 Task: Slide 15 - Join Us For Celebrating For Picnic Party.
Action: Mouse moved to (30, 77)
Screenshot: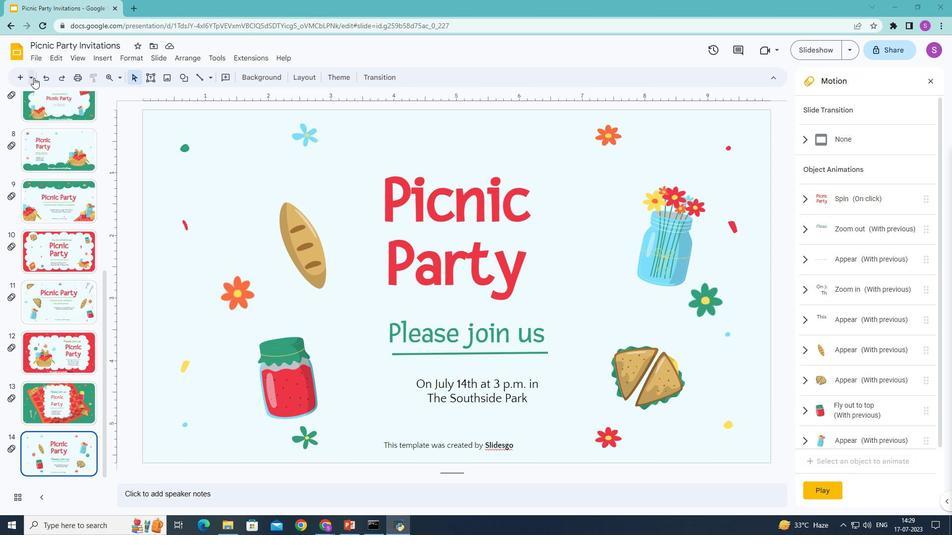 
Action: Mouse pressed left at (30, 77)
Screenshot: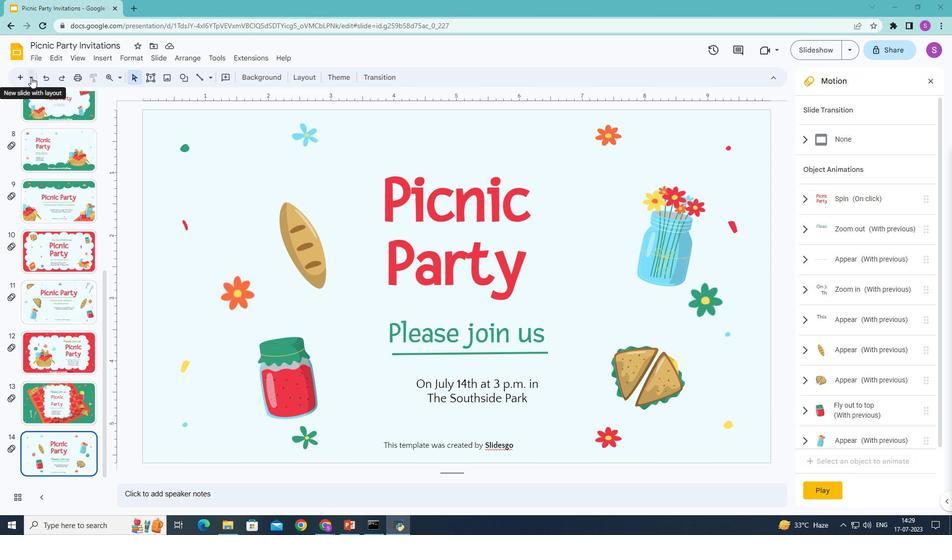 
Action: Mouse moved to (132, 265)
Screenshot: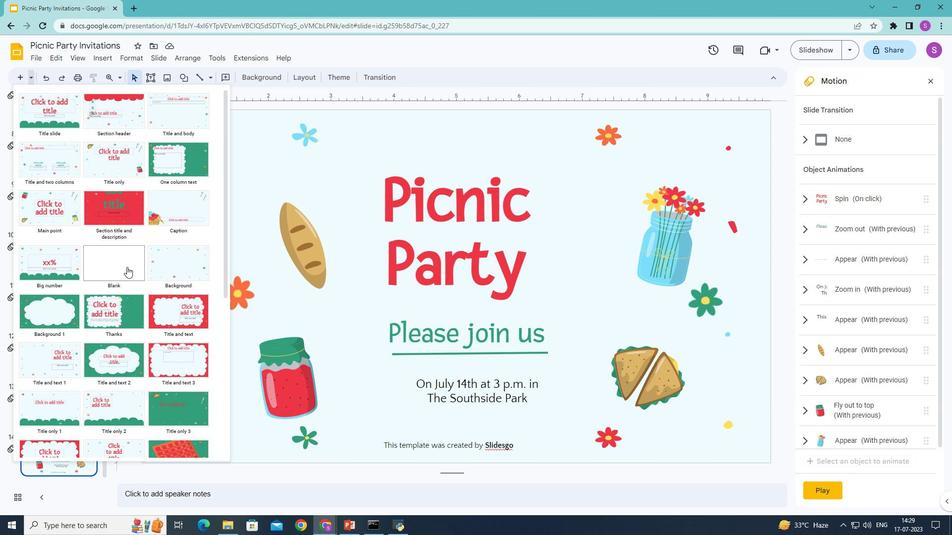 
Action: Mouse scrolled (132, 265) with delta (0, 0)
Screenshot: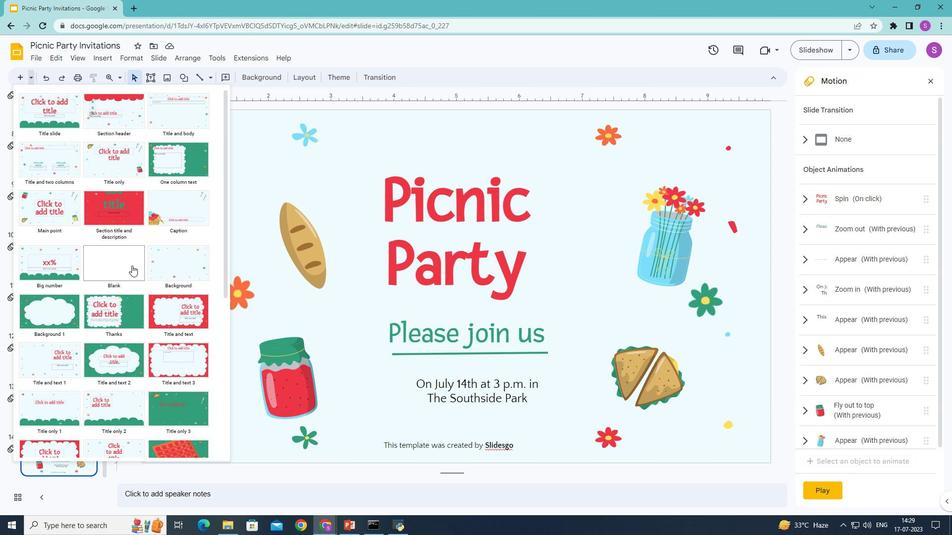 
Action: Mouse scrolled (132, 265) with delta (0, 0)
Screenshot: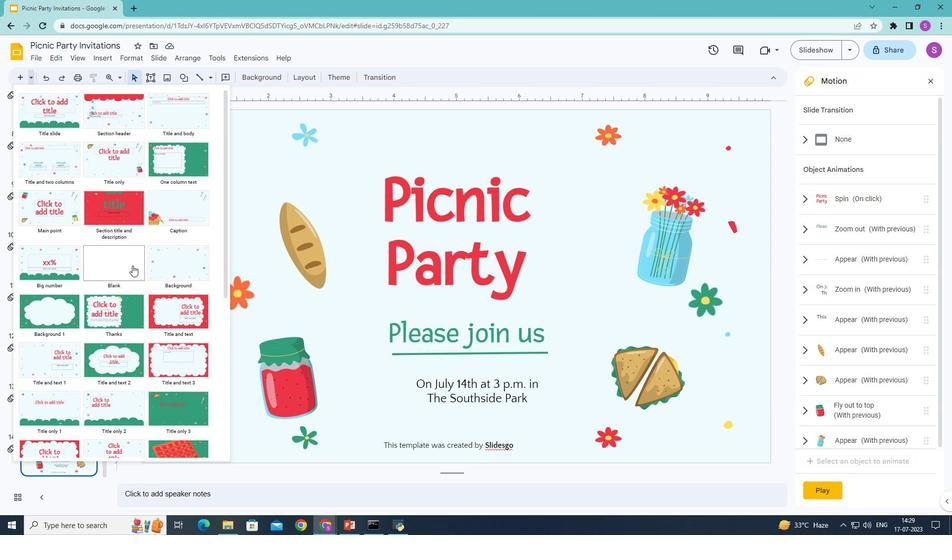 
Action: Mouse scrolled (132, 265) with delta (0, 0)
Screenshot: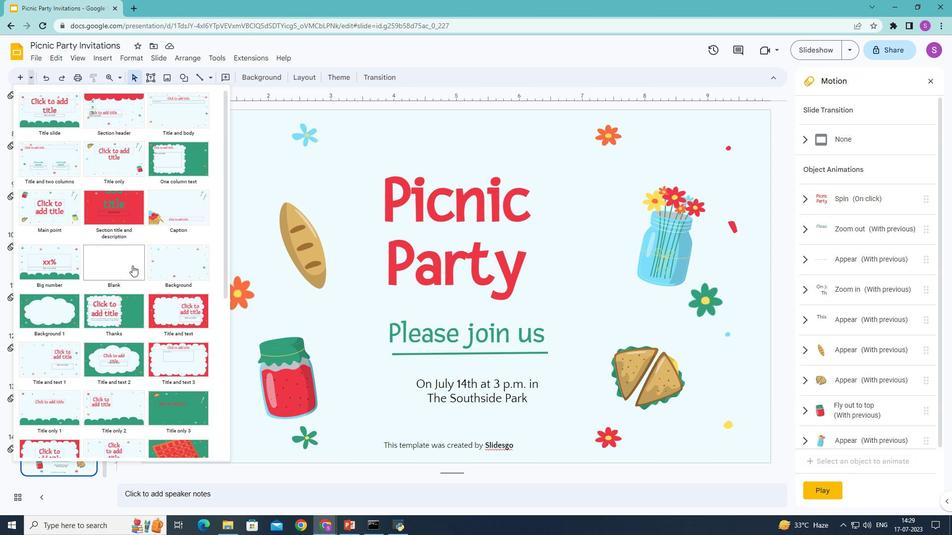 
Action: Mouse moved to (133, 265)
Screenshot: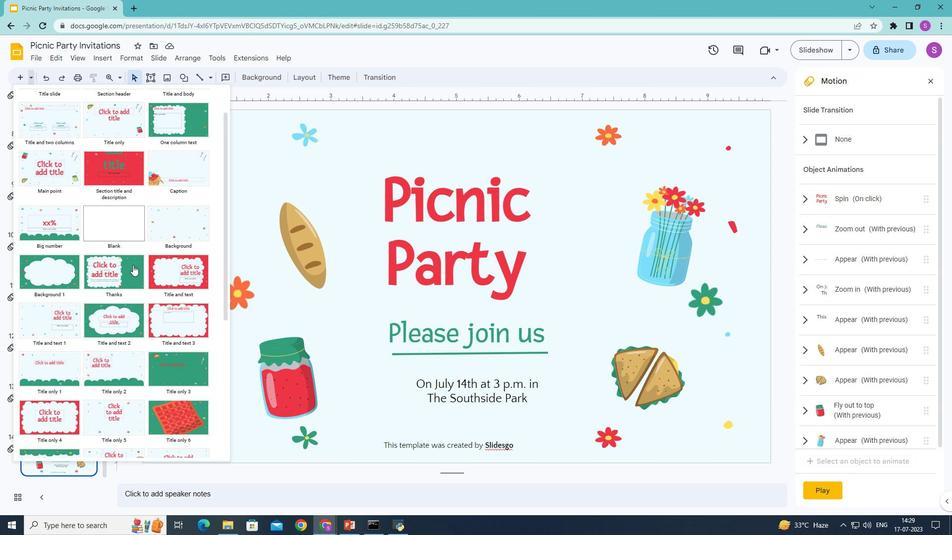 
Action: Mouse scrolled (133, 264) with delta (0, 0)
Screenshot: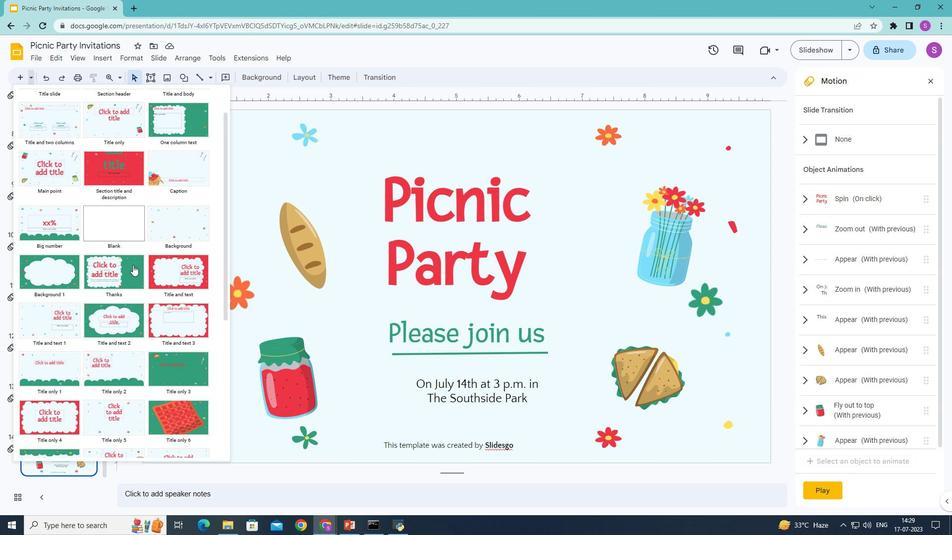 
Action: Mouse moved to (134, 264)
Screenshot: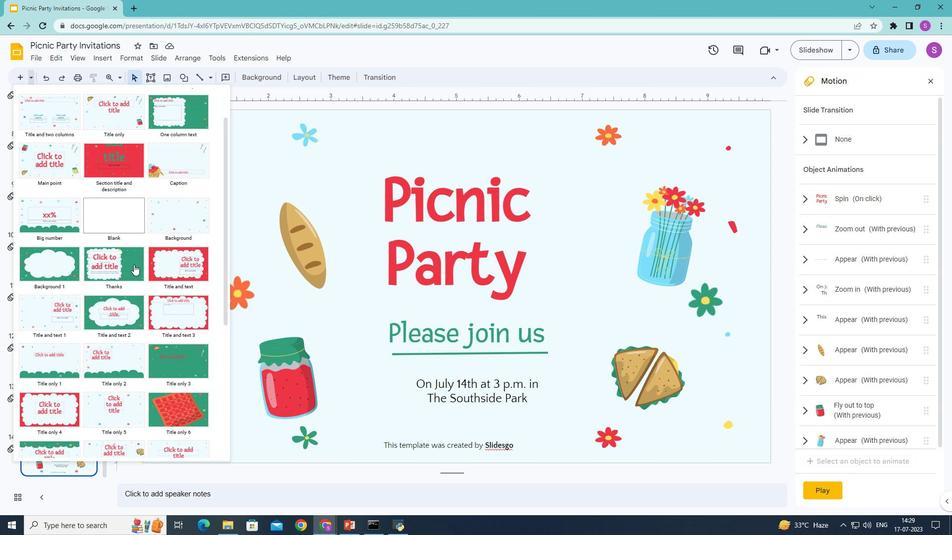 
Action: Mouse scrolled (134, 263) with delta (0, 0)
Screenshot: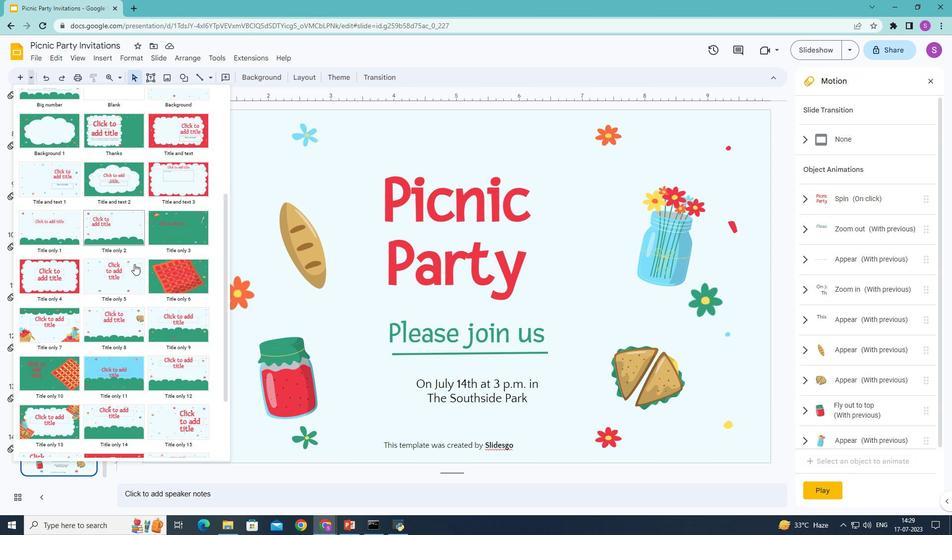 
Action: Mouse scrolled (134, 263) with delta (0, 0)
Screenshot: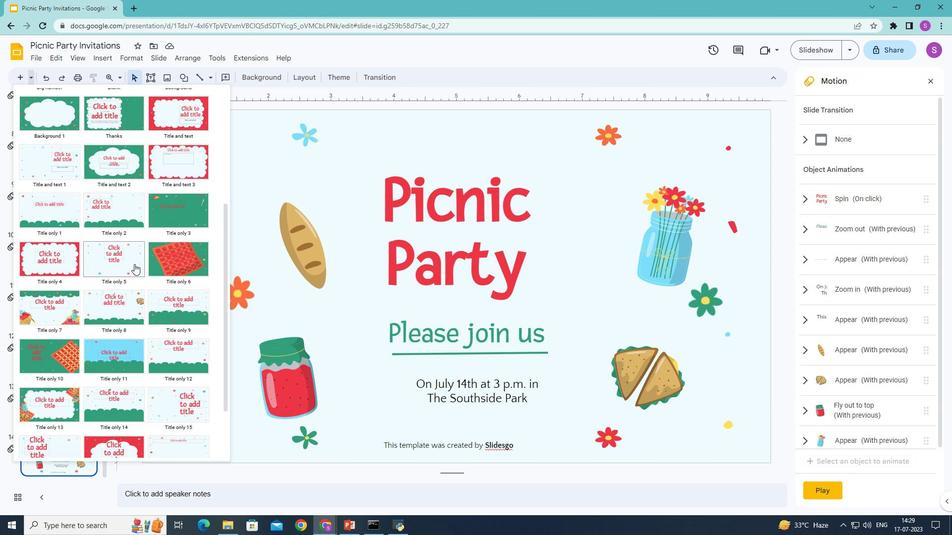 
Action: Mouse moved to (176, 230)
Screenshot: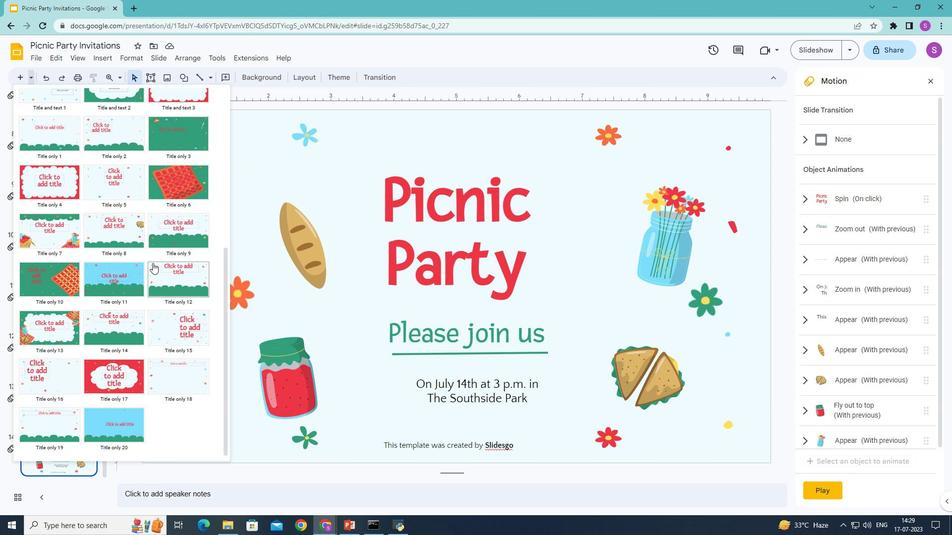 
Action: Mouse pressed left at (176, 230)
Screenshot: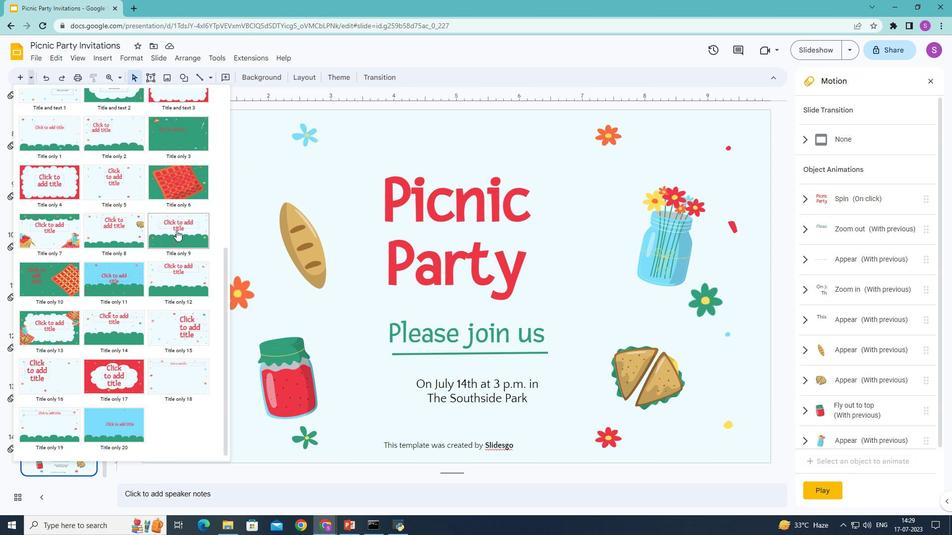 
Action: Mouse moved to (439, 232)
Screenshot: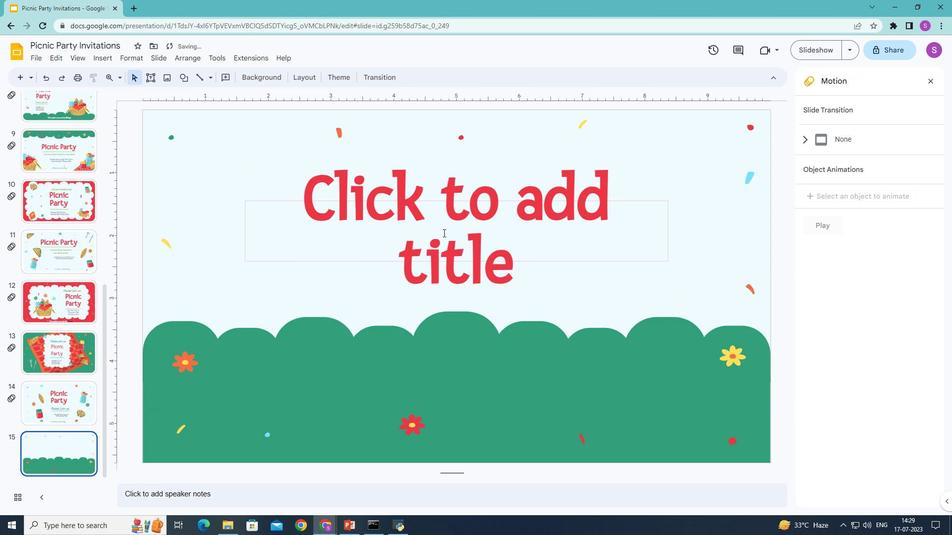 
Action: Mouse pressed left at (439, 232)
Screenshot: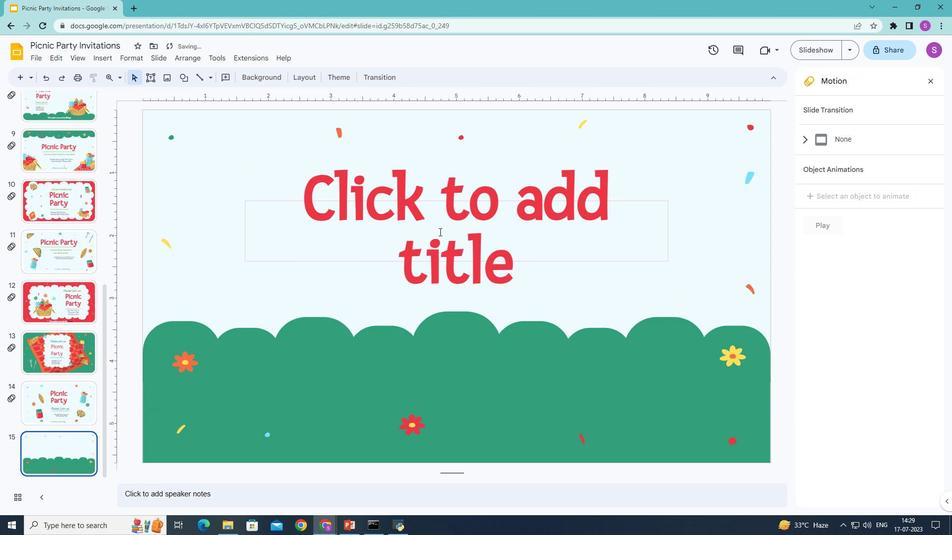 
Action: Key pressed <Key.shift>Picnic<Key.space><Key.shift>Party
Screenshot: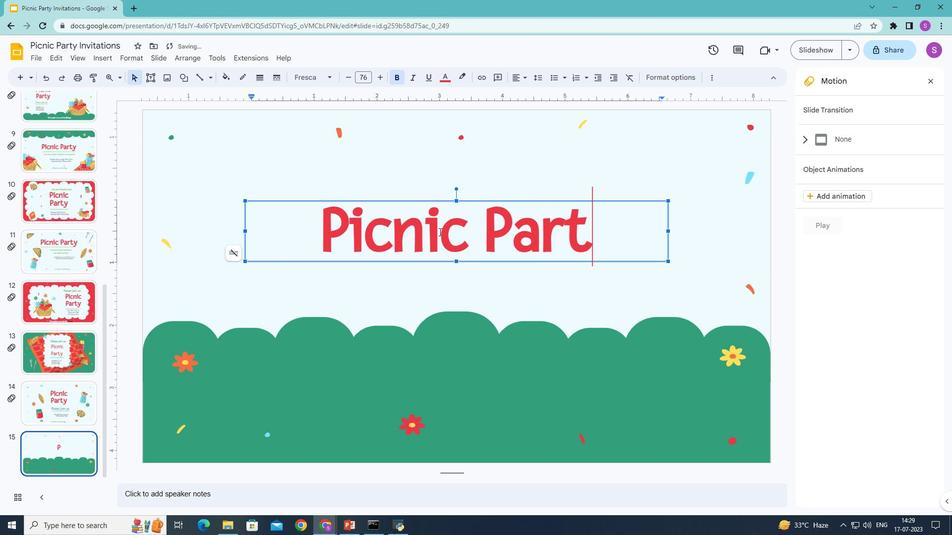 
Action: Mouse moved to (731, 211)
Screenshot: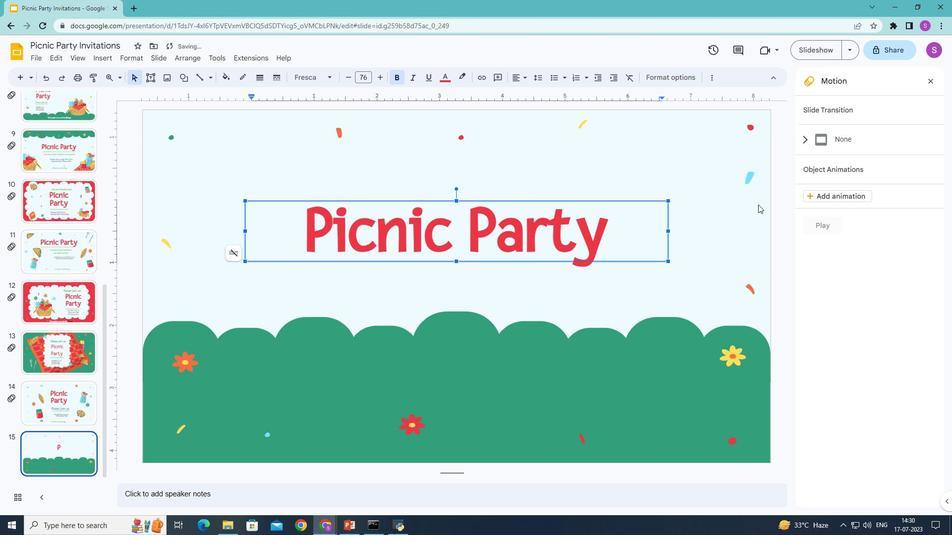 
Action: Mouse pressed left at (731, 211)
Screenshot: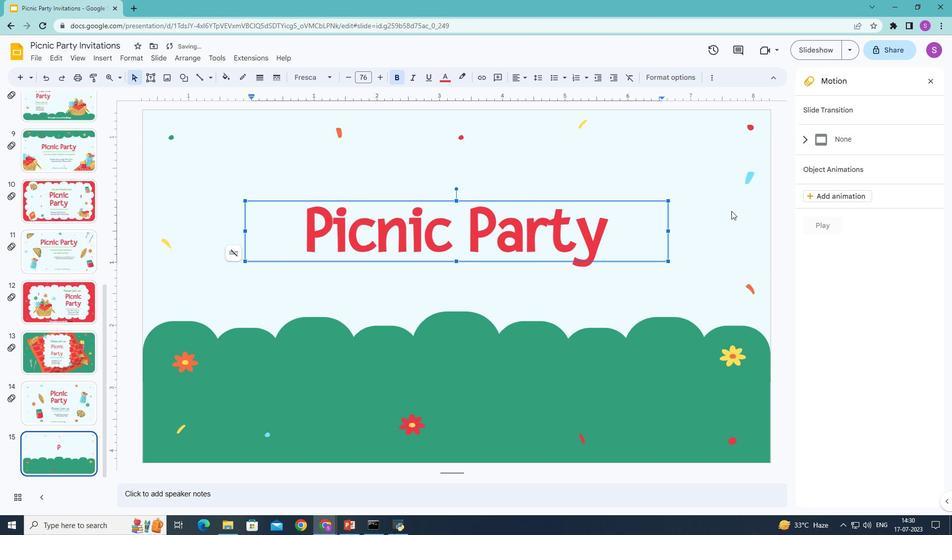
Action: Mouse moved to (150, 78)
Screenshot: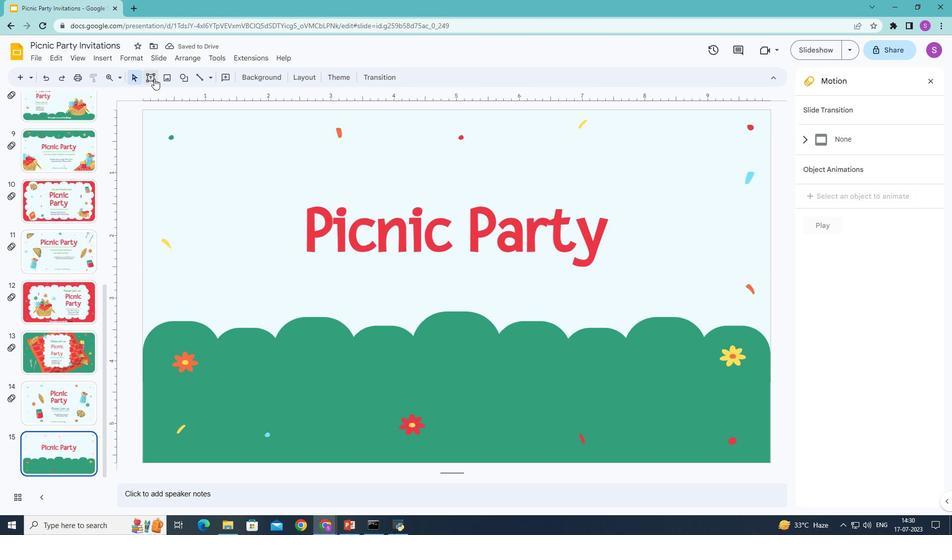 
Action: Mouse pressed left at (150, 78)
Screenshot: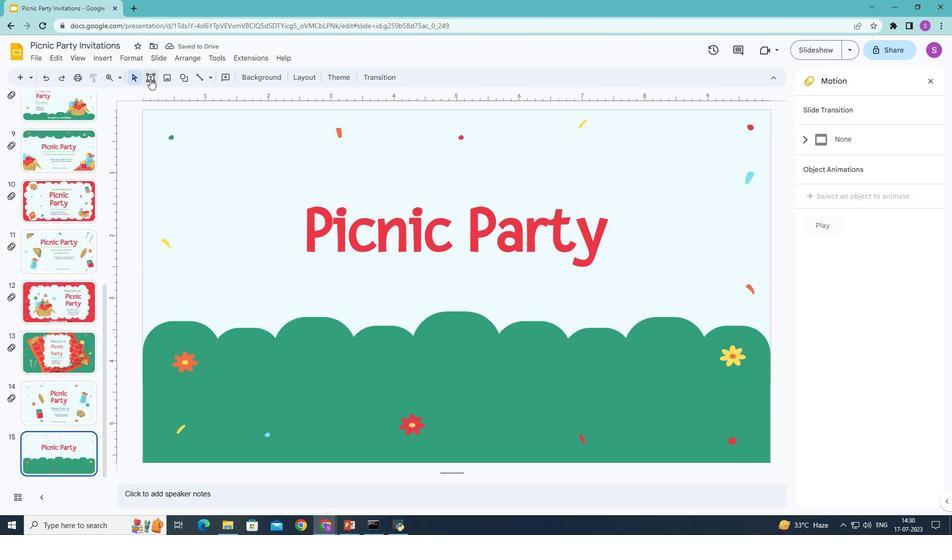 
Action: Mouse moved to (332, 158)
Screenshot: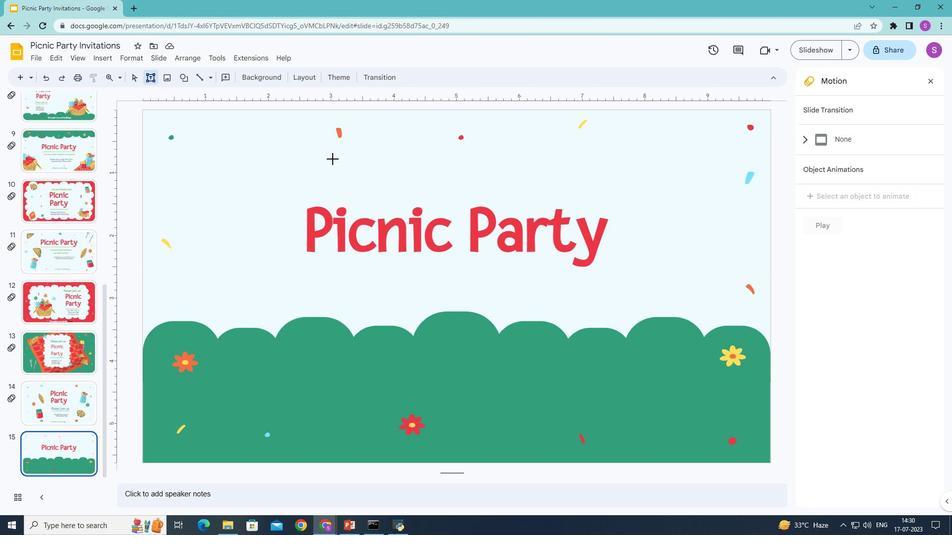 
Action: Mouse pressed left at (332, 158)
Screenshot: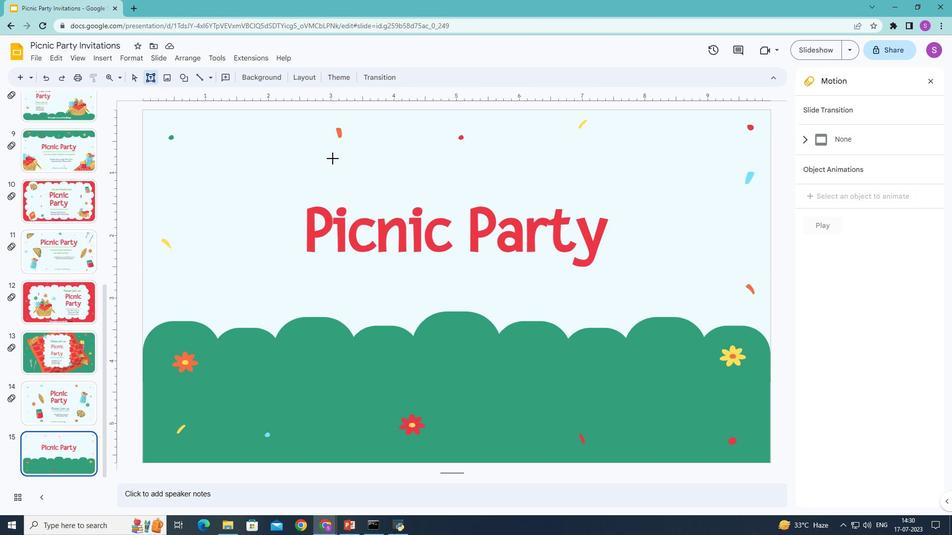 
Action: Mouse moved to (480, 197)
Screenshot: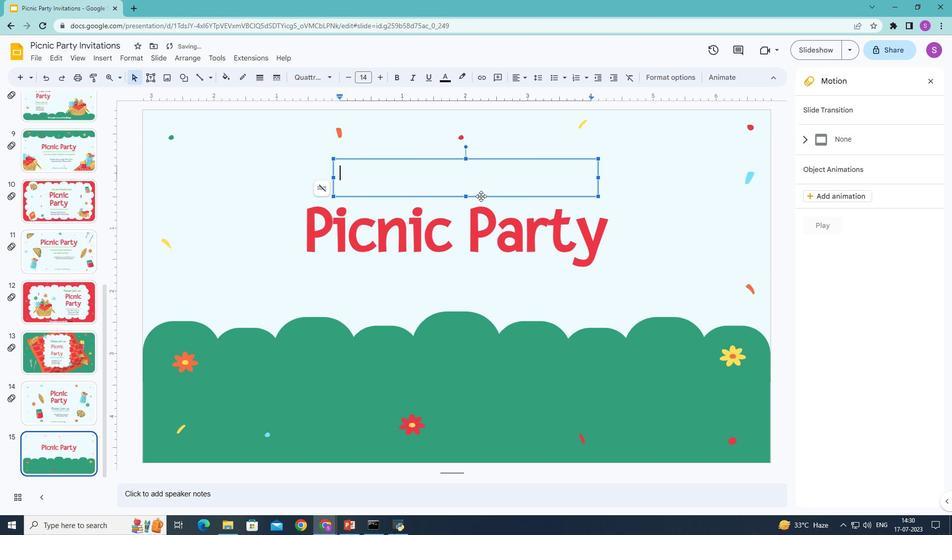 
Action: Key pressed <Key.shift><Key.shift><Key.shift><Key.shift><Key.shift><Key.shift>Join<Key.space>us<Key.space>for<Key.space>celebrating
Screenshot: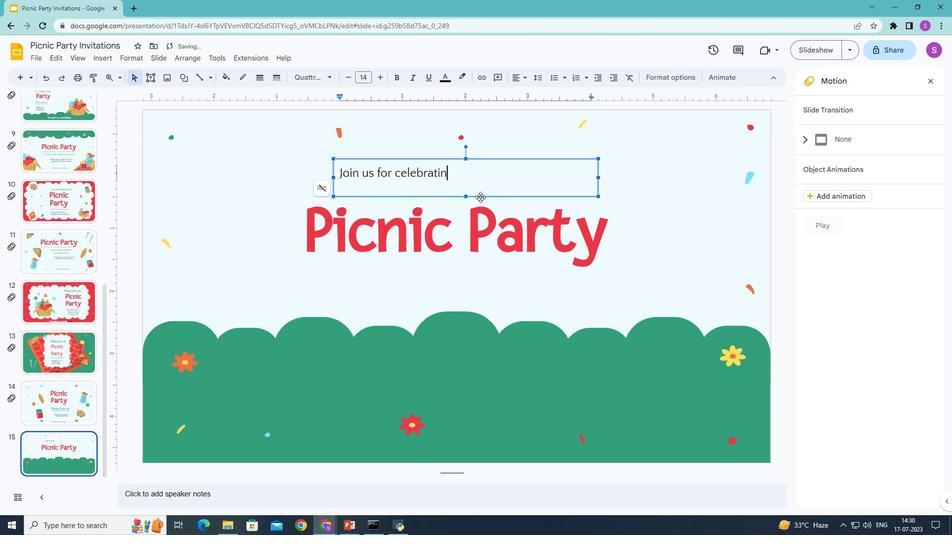 
Action: Mouse moved to (453, 174)
Screenshot: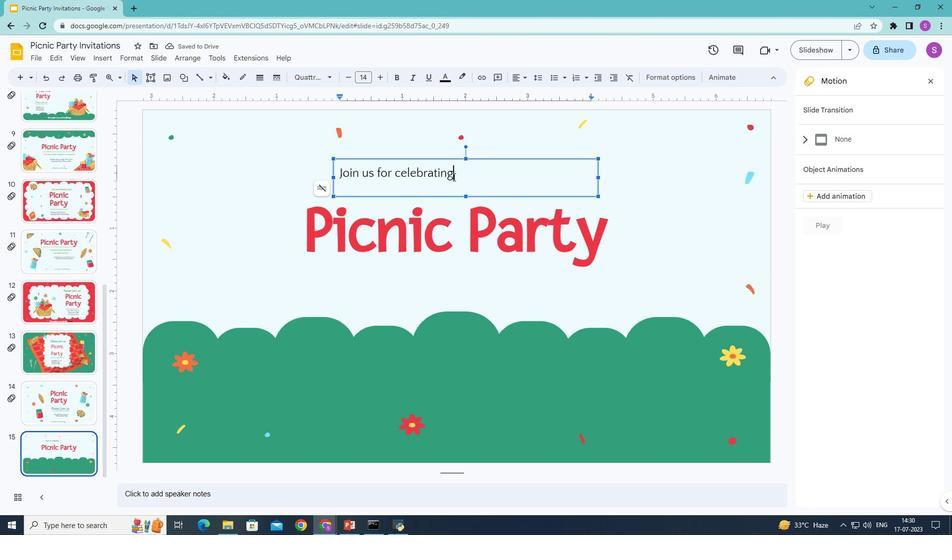 
Action: Mouse pressed left at (453, 174)
Screenshot: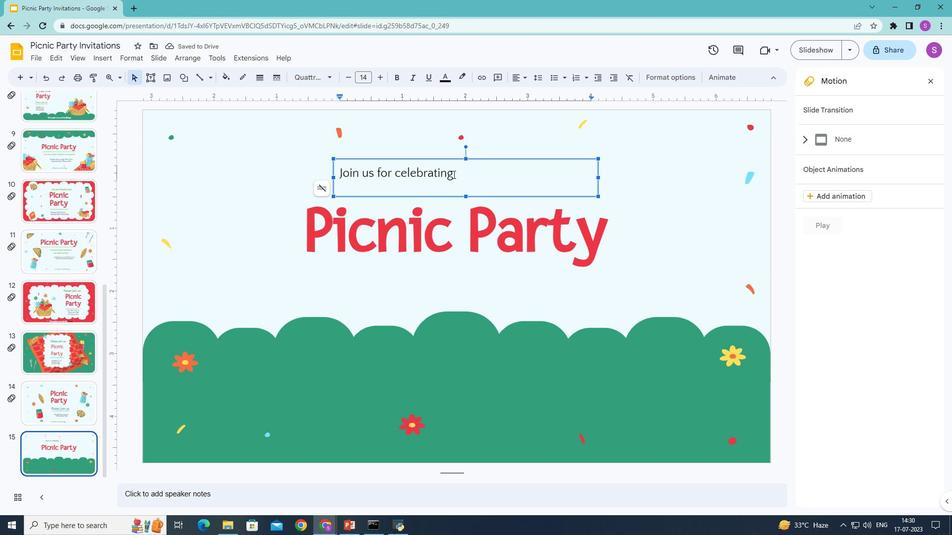 
Action: Mouse moved to (327, 74)
Screenshot: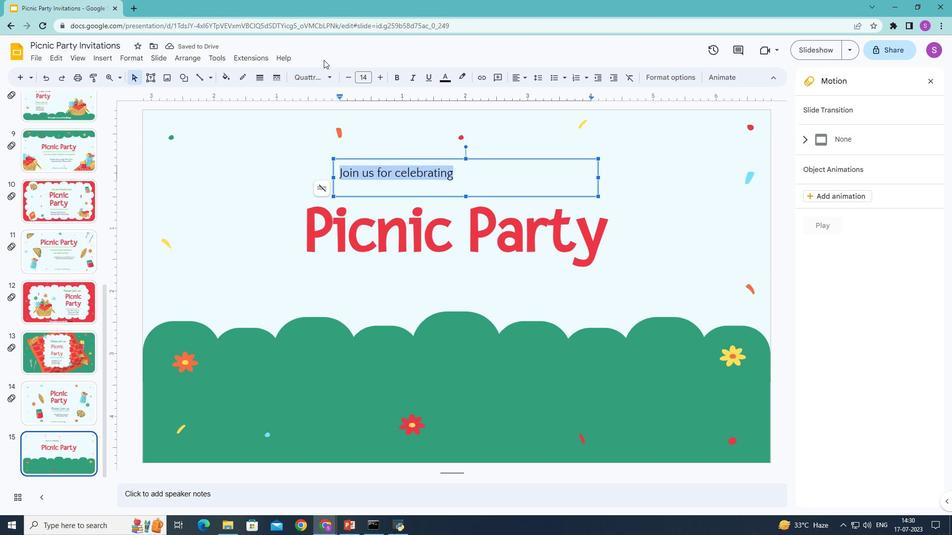 
Action: Mouse pressed left at (327, 74)
Screenshot: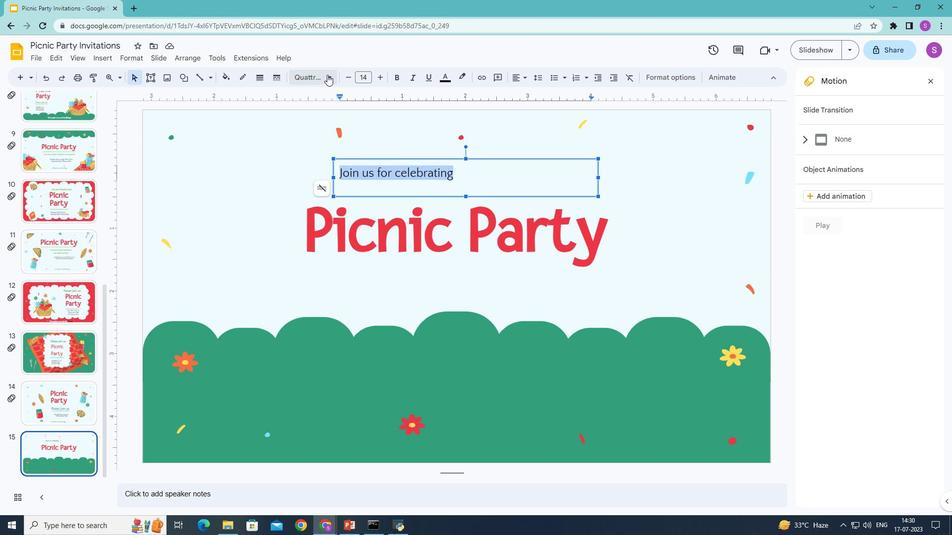 
Action: Mouse moved to (332, 208)
Screenshot: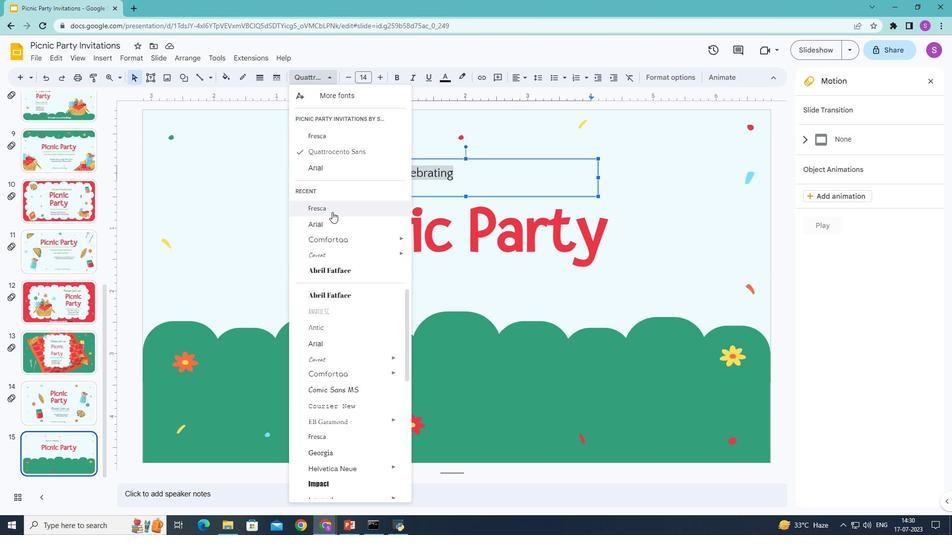 
Action: Mouse pressed left at (332, 208)
Screenshot: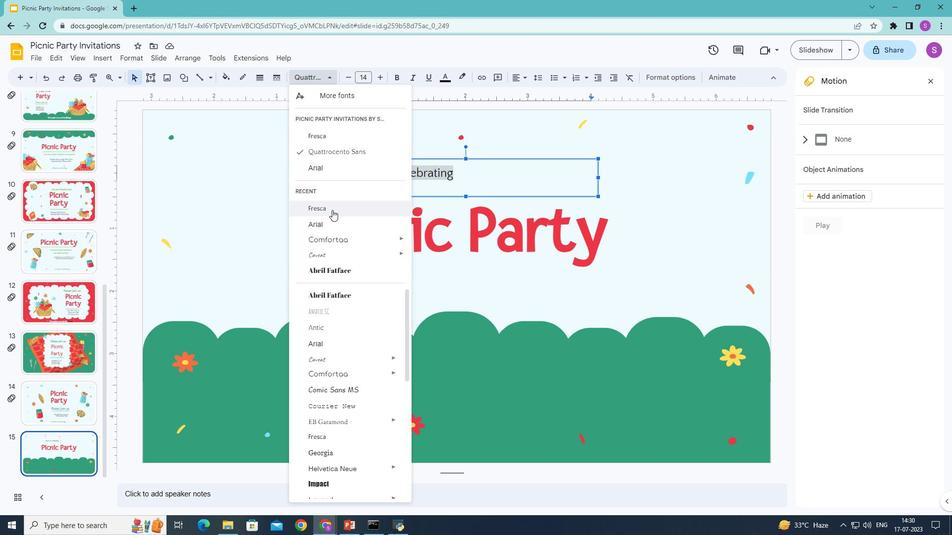 
Action: Mouse moved to (379, 77)
Screenshot: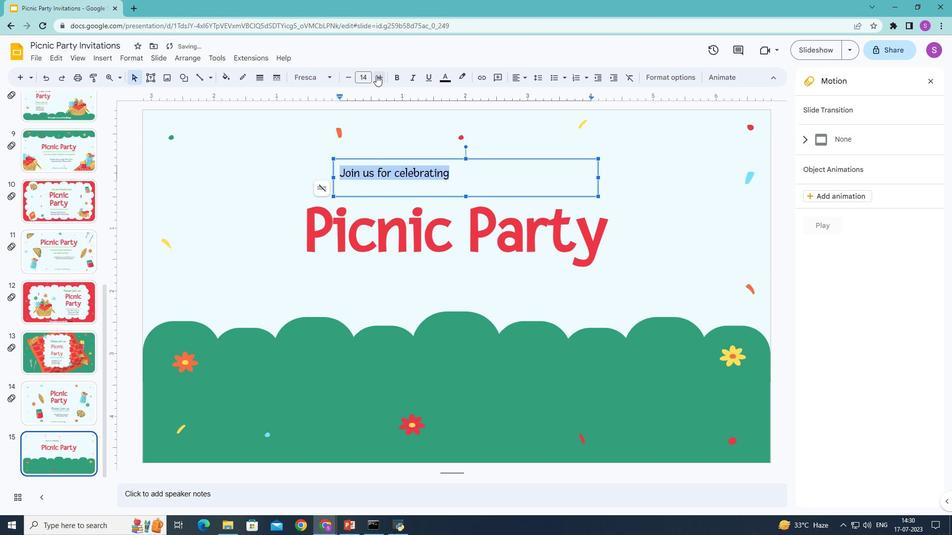 
Action: Mouse pressed left at (379, 77)
Screenshot: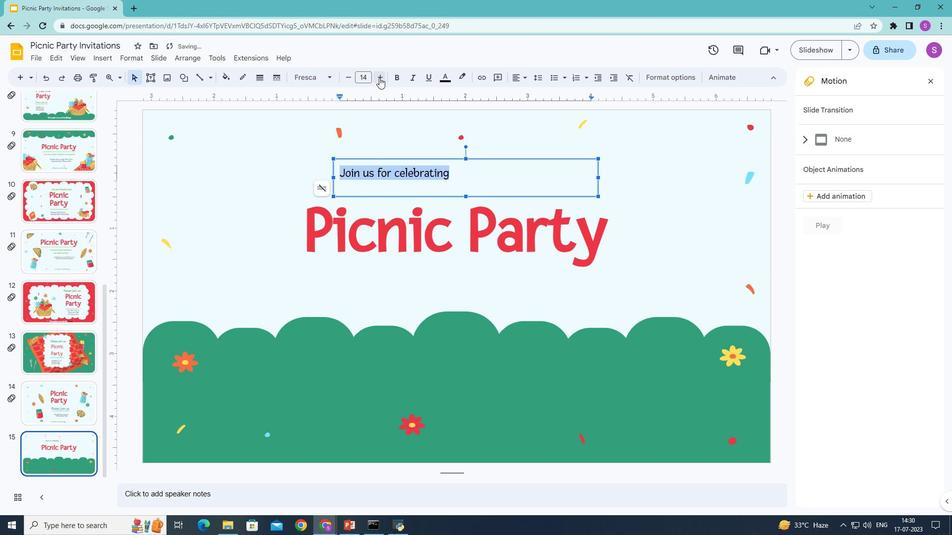 
Action: Mouse pressed left at (379, 77)
Screenshot: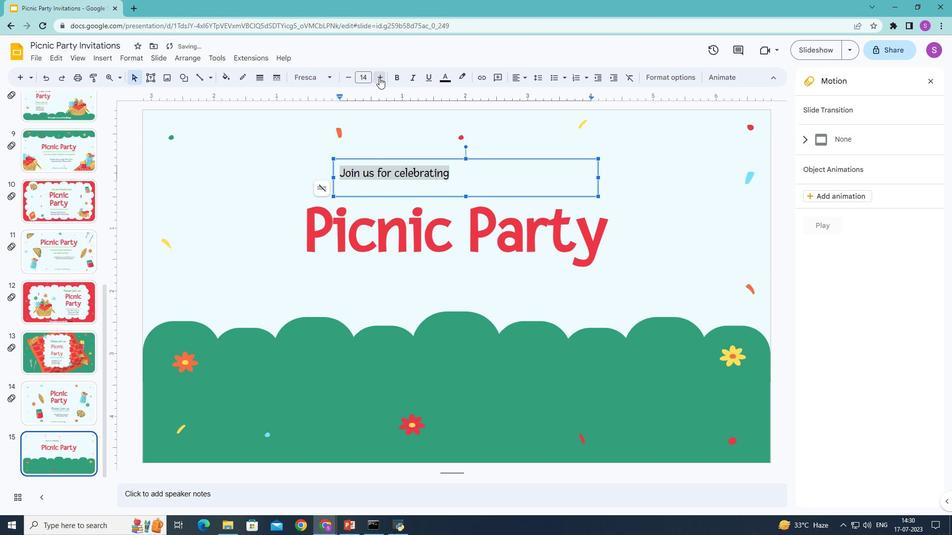 
Action: Mouse pressed left at (379, 77)
Screenshot: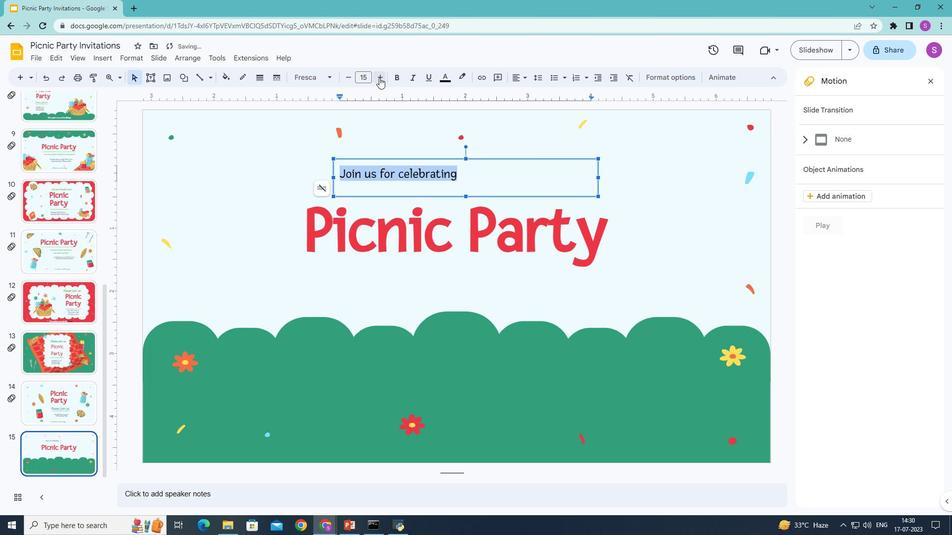 
Action: Mouse pressed left at (379, 77)
Screenshot: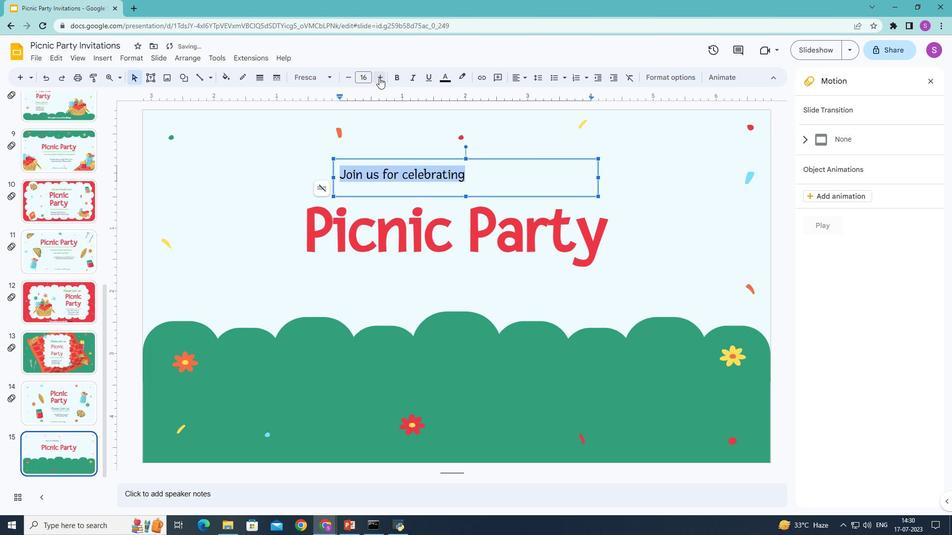 
Action: Mouse pressed left at (379, 77)
Screenshot: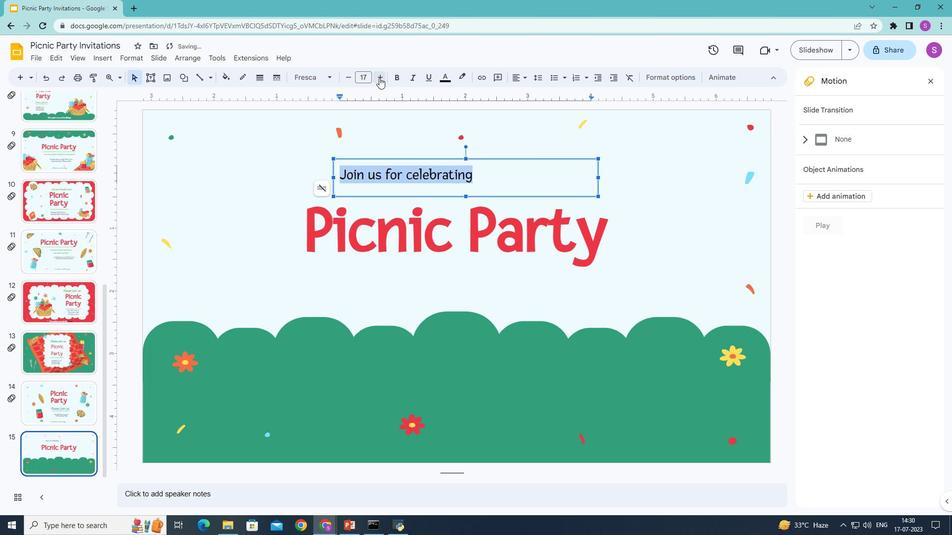 
Action: Mouse moved to (379, 78)
Screenshot: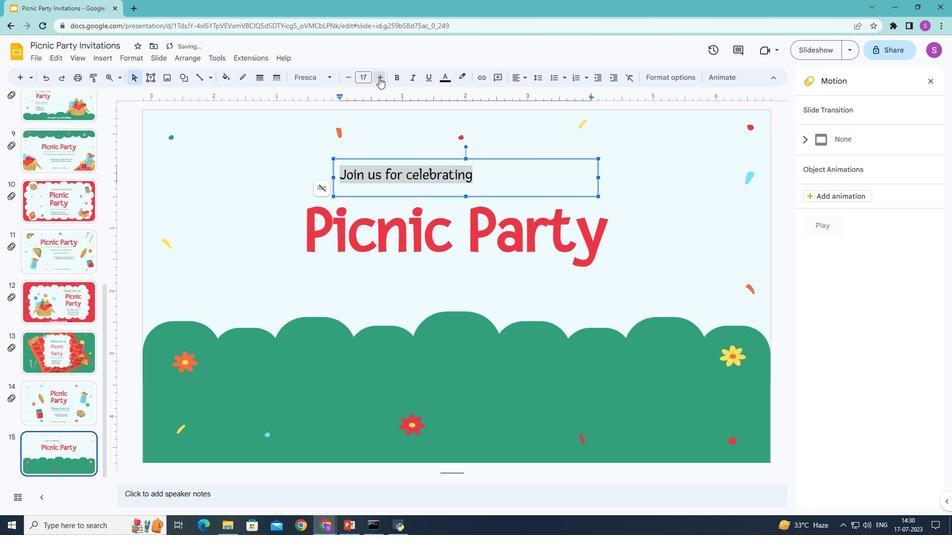
Action: Mouse pressed left at (379, 78)
Screenshot: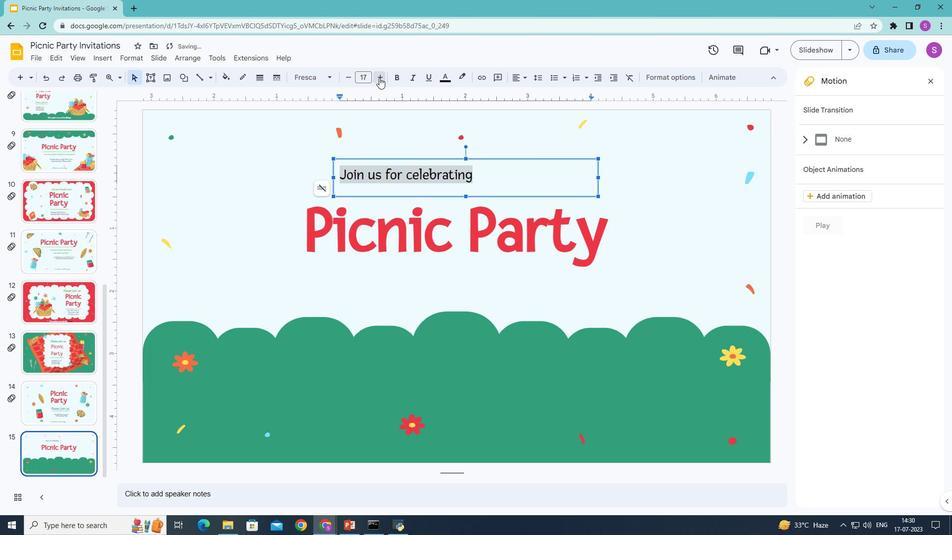 
Action: Mouse moved to (379, 78)
Screenshot: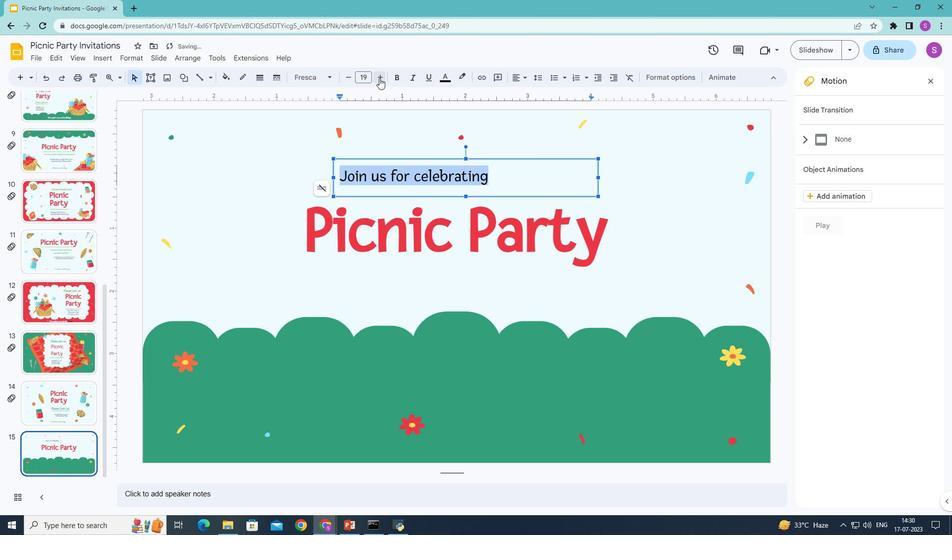 
Action: Mouse pressed left at (379, 78)
Screenshot: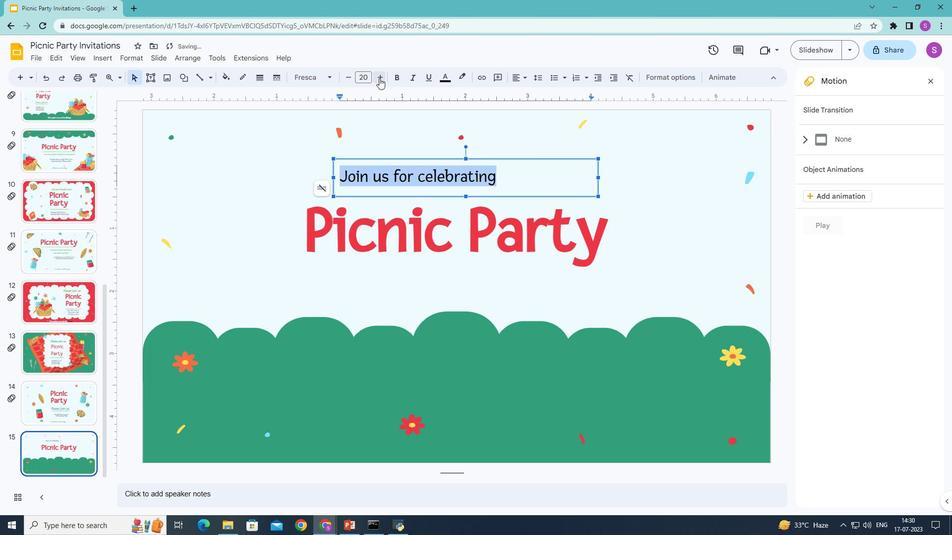 
Action: Mouse pressed left at (379, 78)
Screenshot: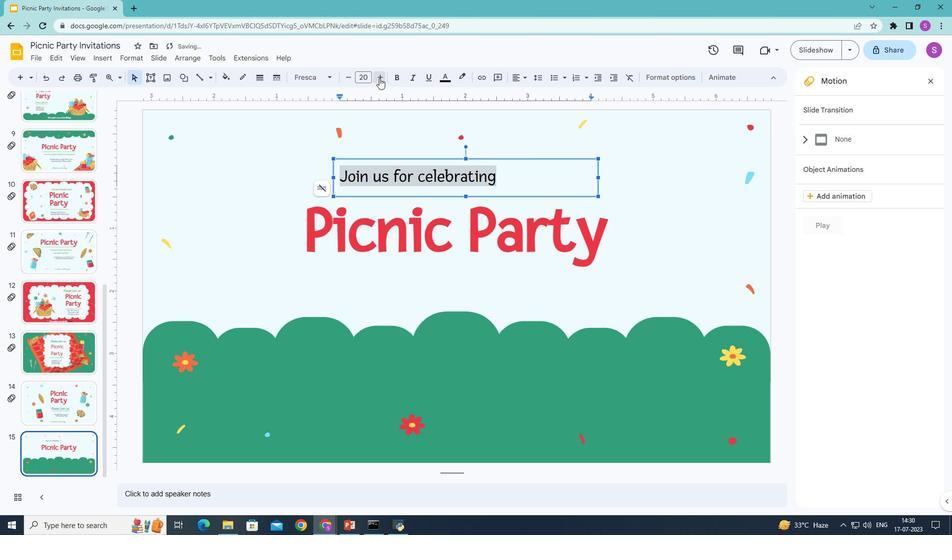 
Action: Mouse pressed left at (379, 78)
Screenshot: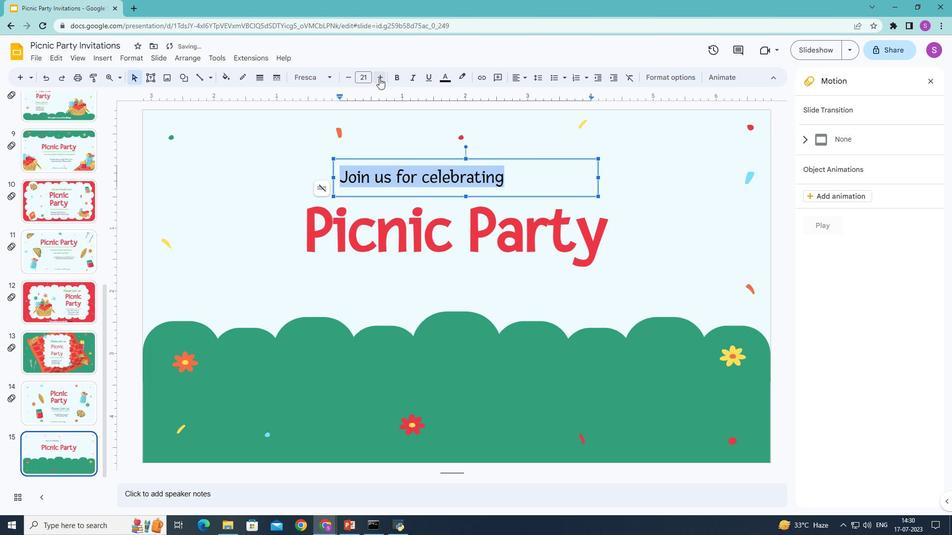 
Action: Mouse pressed left at (379, 78)
Screenshot: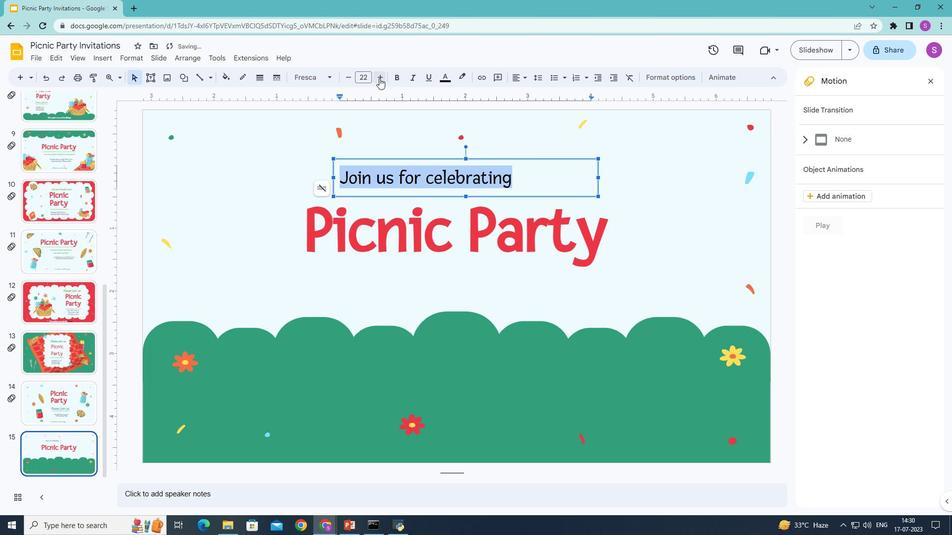 
Action: Mouse moved to (378, 78)
Screenshot: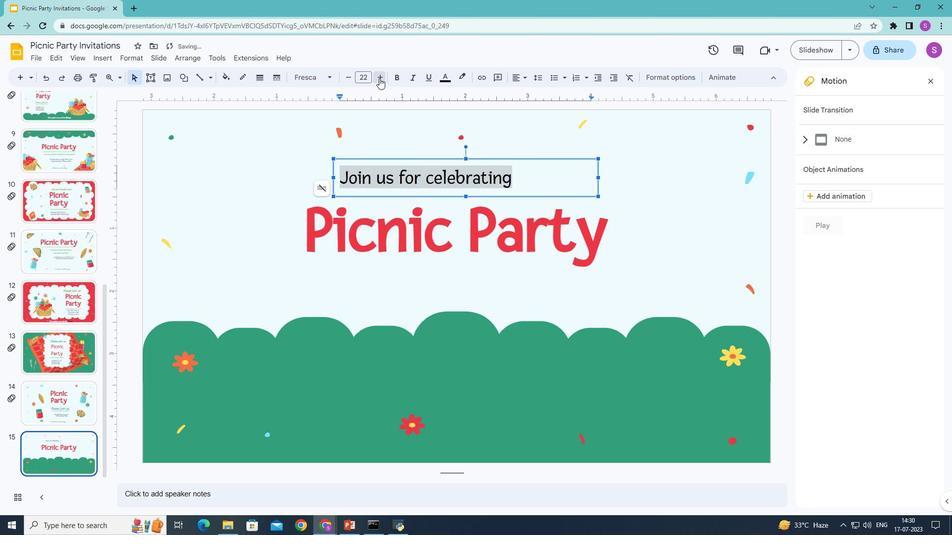 
Action: Mouse pressed left at (378, 78)
Screenshot: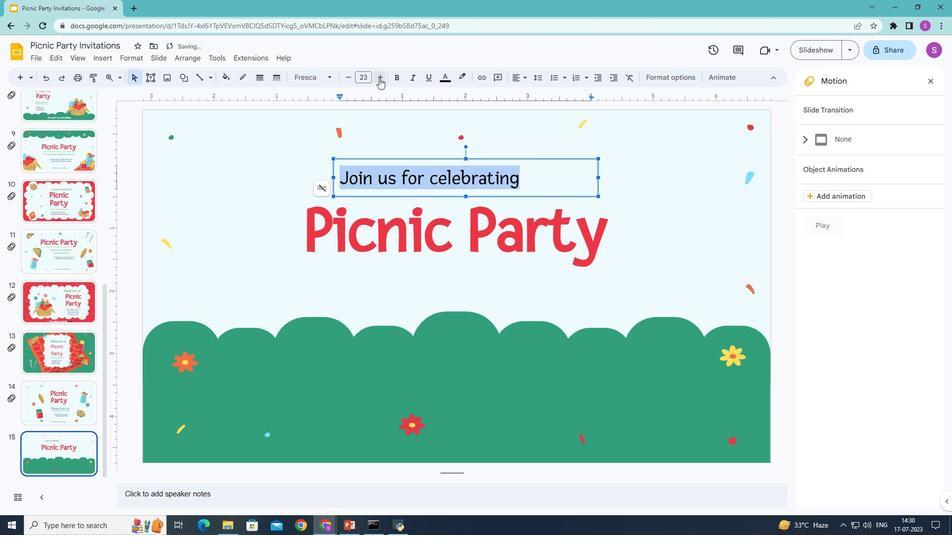 
Action: Mouse pressed left at (378, 78)
Screenshot: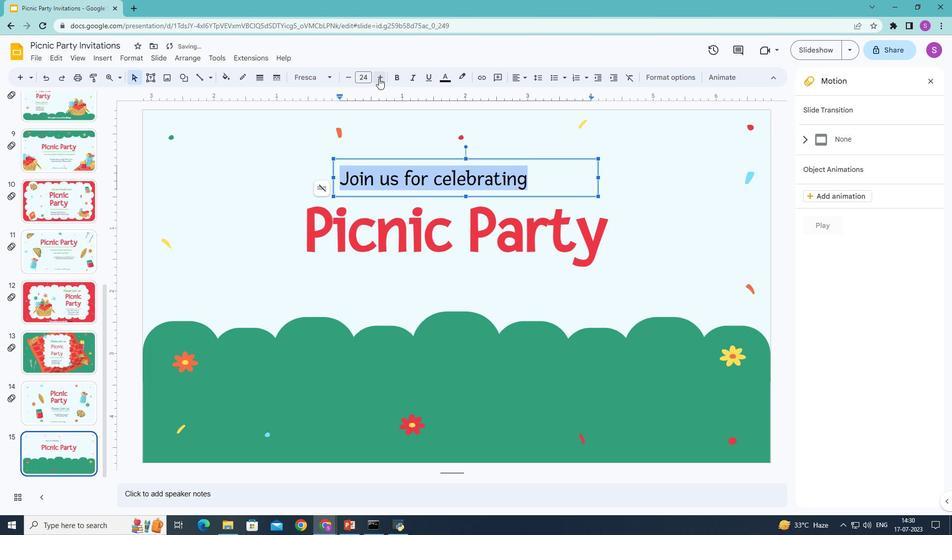 
Action: Mouse pressed left at (378, 78)
Screenshot: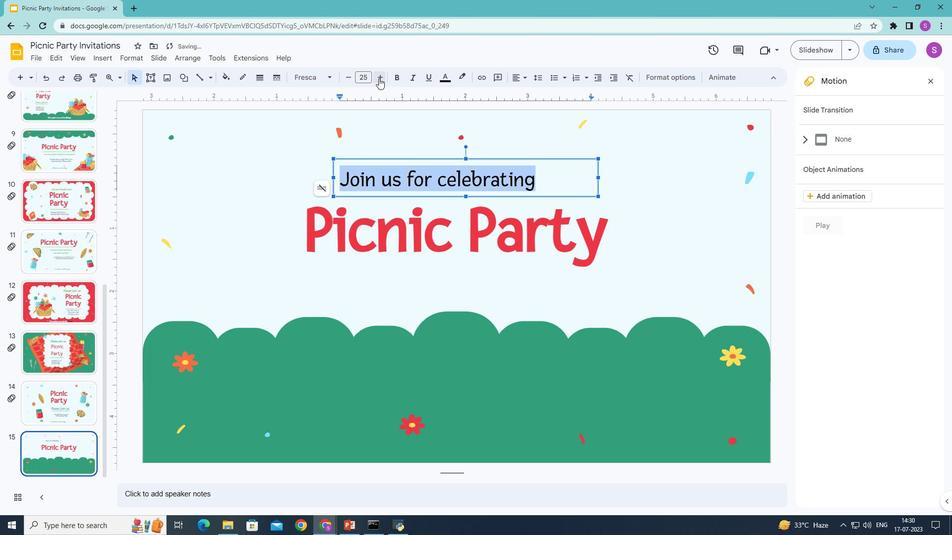 
Action: Mouse moved to (378, 78)
Screenshot: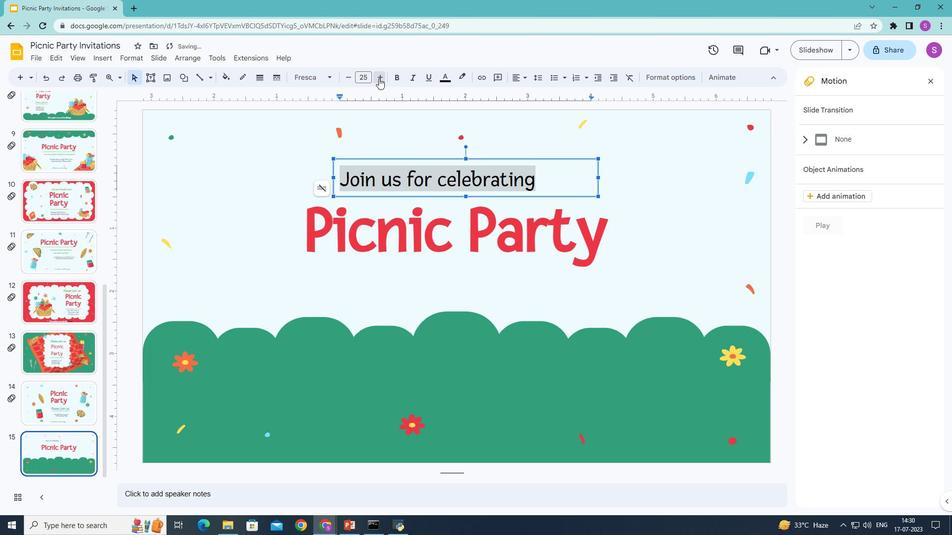 
Action: Mouse pressed left at (378, 78)
Screenshot: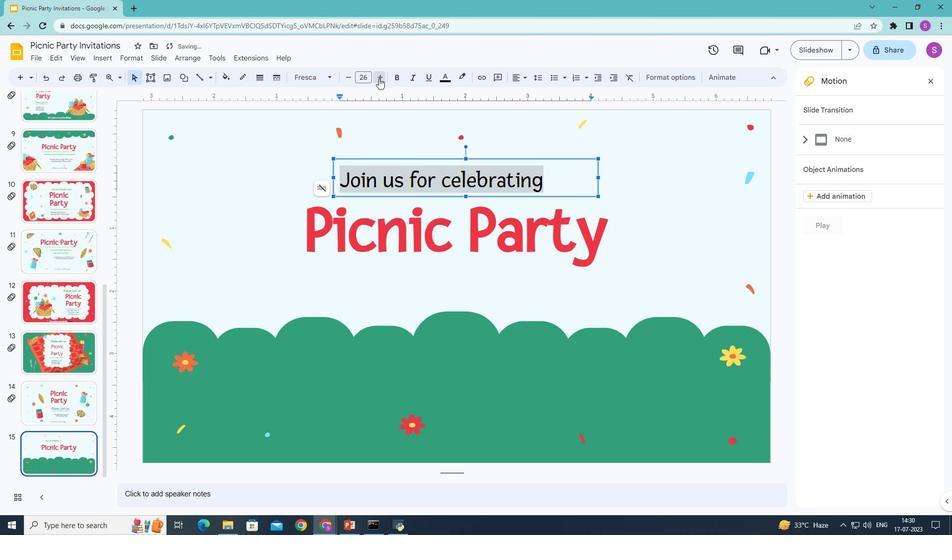 
Action: Mouse pressed left at (378, 78)
Screenshot: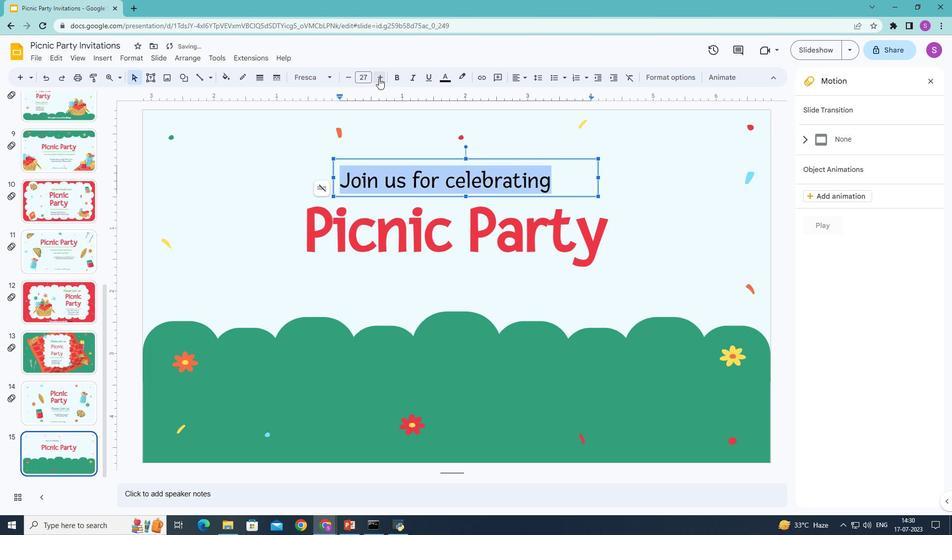 
Action: Mouse pressed left at (378, 78)
Screenshot: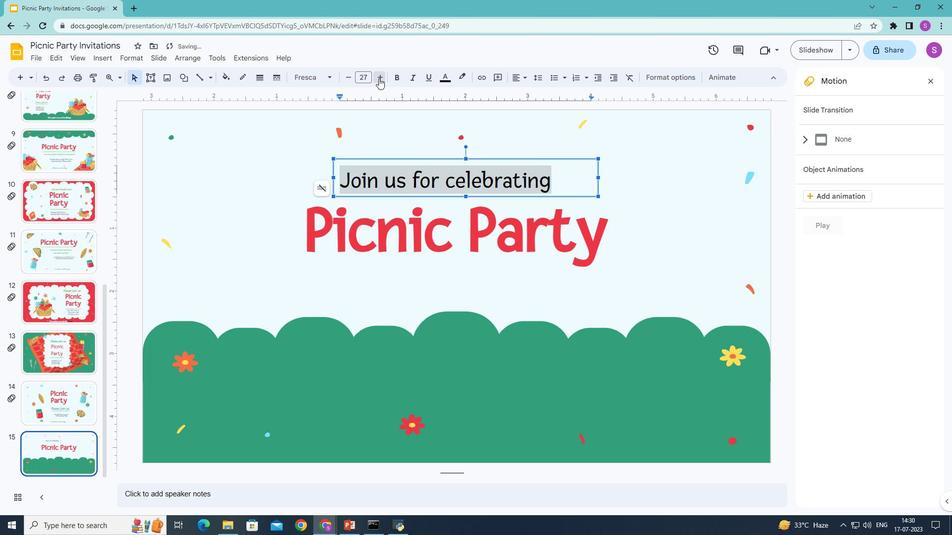 
Action: Mouse pressed left at (378, 78)
Screenshot: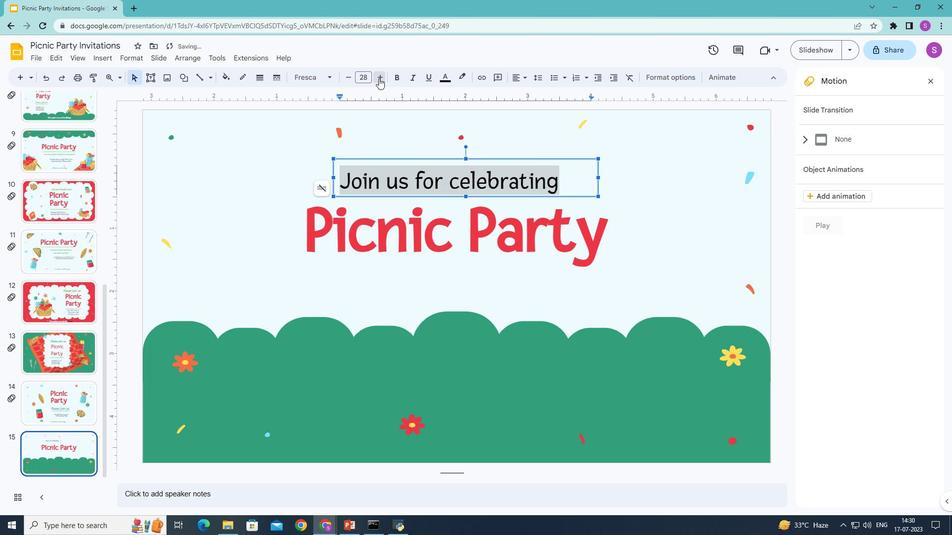 
Action: Mouse pressed left at (378, 78)
Screenshot: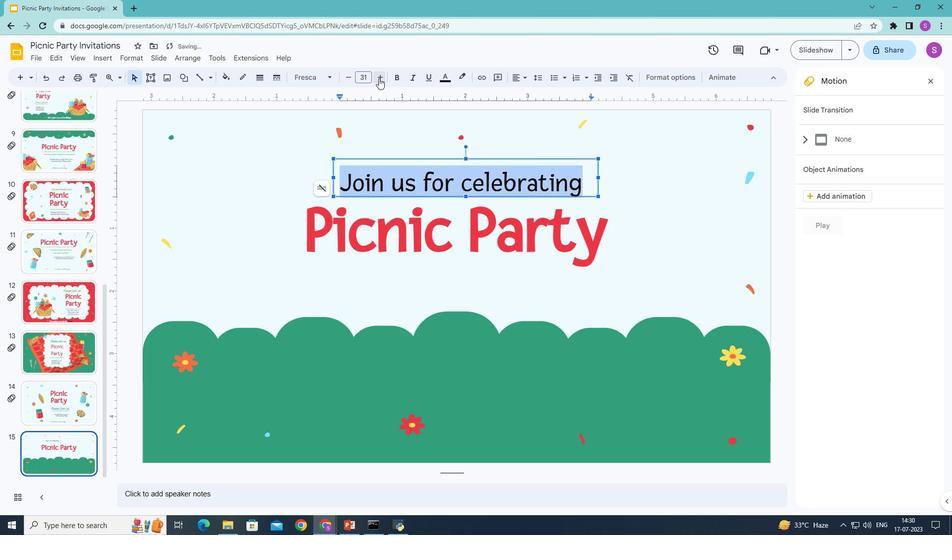 
Action: Mouse moved to (348, 78)
Screenshot: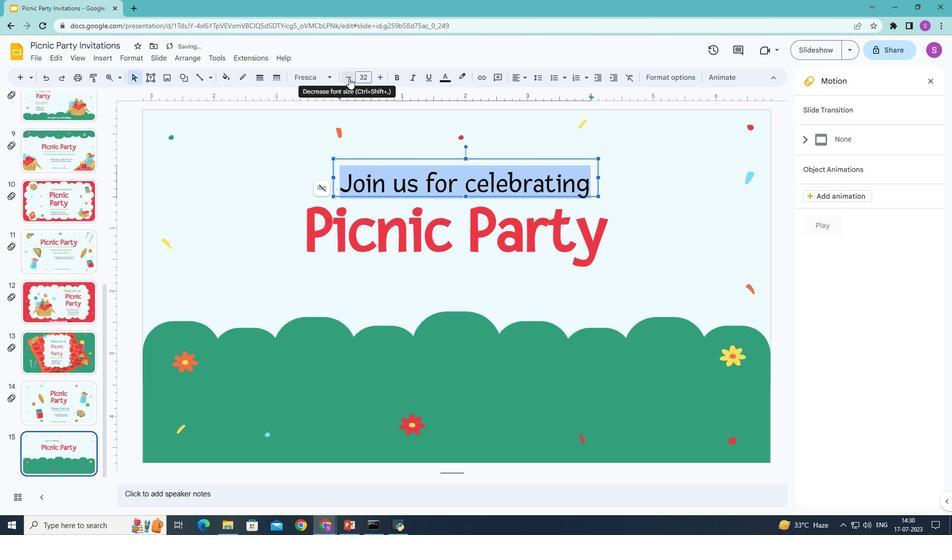 
Action: Mouse pressed left at (348, 78)
Screenshot: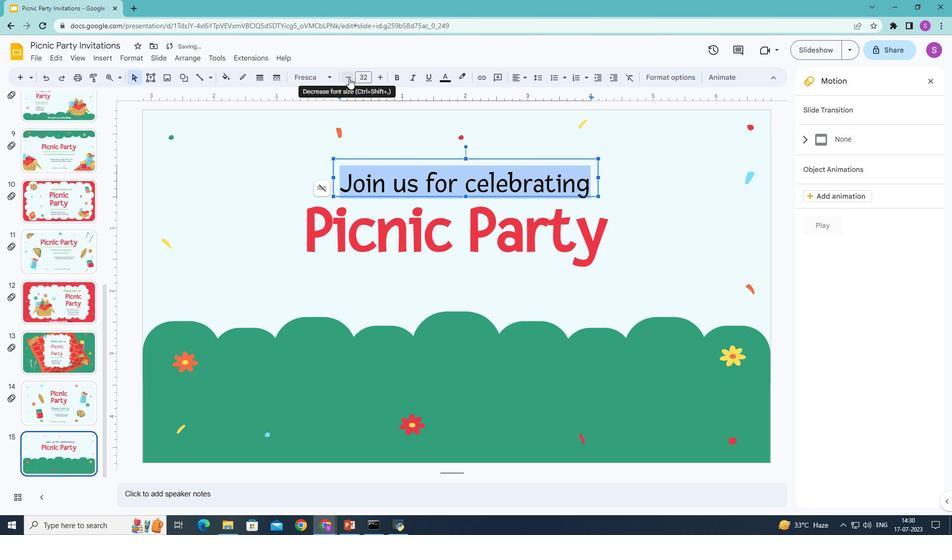 
Action: Mouse moved to (381, 75)
Screenshot: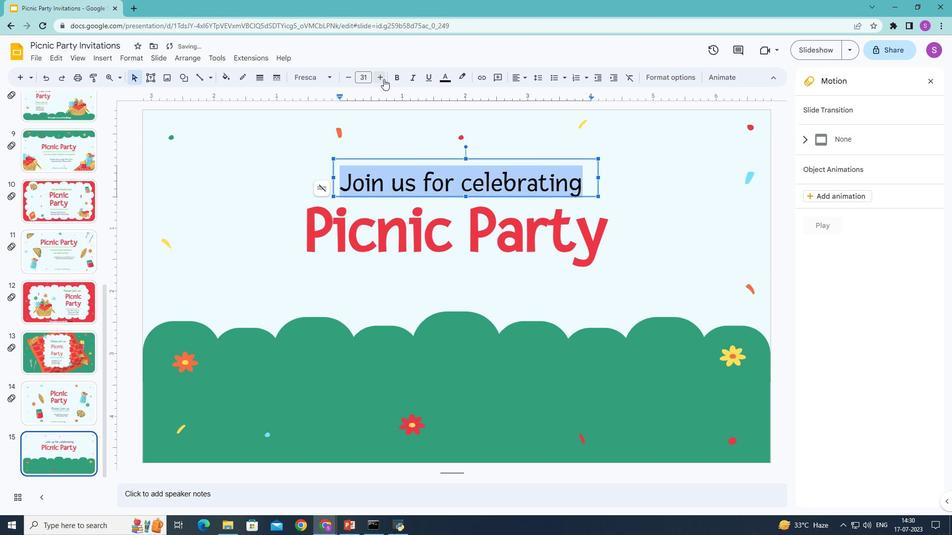 
Action: Mouse pressed left at (381, 75)
Screenshot: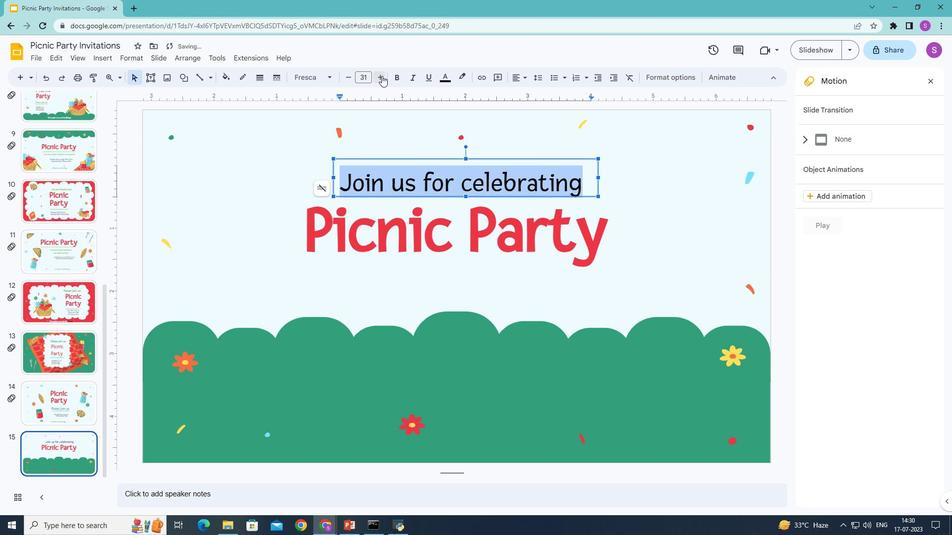 
Action: Mouse moved to (447, 78)
Screenshot: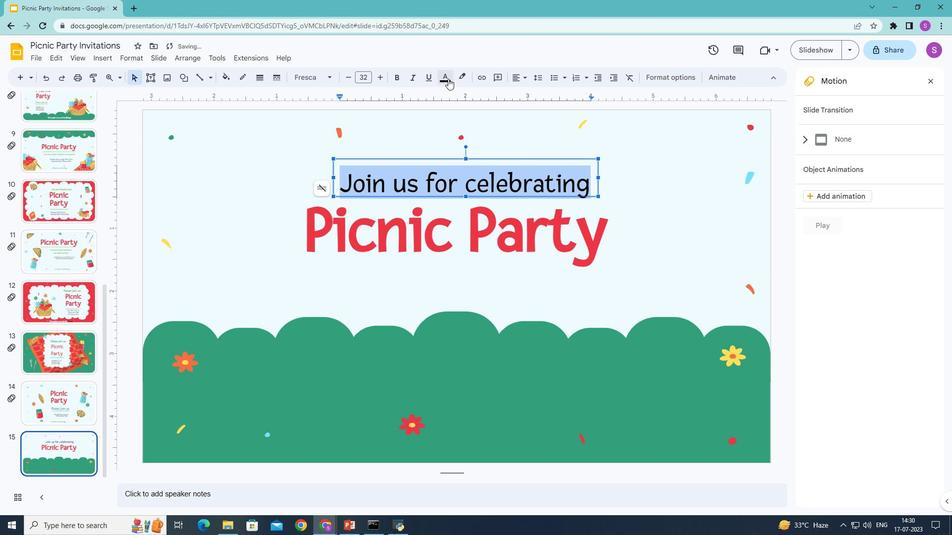 
Action: Mouse pressed left at (447, 78)
Screenshot: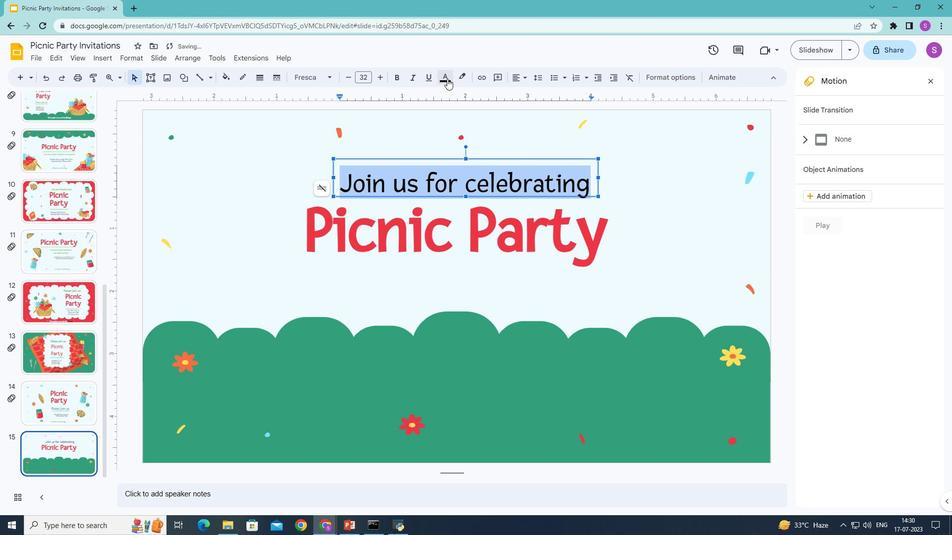 
Action: Mouse moved to (533, 107)
Screenshot: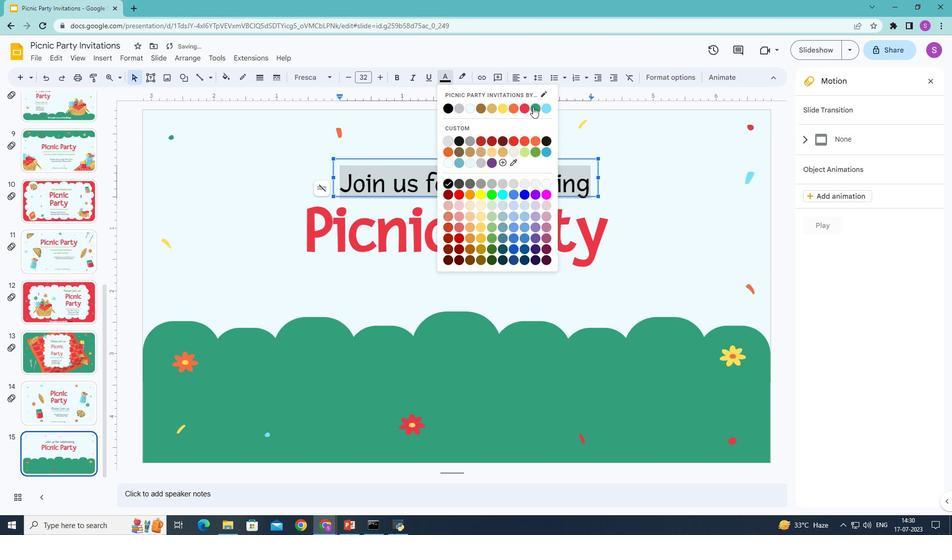 
Action: Mouse pressed left at (533, 107)
Screenshot: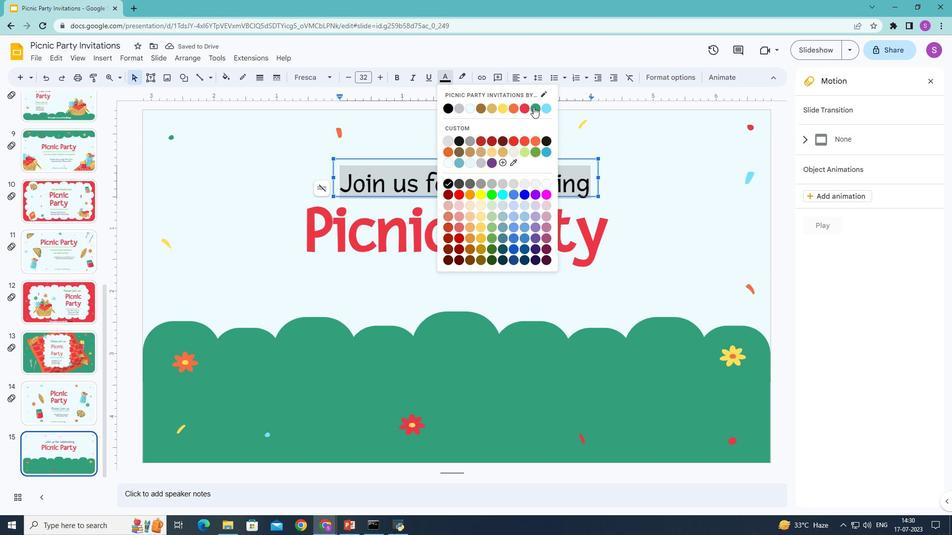 
Action: Mouse moved to (647, 155)
Screenshot: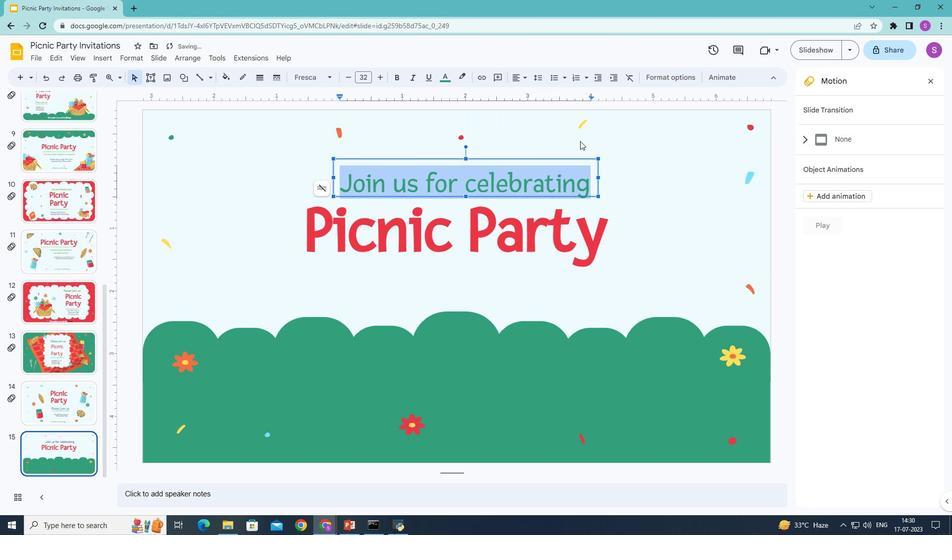 
Action: Mouse pressed left at (647, 155)
Screenshot: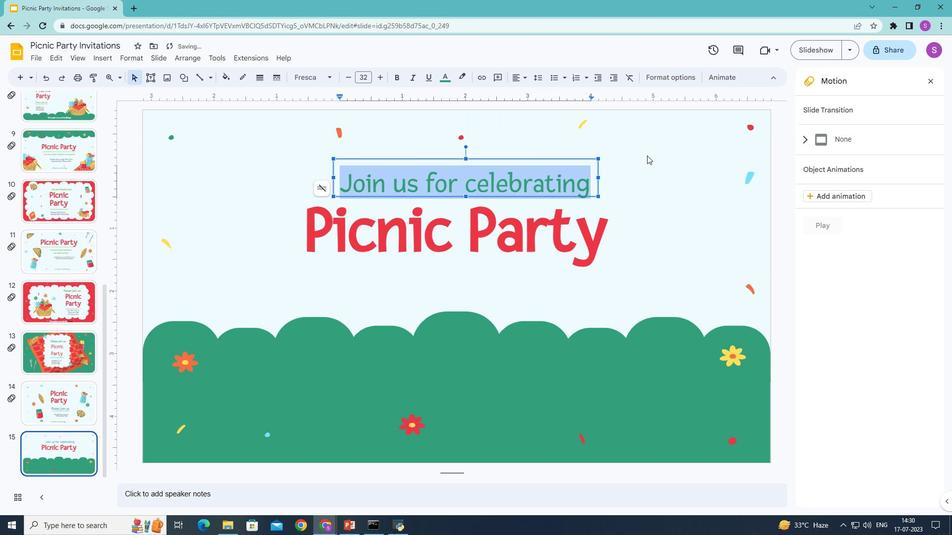 
Action: Mouse moved to (202, 76)
Screenshot: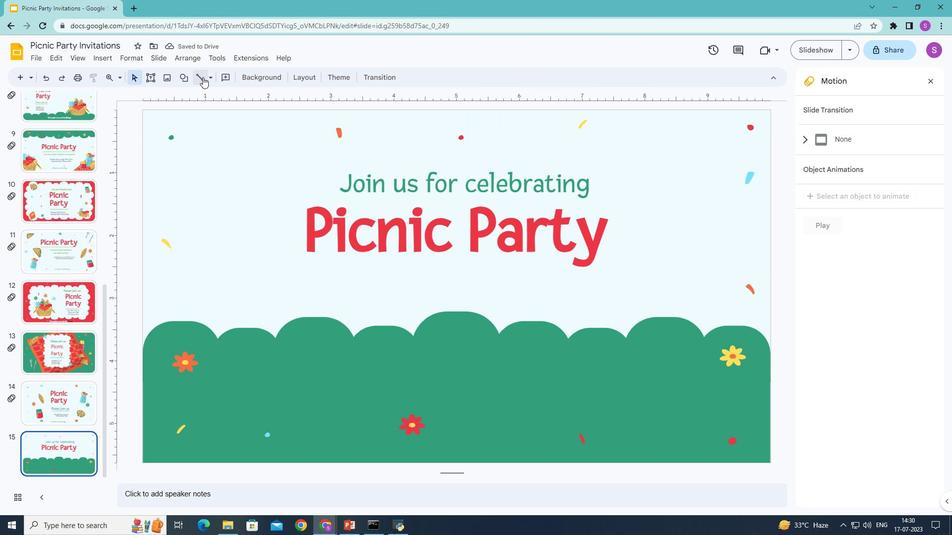 
Action: Mouse pressed left at (202, 76)
Screenshot: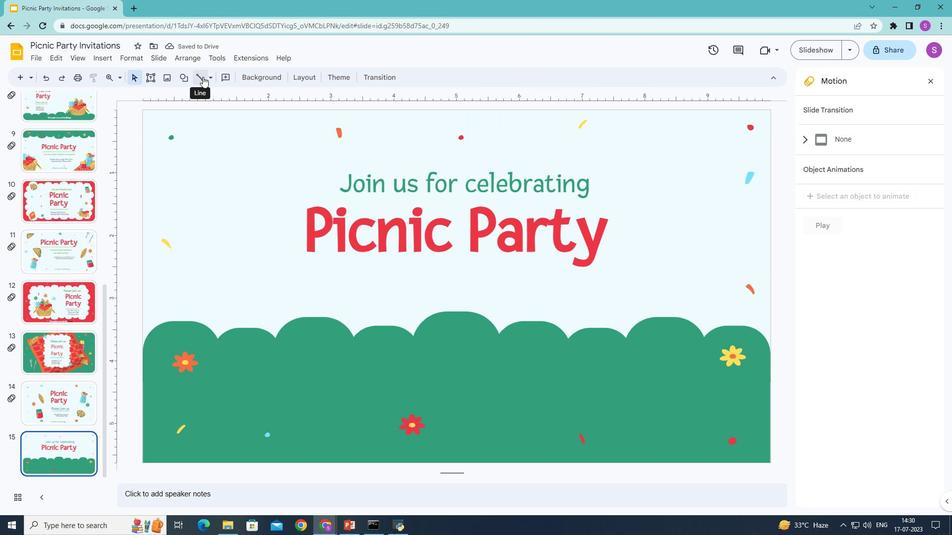 
Action: Mouse moved to (442, 129)
Screenshot: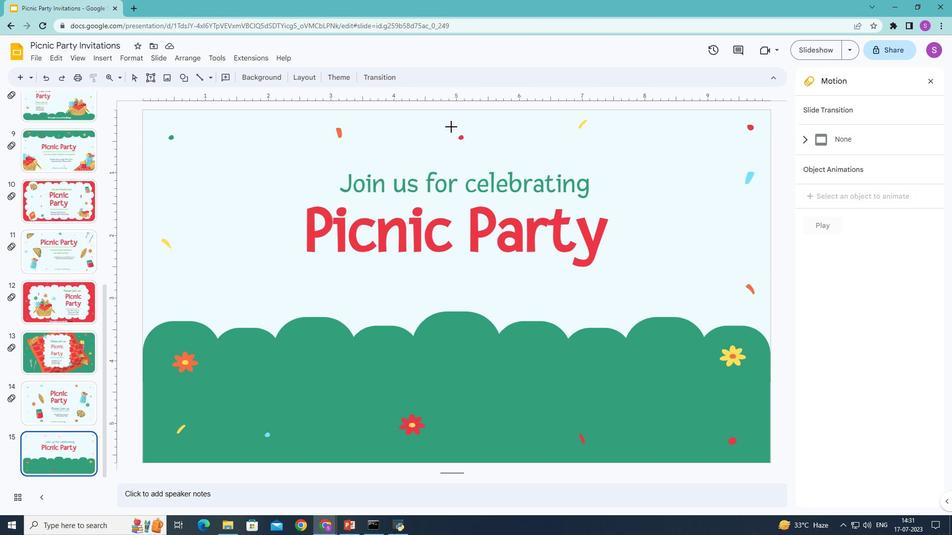 
Action: Mouse pressed left at (442, 129)
Screenshot: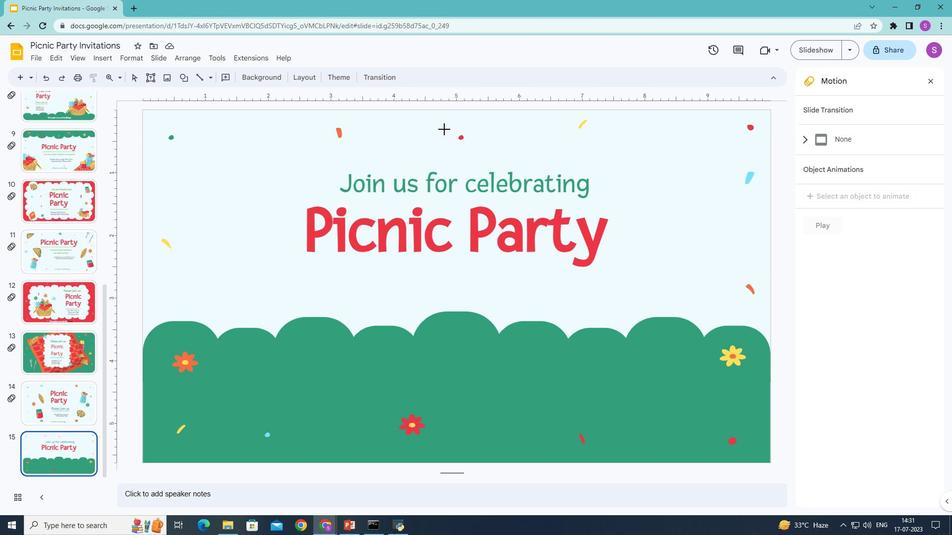 
Action: Mouse moved to (380, 157)
Screenshot: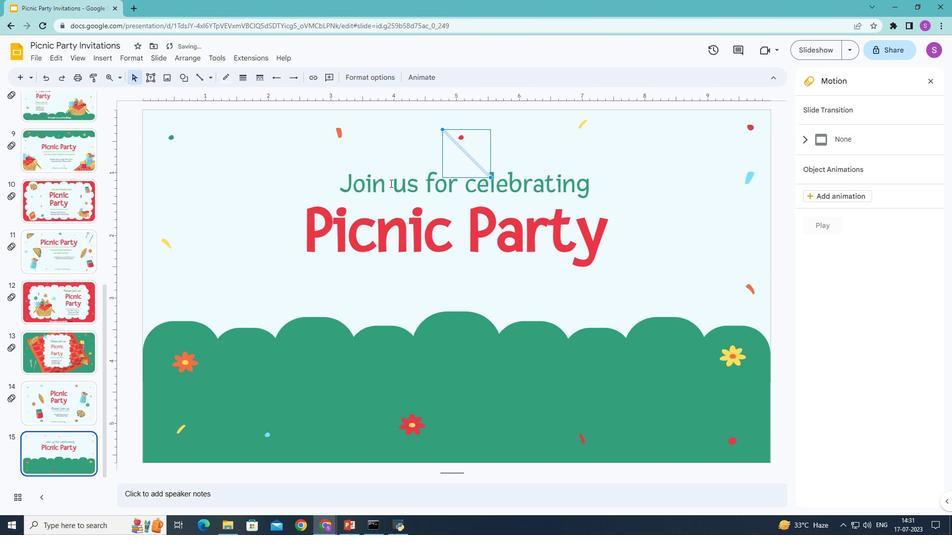 
Action: Mouse pressed left at (380, 157)
Screenshot: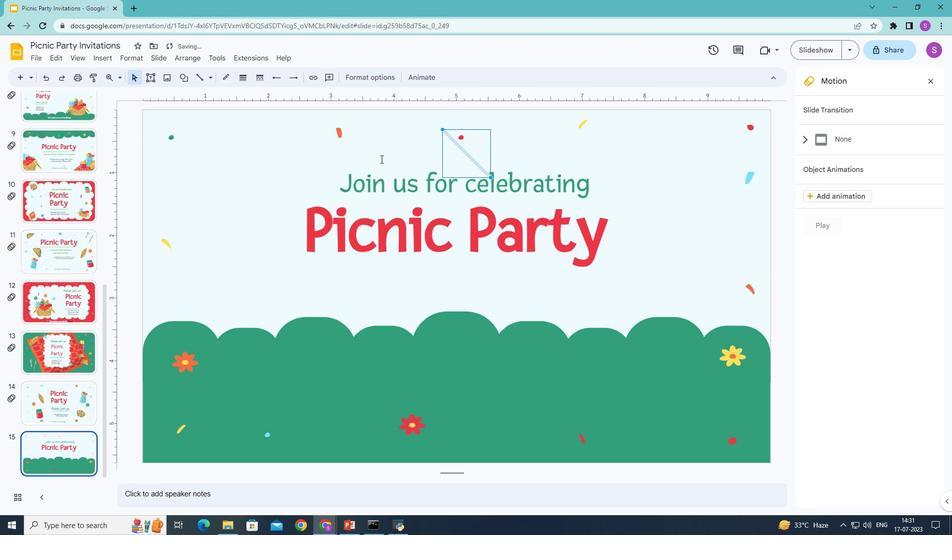 
Action: Mouse moved to (466, 157)
Screenshot: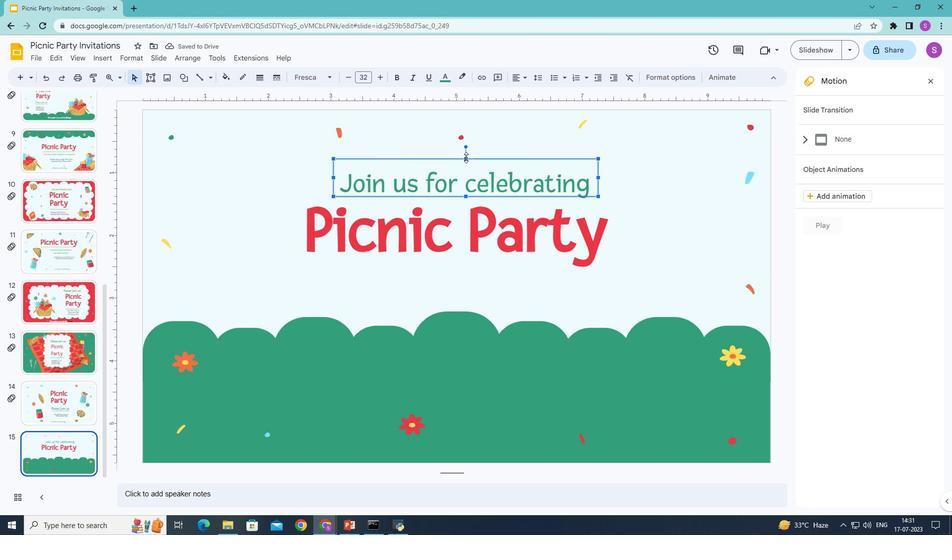 
Action: Mouse pressed left at (466, 157)
Screenshot: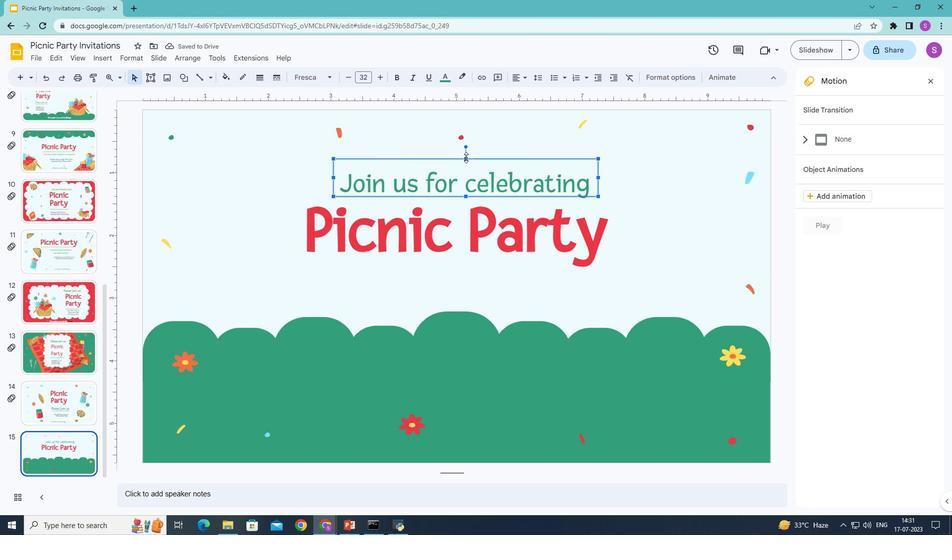 
Action: Mouse moved to (465, 196)
Screenshot: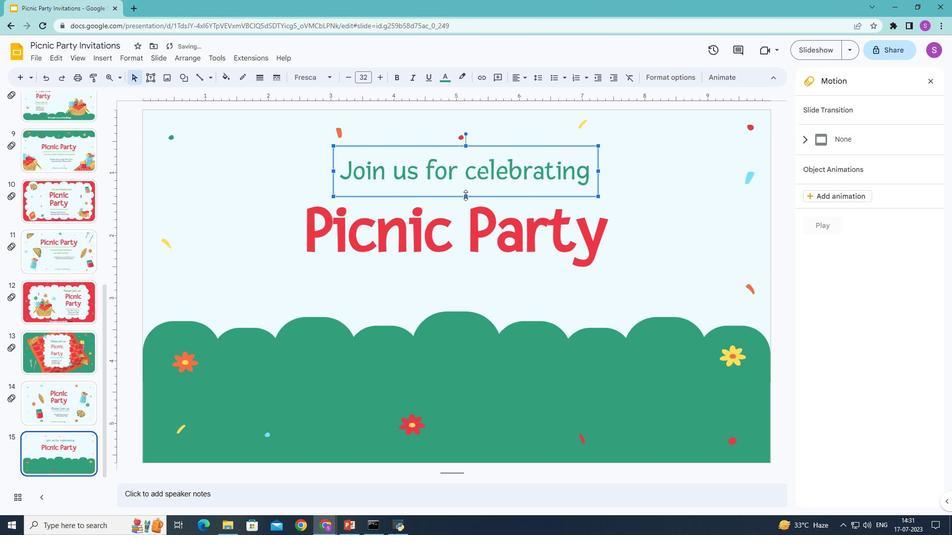 
Action: Mouse pressed left at (465, 196)
Screenshot: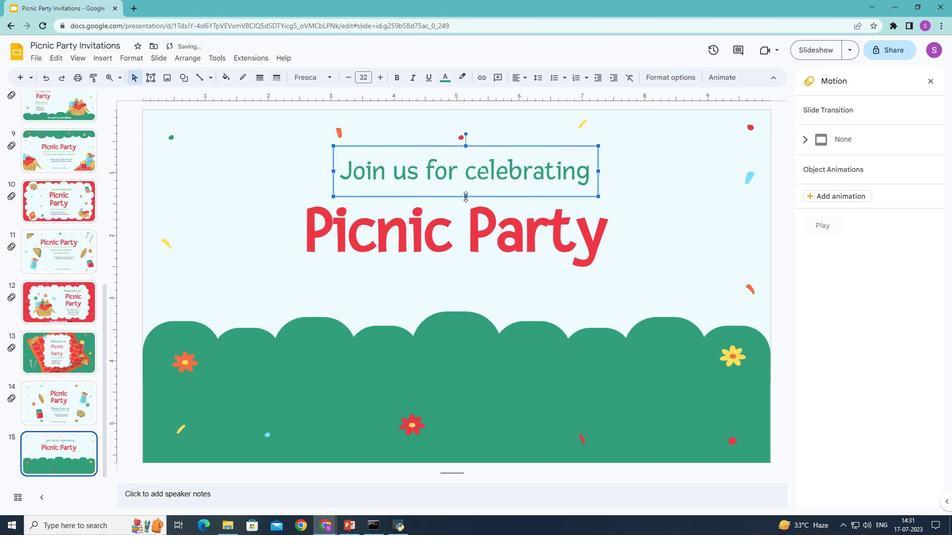 
Action: Mouse moved to (285, 170)
Screenshot: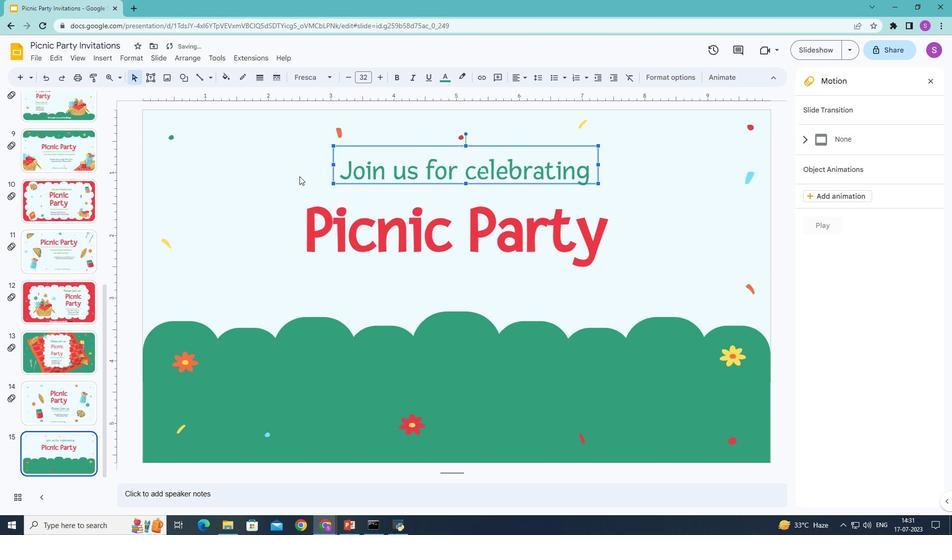 
Action: Mouse pressed left at (285, 170)
Screenshot: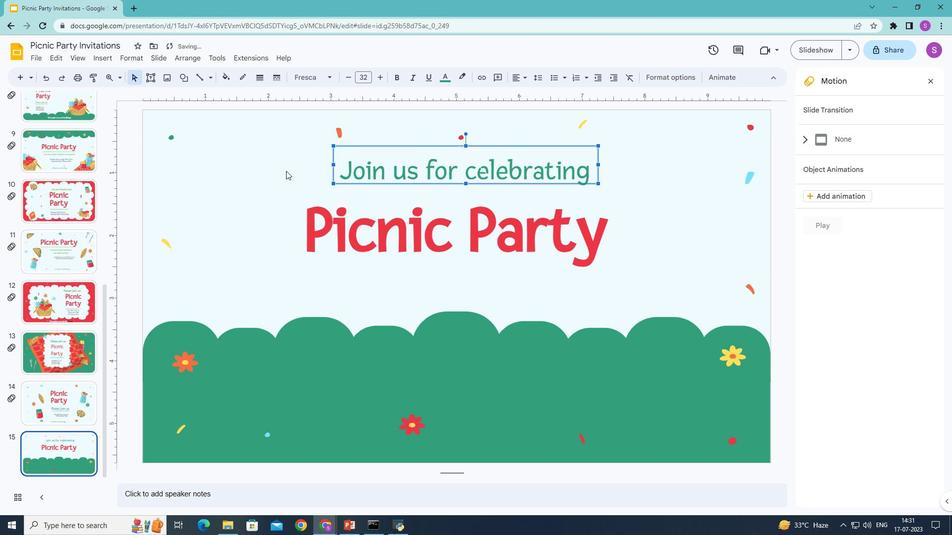 
Action: Mouse moved to (459, 146)
Screenshot: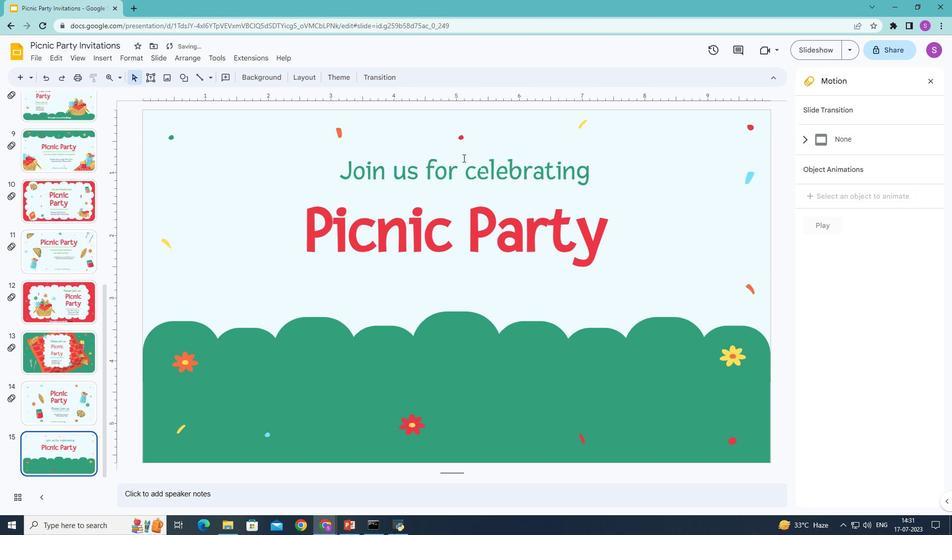 
Action: Mouse pressed left at (459, 146)
Screenshot: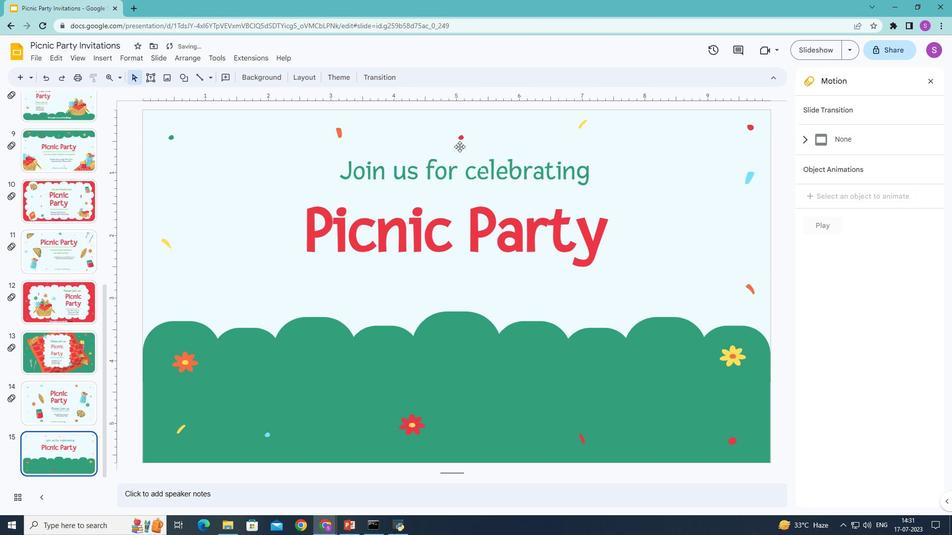 
Action: Mouse moved to (463, 142)
Screenshot: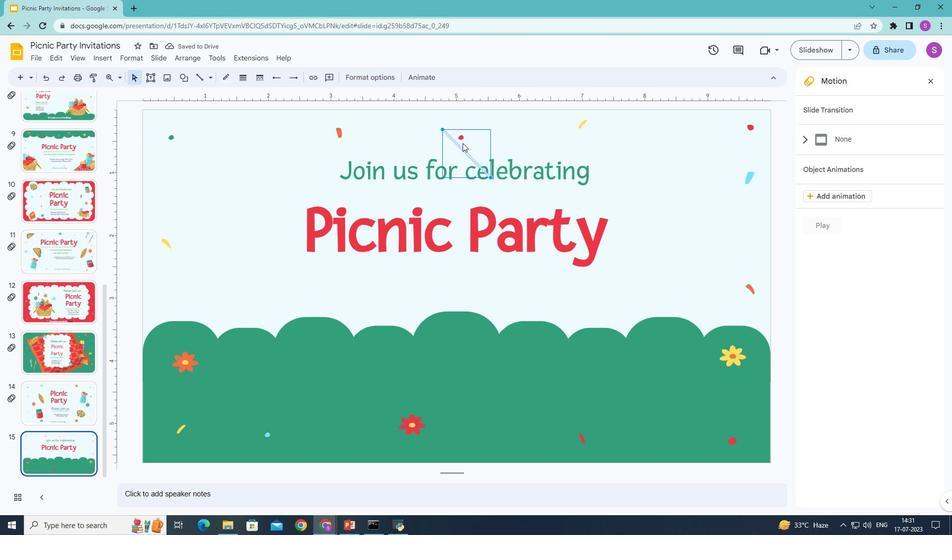 
Action: Key pressed <Key.delete>
Screenshot: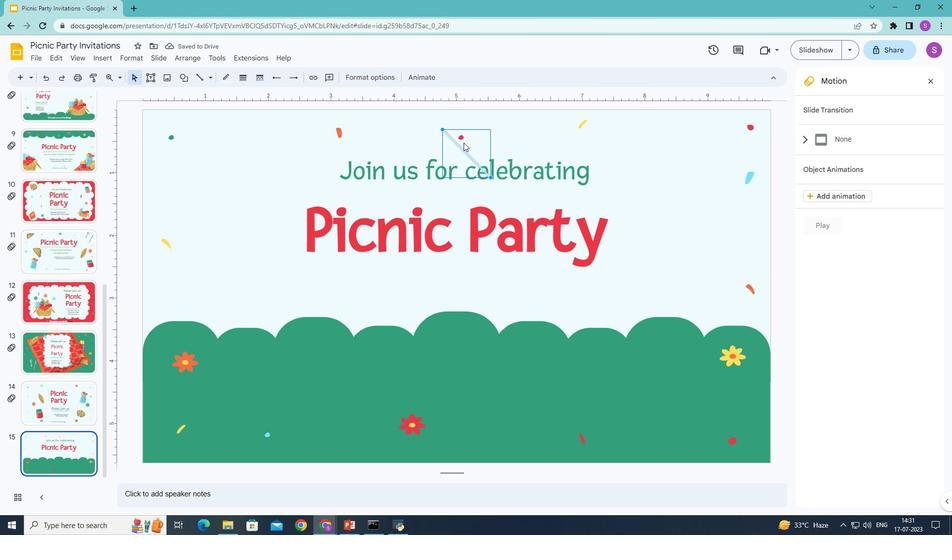
Action: Mouse moved to (197, 75)
Screenshot: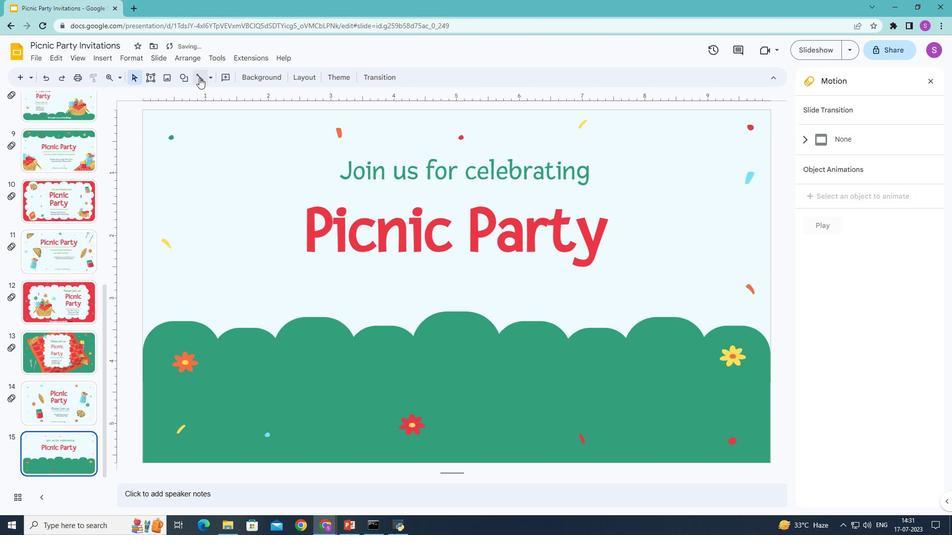 
Action: Mouse pressed left at (197, 75)
Screenshot: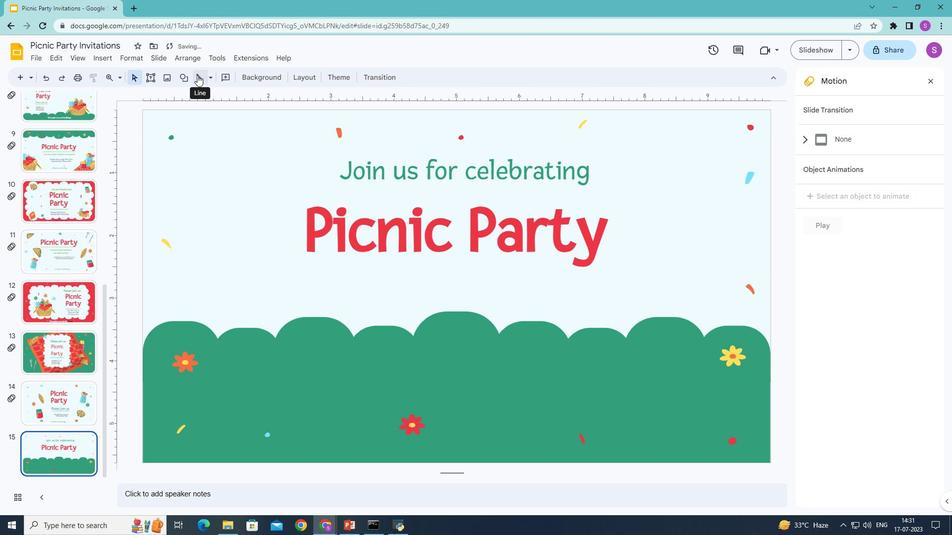 
Action: Mouse moved to (345, 186)
Screenshot: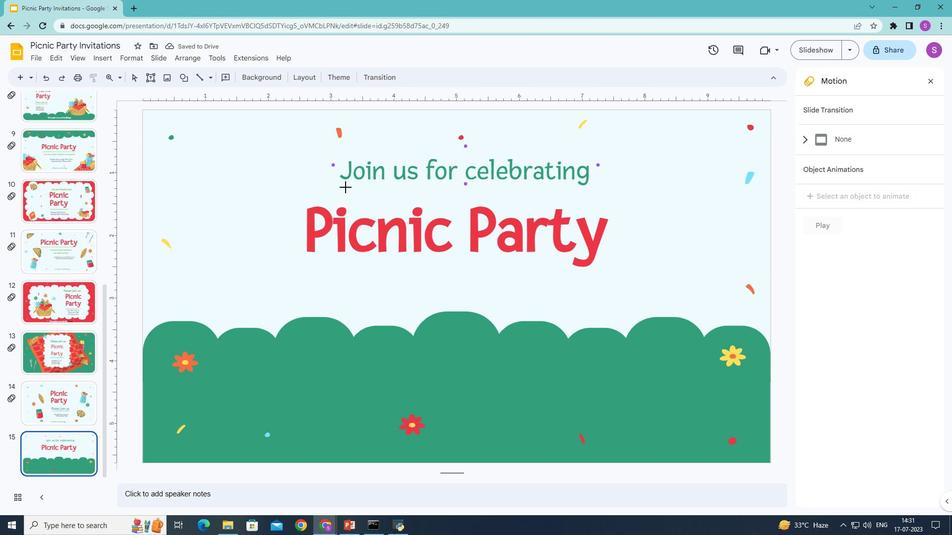 
Action: Mouse pressed left at (345, 186)
Screenshot: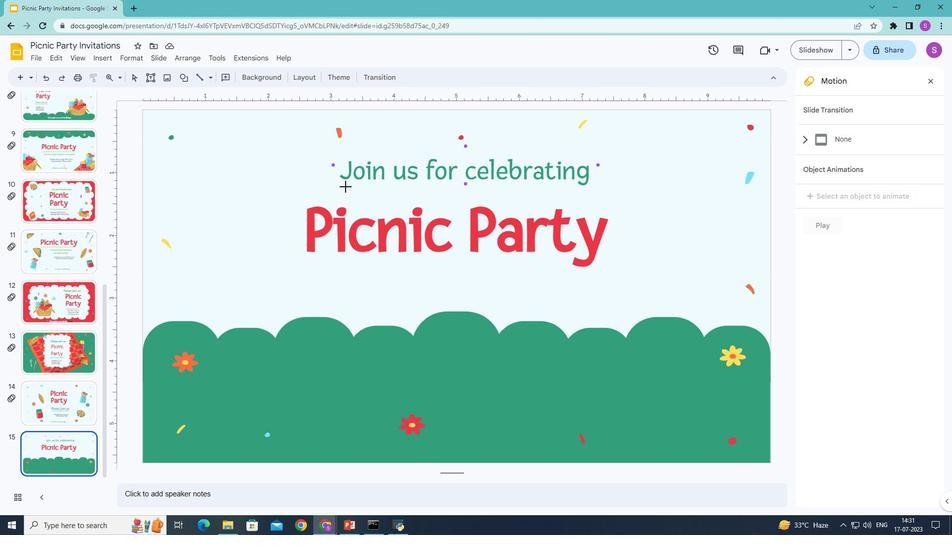 
Action: Mouse moved to (242, 79)
Screenshot: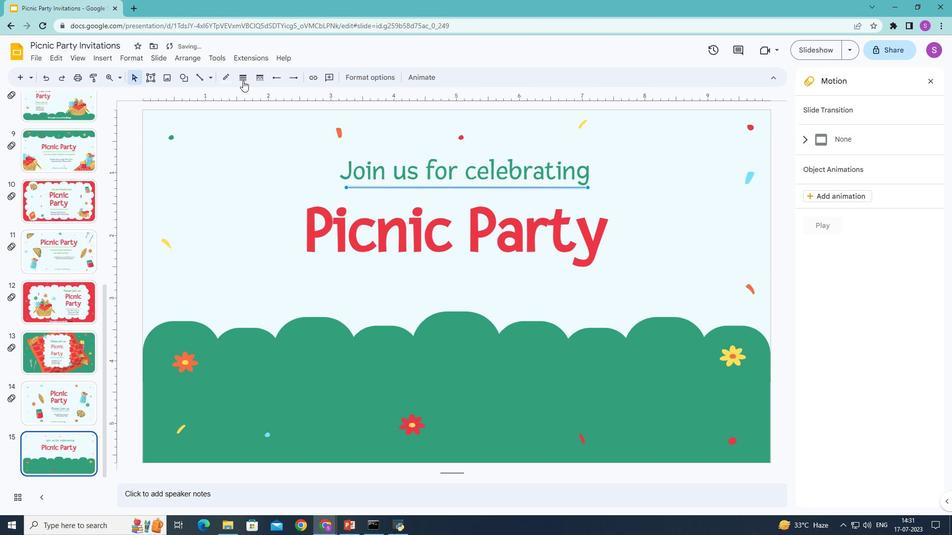 
Action: Mouse pressed left at (242, 79)
Screenshot: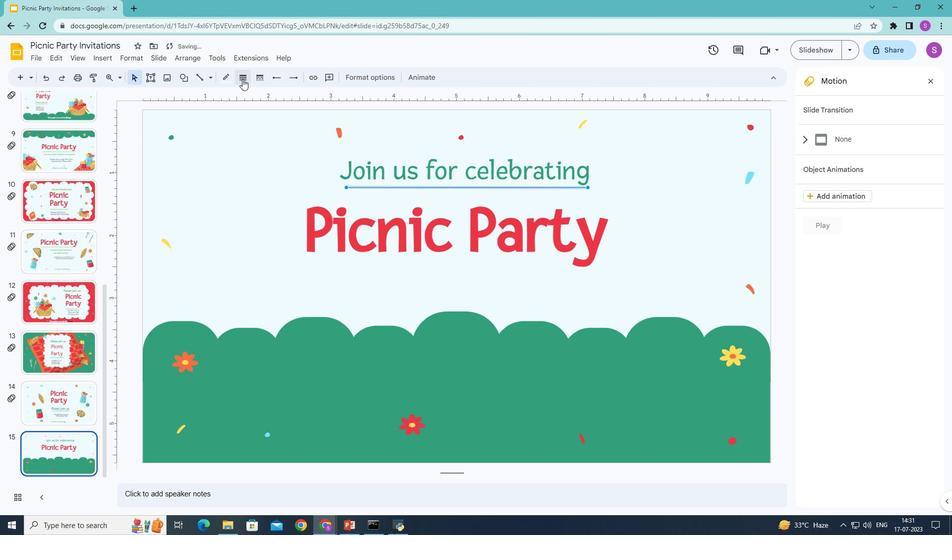 
Action: Mouse moved to (248, 126)
Screenshot: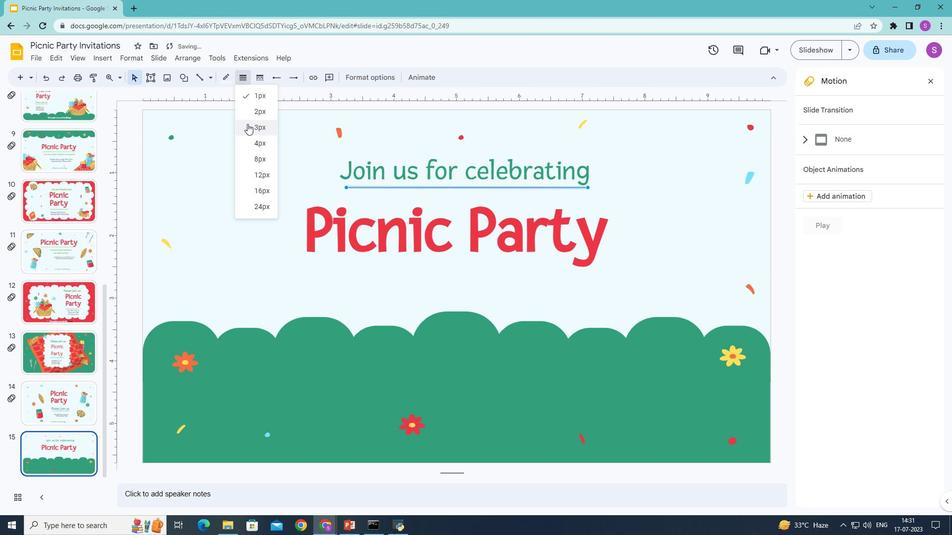 
Action: Mouse pressed left at (248, 126)
Screenshot: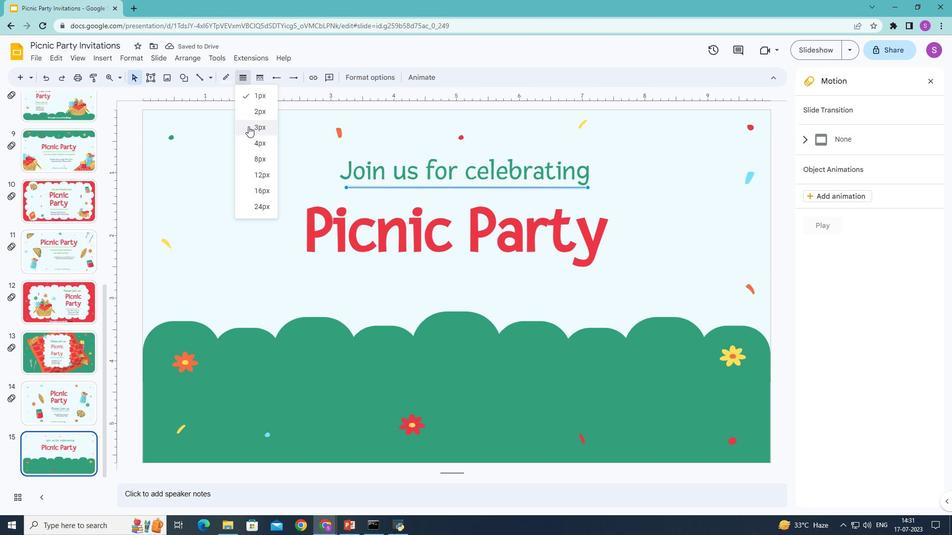 
Action: Mouse moved to (226, 77)
Screenshot: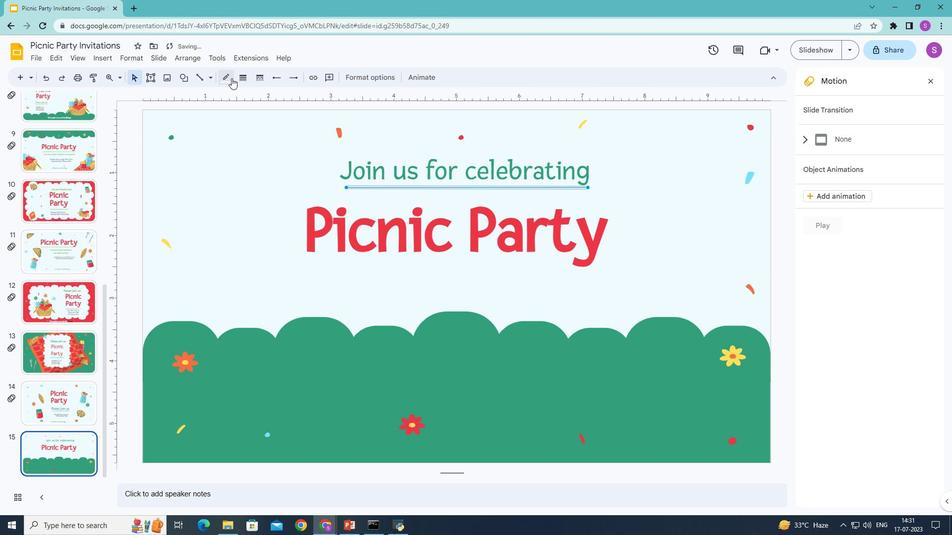 
Action: Mouse pressed left at (226, 77)
Screenshot: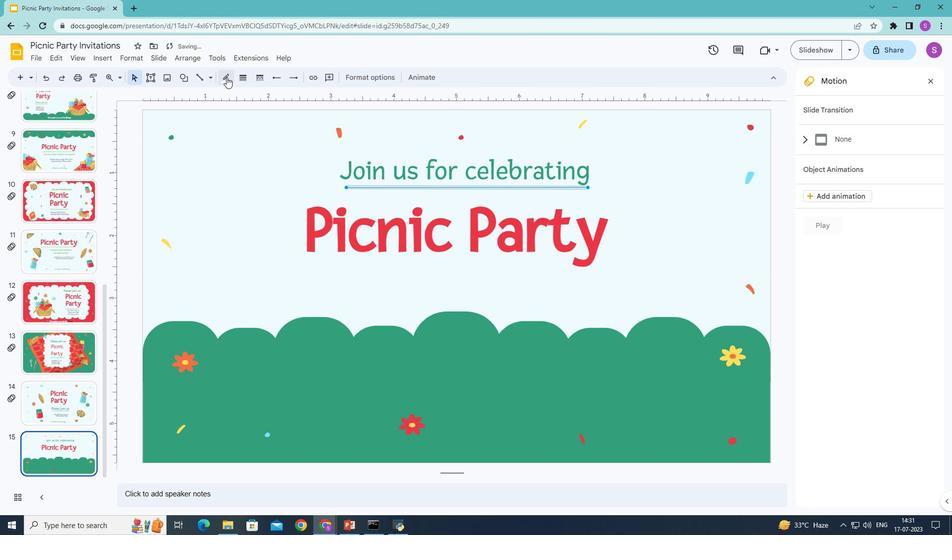 
Action: Mouse moved to (315, 111)
Screenshot: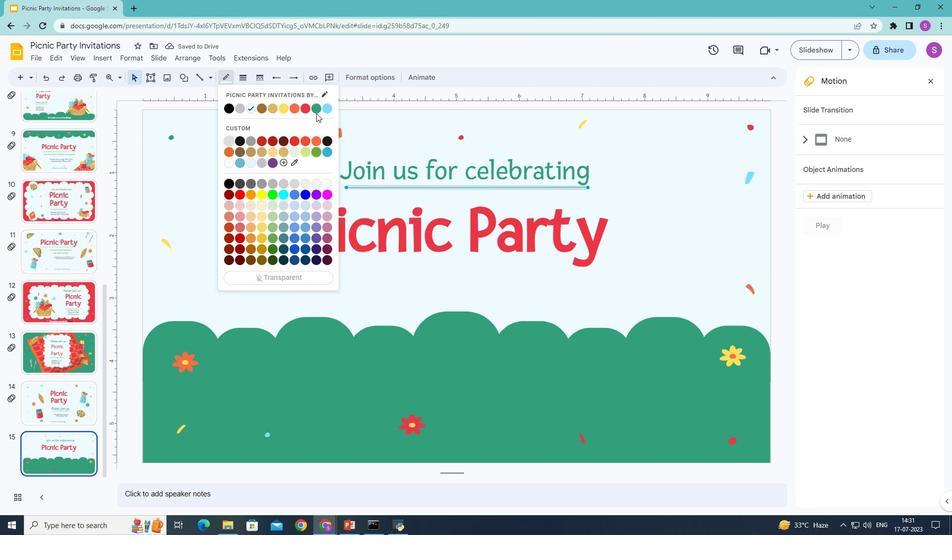 
Action: Mouse pressed left at (315, 111)
Screenshot: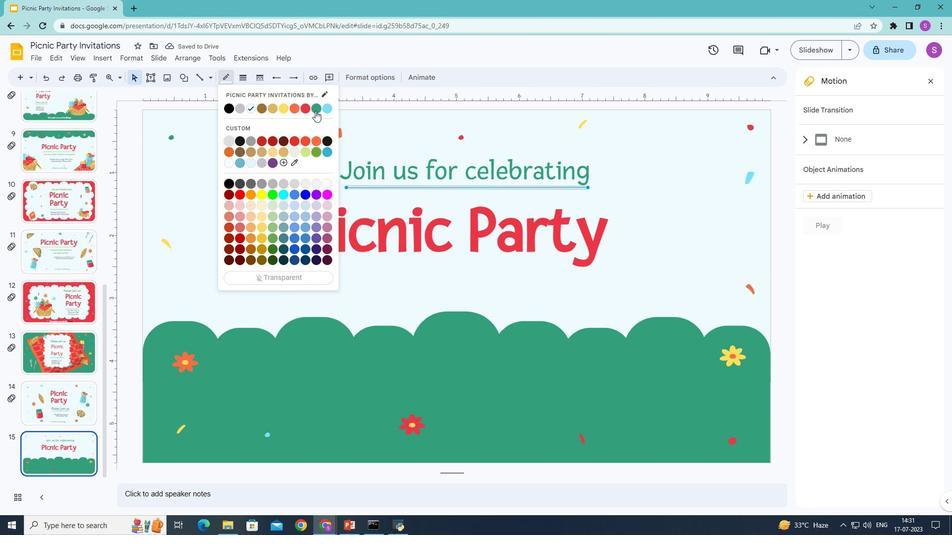 
Action: Mouse moved to (306, 167)
Screenshot: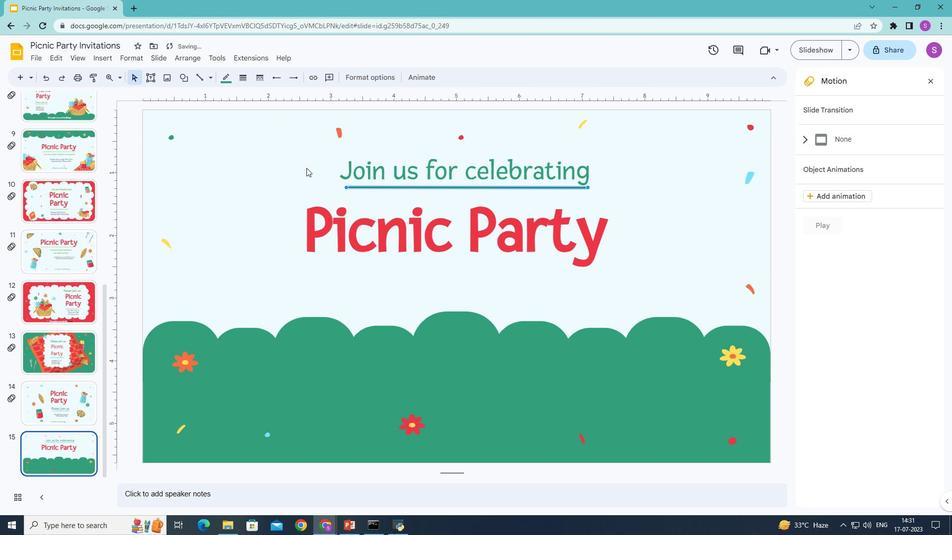
Action: Mouse pressed left at (306, 167)
Screenshot: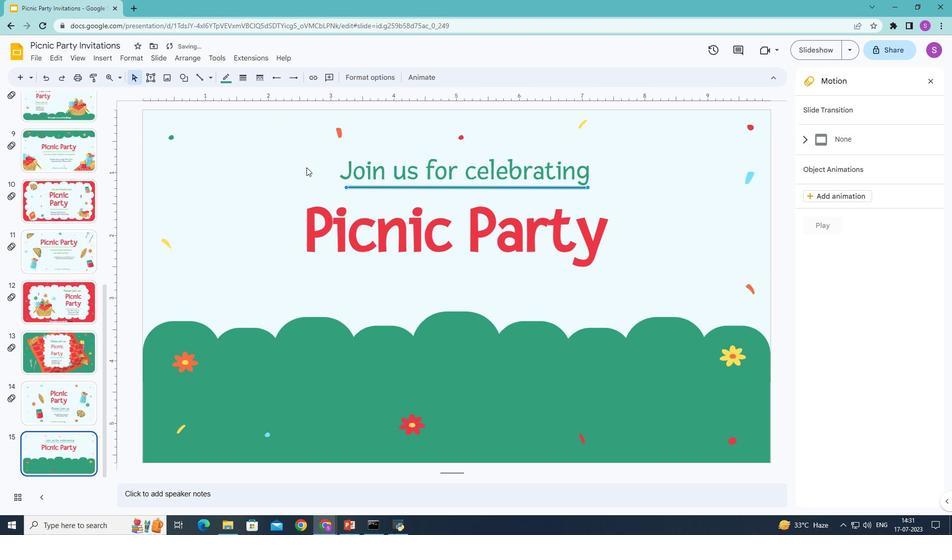 
Action: Mouse moved to (98, 60)
Screenshot: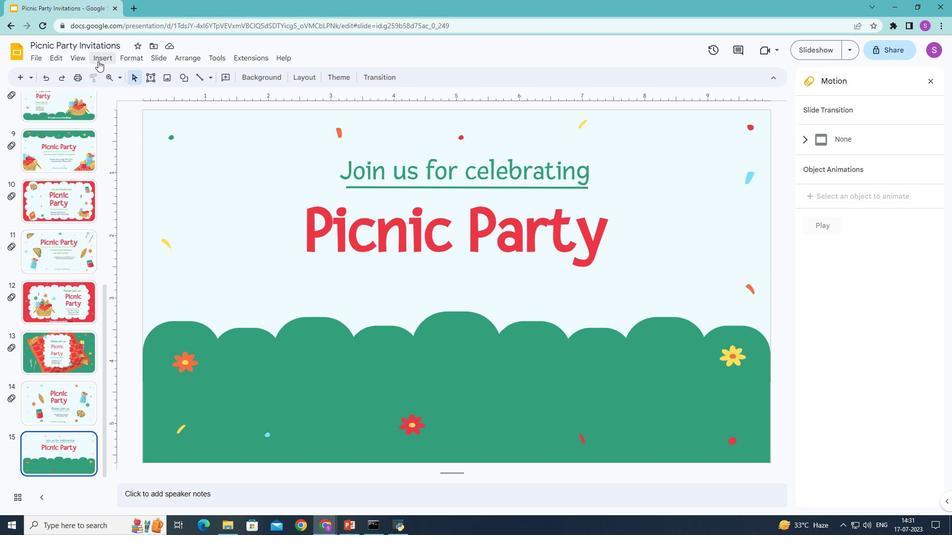 
Action: Mouse pressed left at (98, 60)
Screenshot: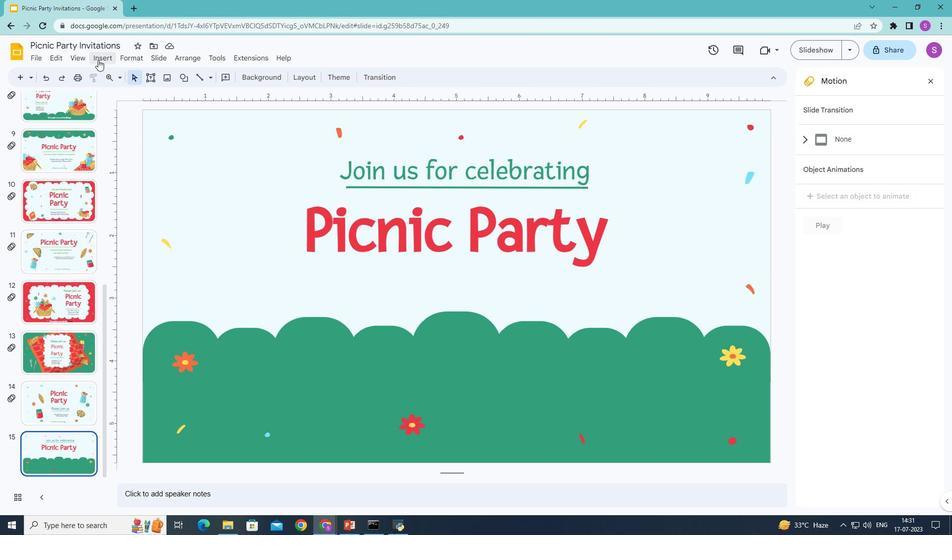
Action: Mouse moved to (262, 74)
Screenshot: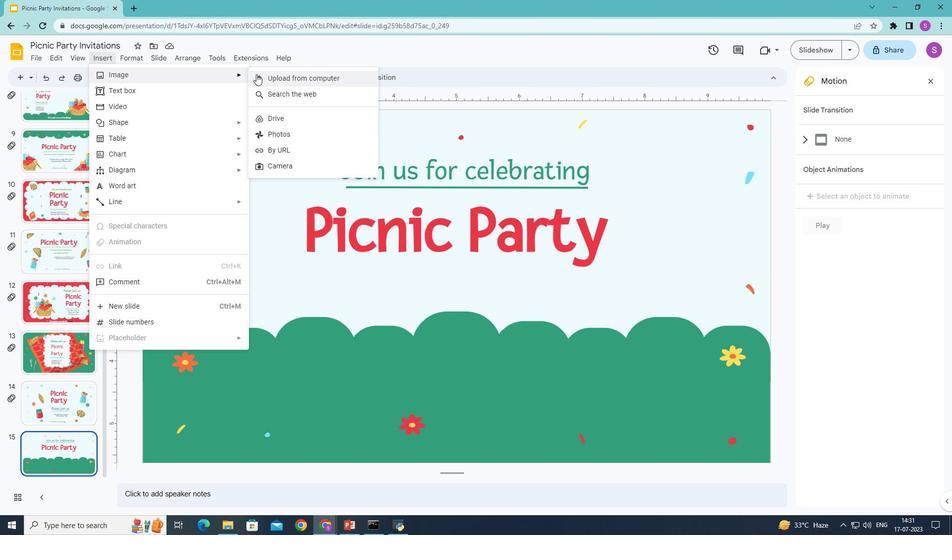 
Action: Mouse pressed left at (262, 74)
Screenshot: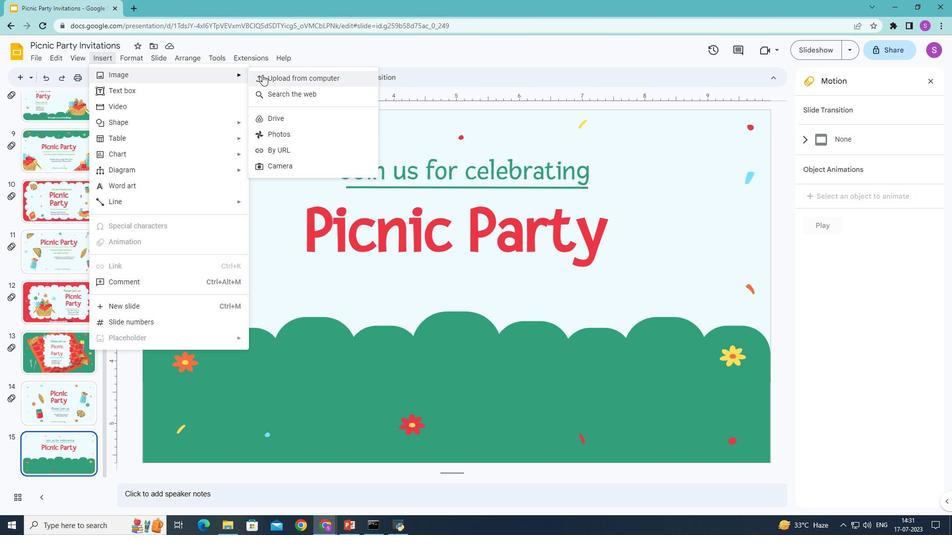 
Action: Mouse moved to (266, 127)
Screenshot: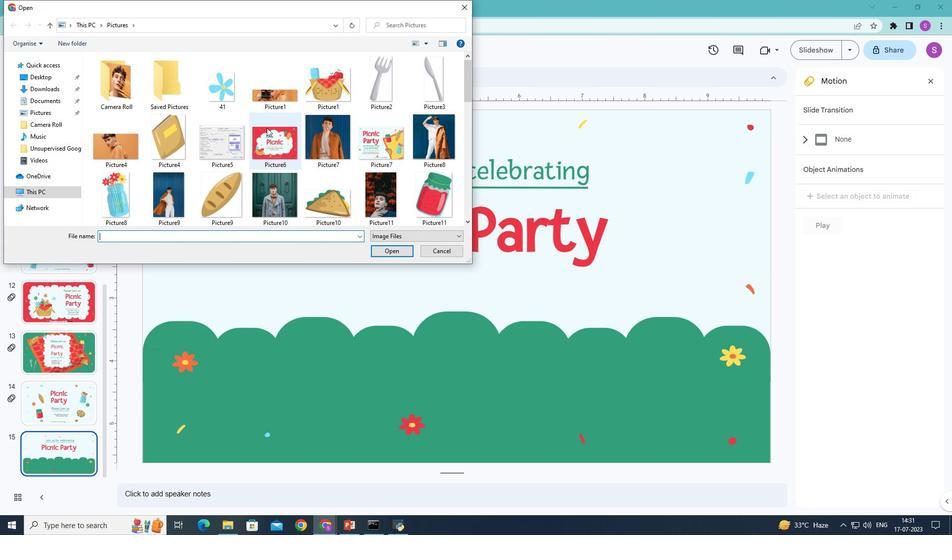 
Action: Mouse scrolled (266, 127) with delta (0, 0)
Screenshot: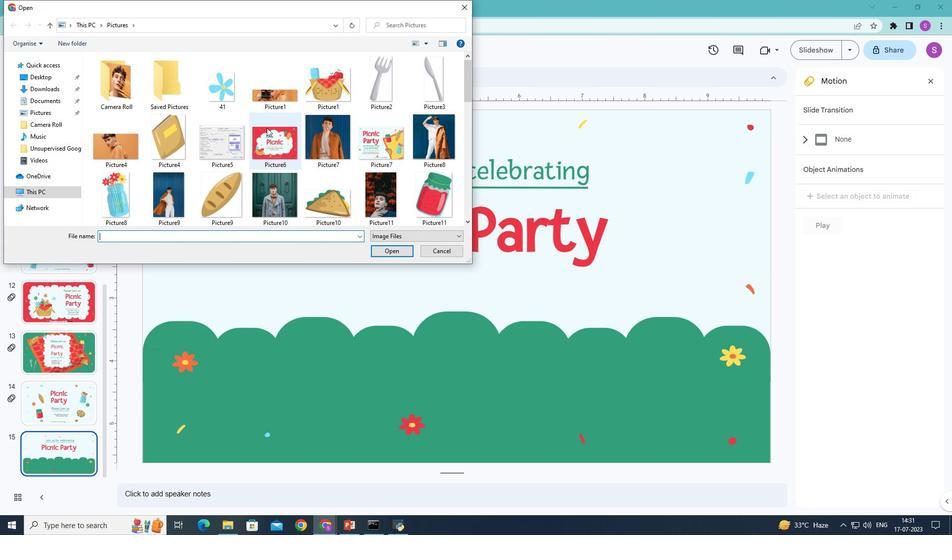 
Action: Mouse scrolled (266, 127) with delta (0, 0)
Screenshot: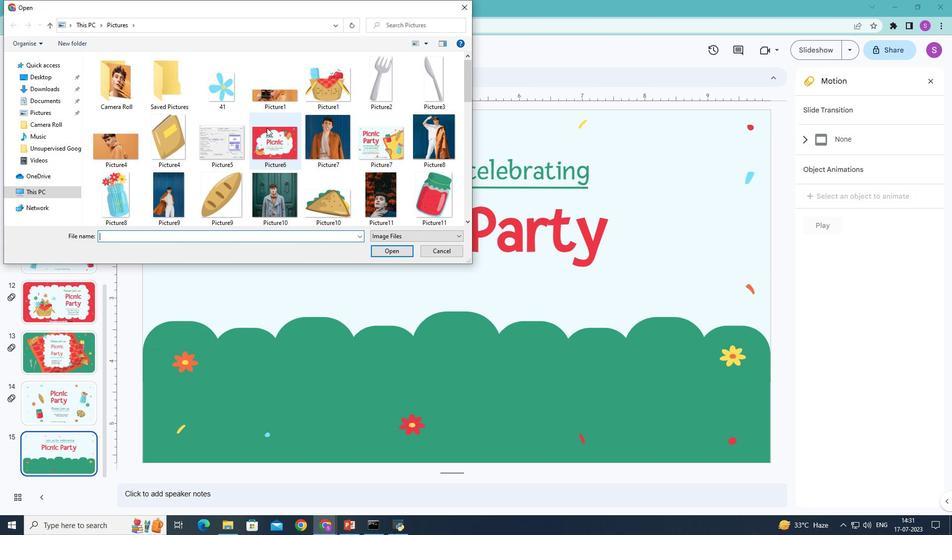 
Action: Mouse moved to (266, 127)
Screenshot: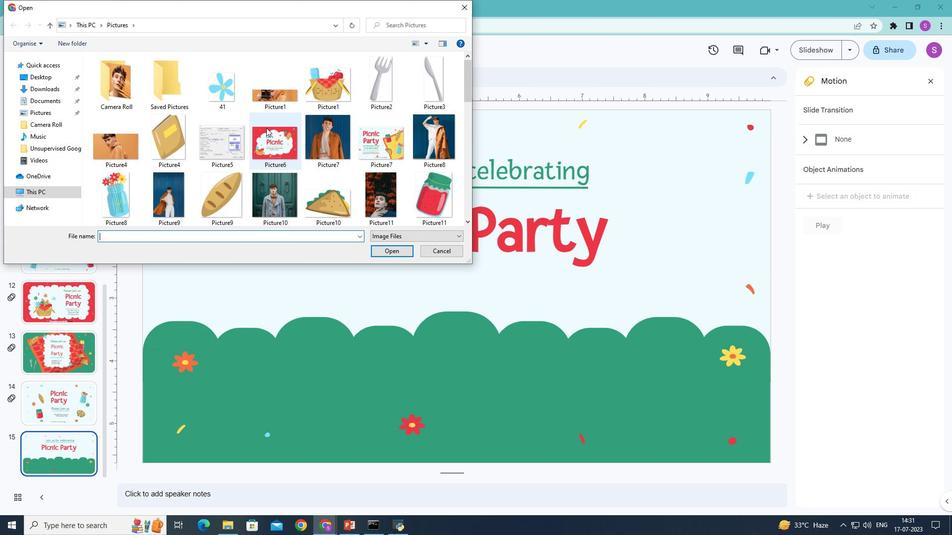 
Action: Mouse scrolled (266, 127) with delta (0, 0)
Screenshot: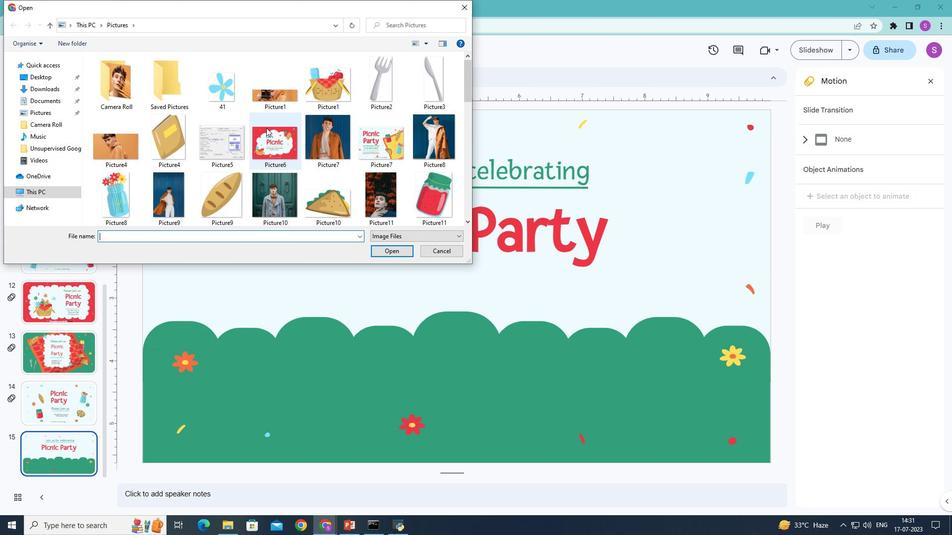 
Action: Mouse scrolled (266, 127) with delta (0, 0)
Screenshot: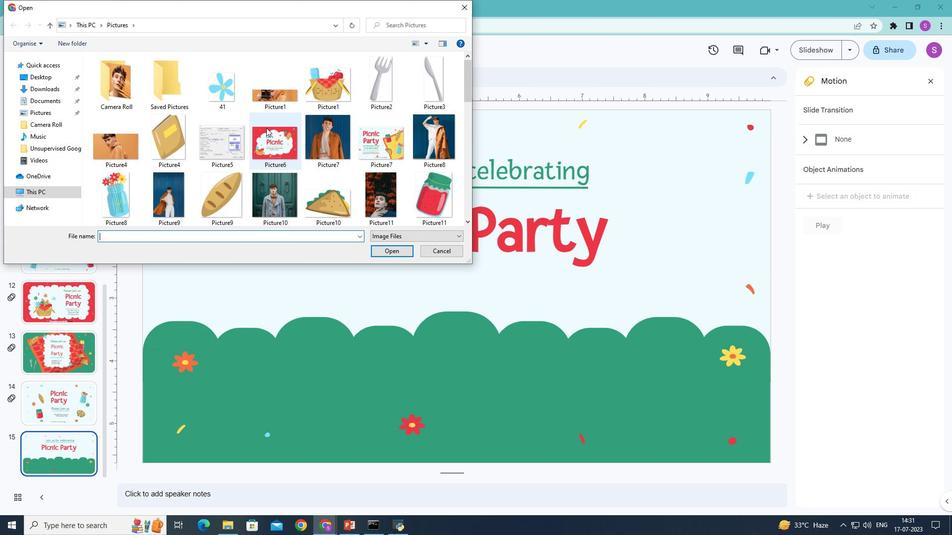 
Action: Mouse scrolled (266, 127) with delta (0, 0)
Screenshot: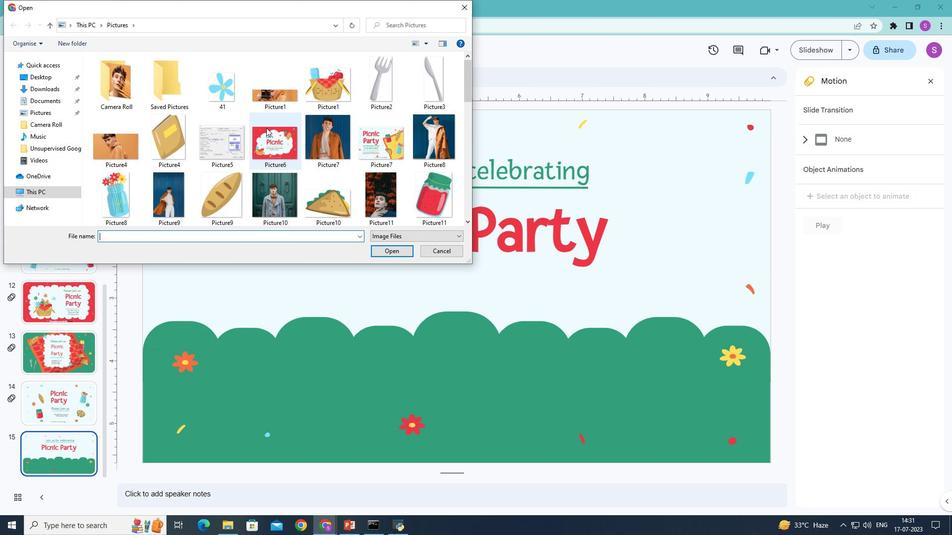 
Action: Mouse moved to (280, 136)
Screenshot: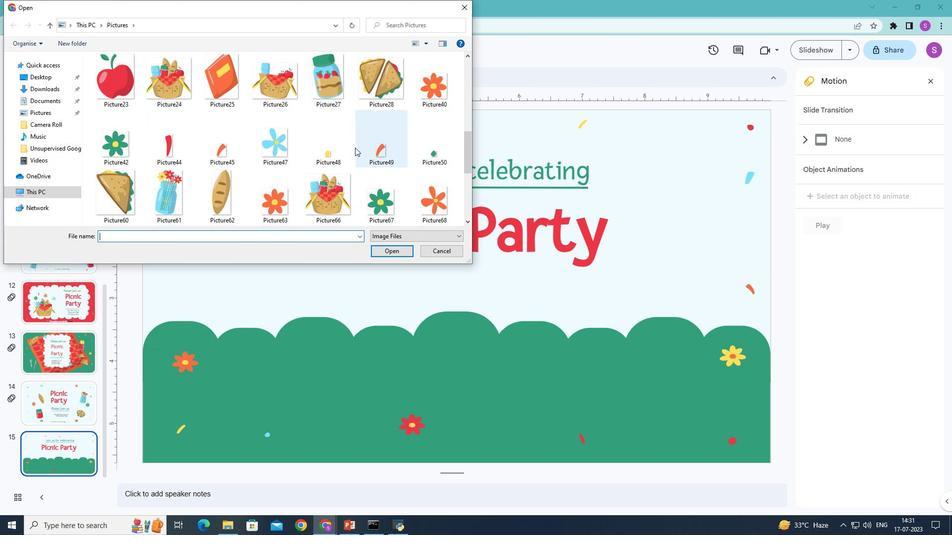 
Action: Mouse scrolled (280, 135) with delta (0, 0)
Screenshot: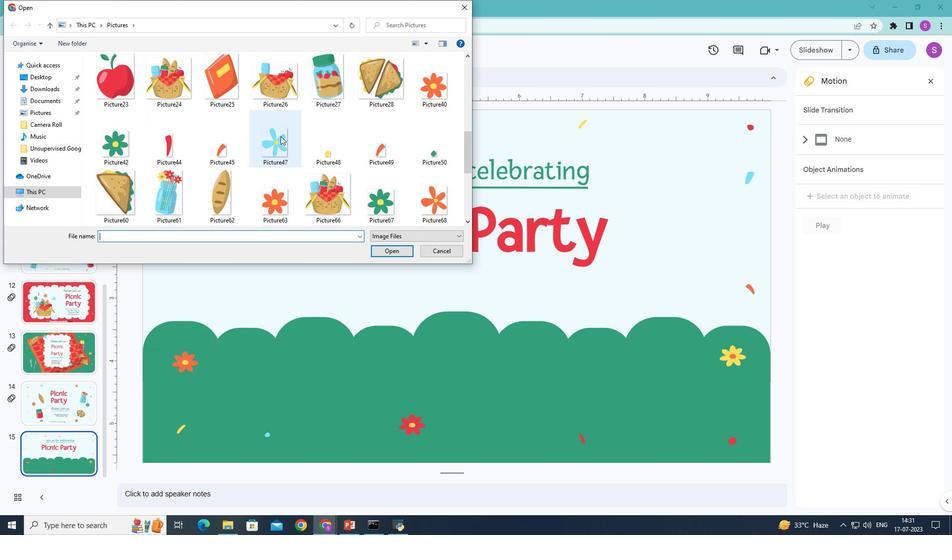 
Action: Mouse scrolled (280, 135) with delta (0, 0)
Screenshot: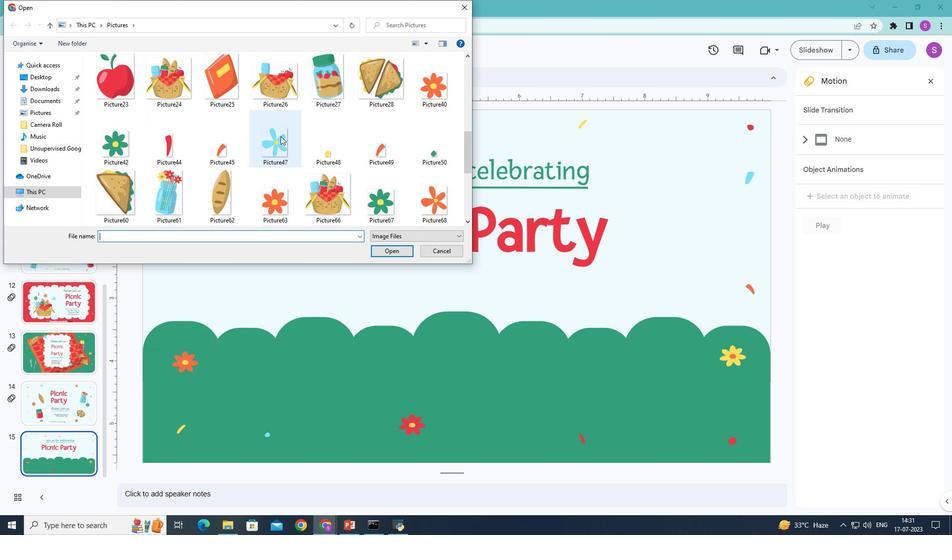 
Action: Mouse scrolled (280, 135) with delta (0, 0)
Screenshot: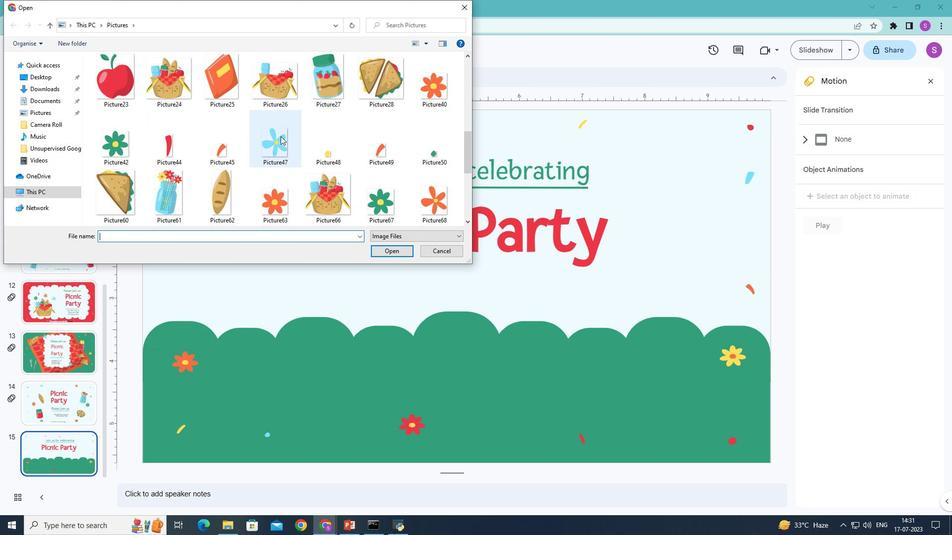 
Action: Mouse scrolled (280, 135) with delta (0, 0)
Screenshot: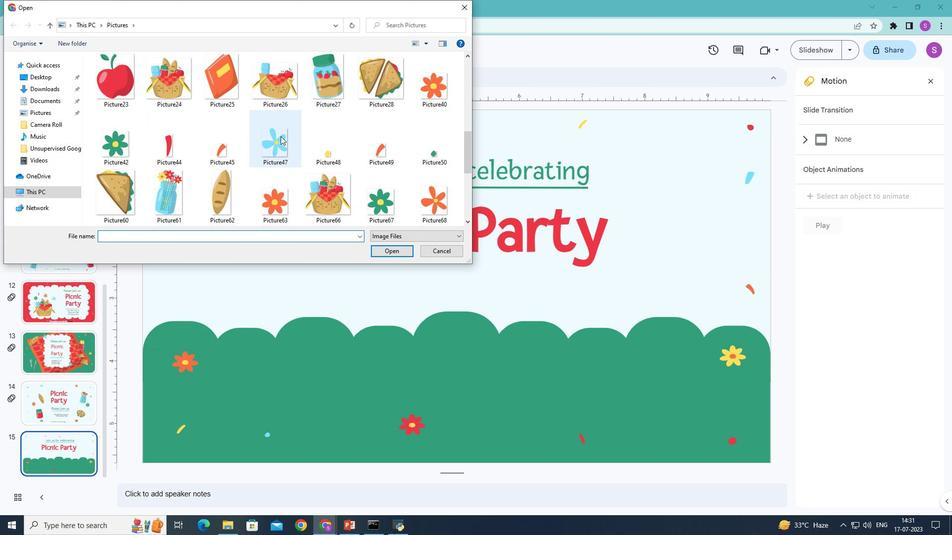 
Action: Mouse scrolled (280, 135) with delta (0, 0)
Screenshot: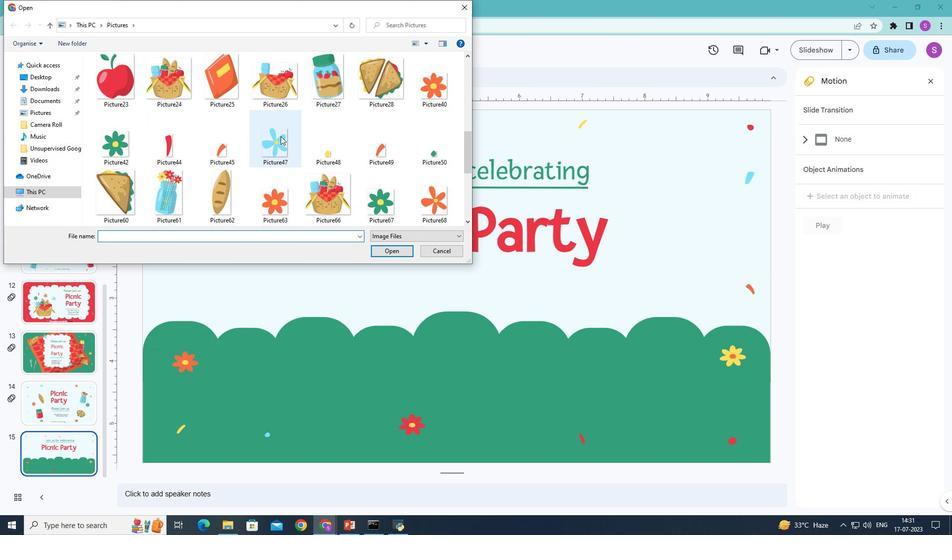
Action: Mouse scrolled (280, 135) with delta (0, 0)
Screenshot: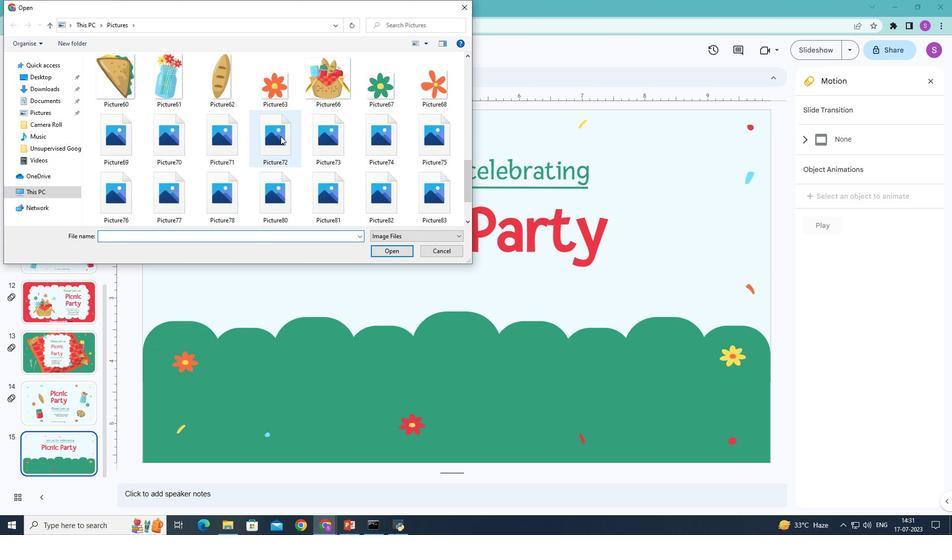 
Action: Mouse moved to (310, 146)
Screenshot: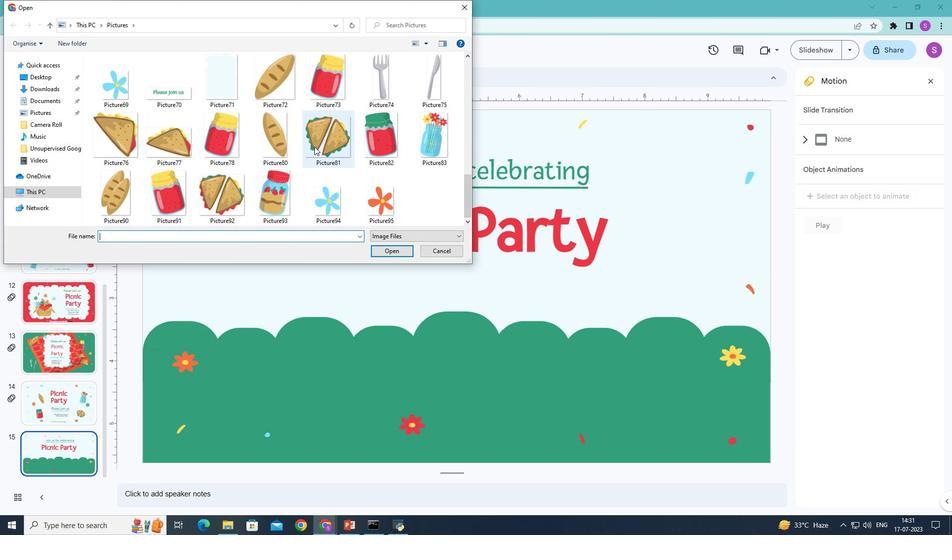
Action: Mouse scrolled (310, 146) with delta (0, 0)
Screenshot: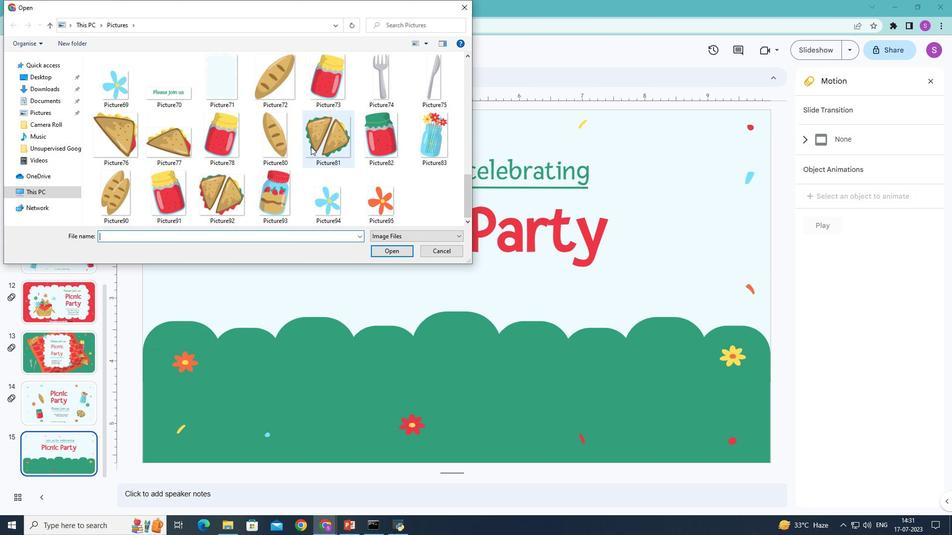 
Action: Mouse scrolled (310, 146) with delta (0, 0)
Screenshot: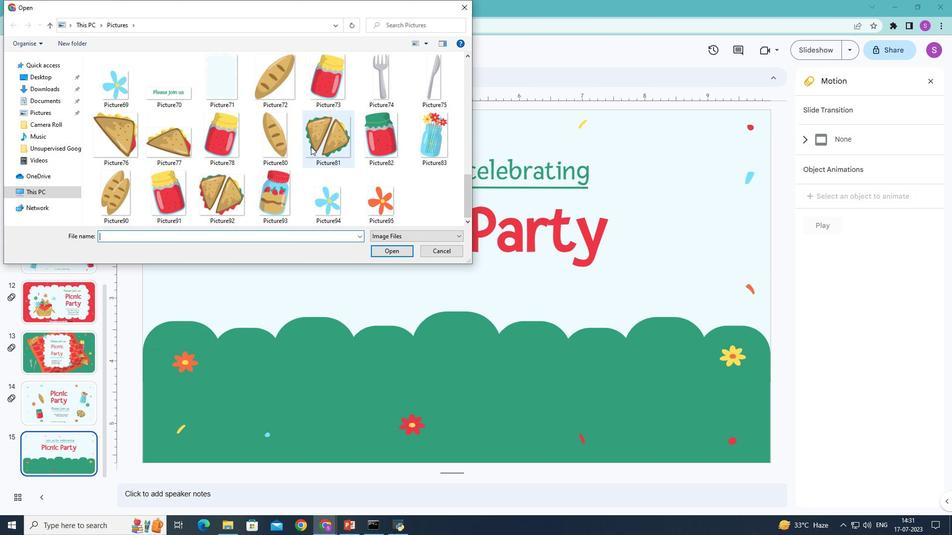 
Action: Mouse moved to (119, 191)
Screenshot: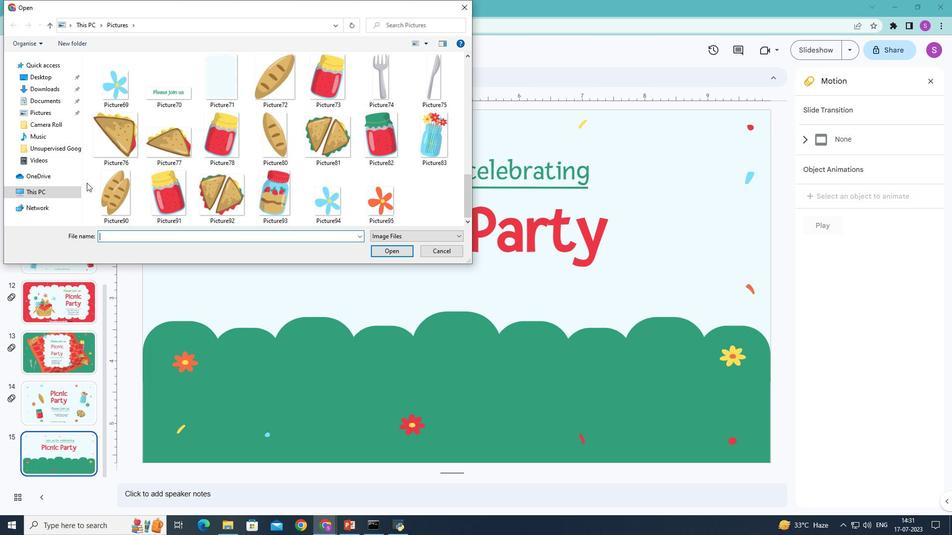 
Action: Mouse pressed left at (119, 191)
Screenshot: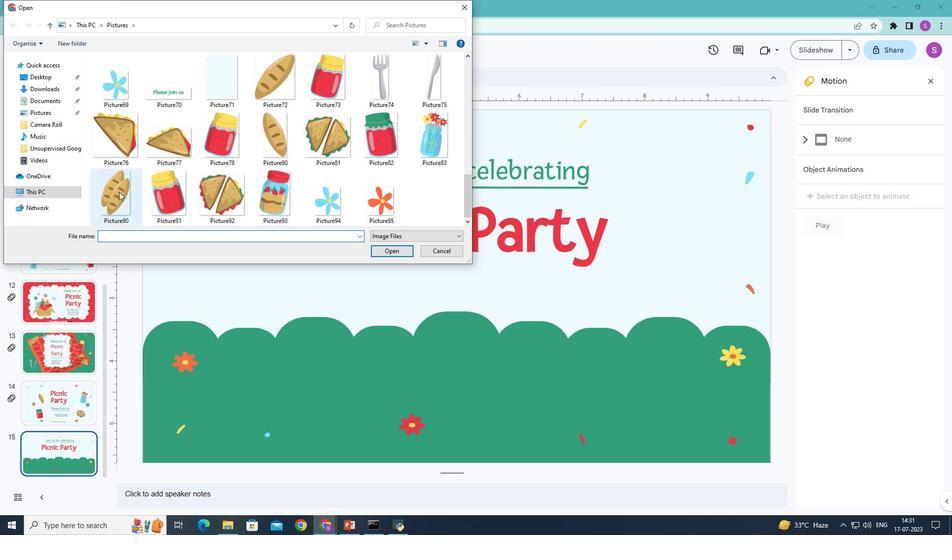 
Action: Mouse moved to (387, 246)
Screenshot: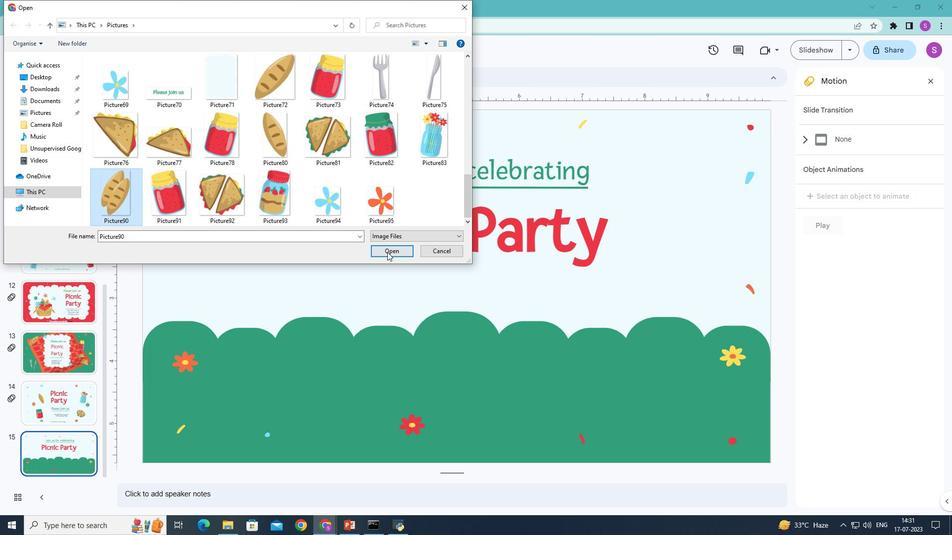 
Action: Mouse pressed left at (387, 246)
Screenshot: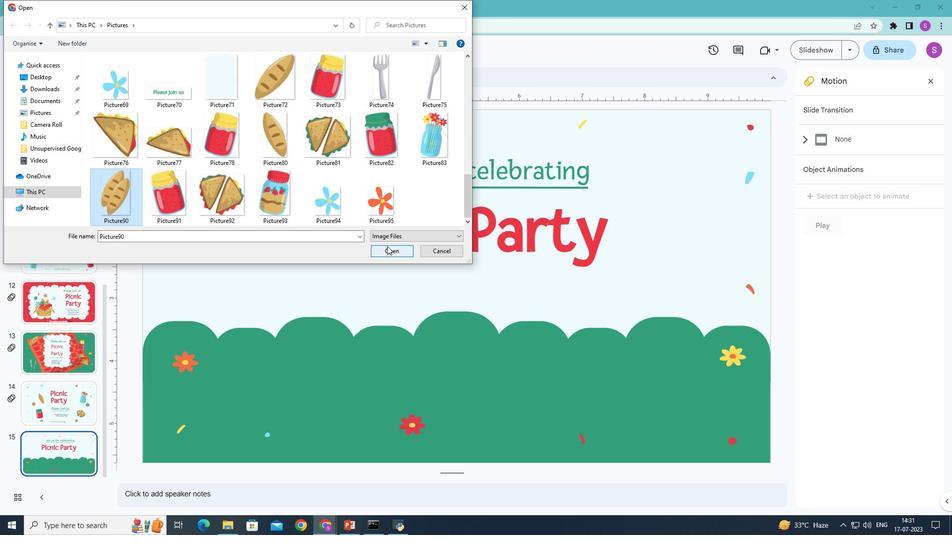 
Action: Mouse moved to (175, 337)
Screenshot: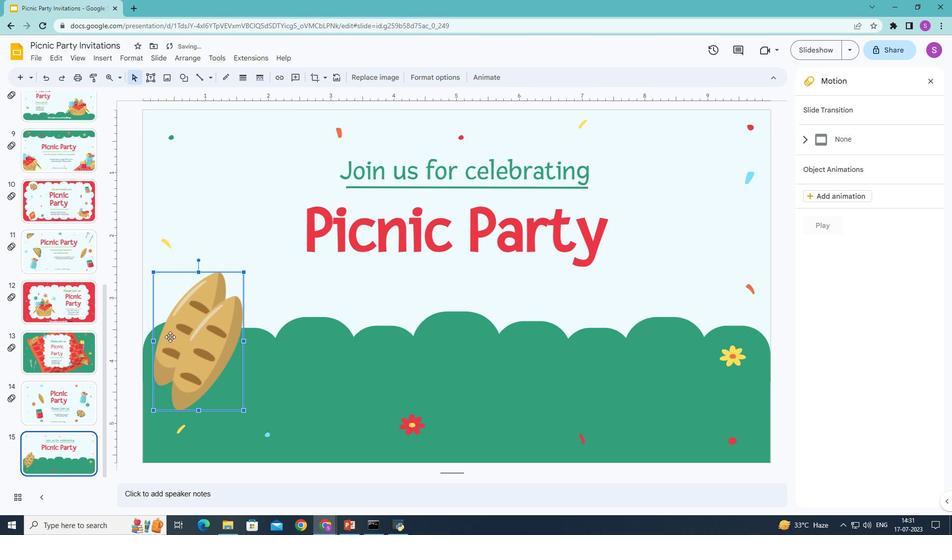 
Action: Mouse pressed left at (175, 337)
Screenshot: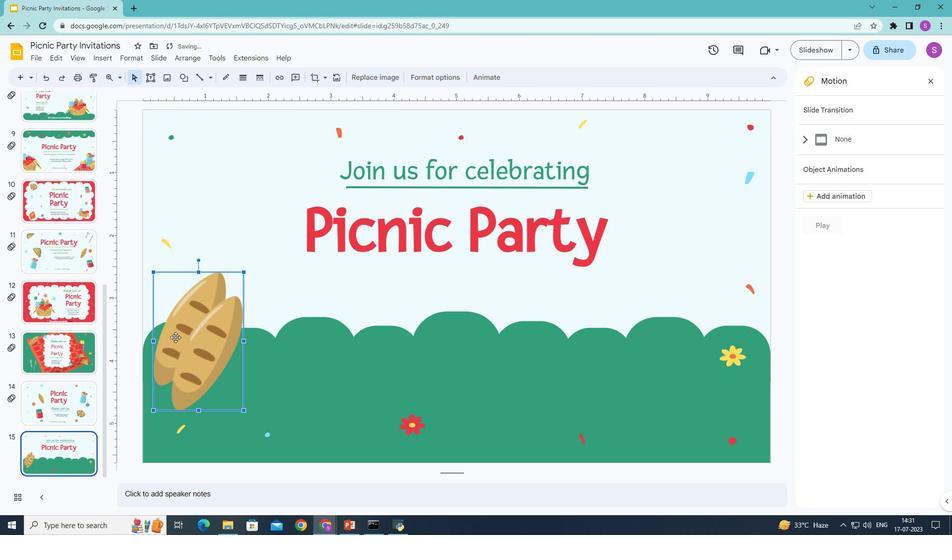 
Action: Mouse moved to (290, 261)
Screenshot: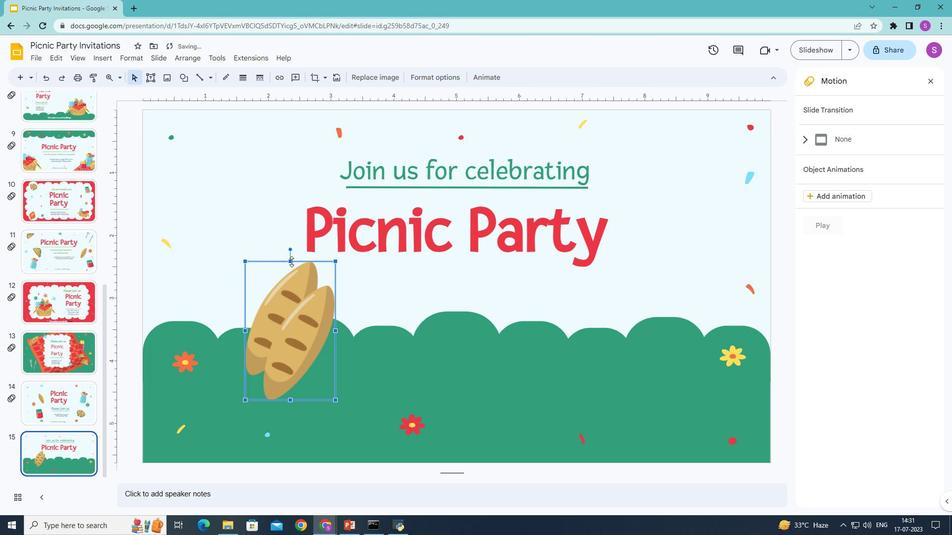 
Action: Mouse pressed left at (290, 261)
Screenshot: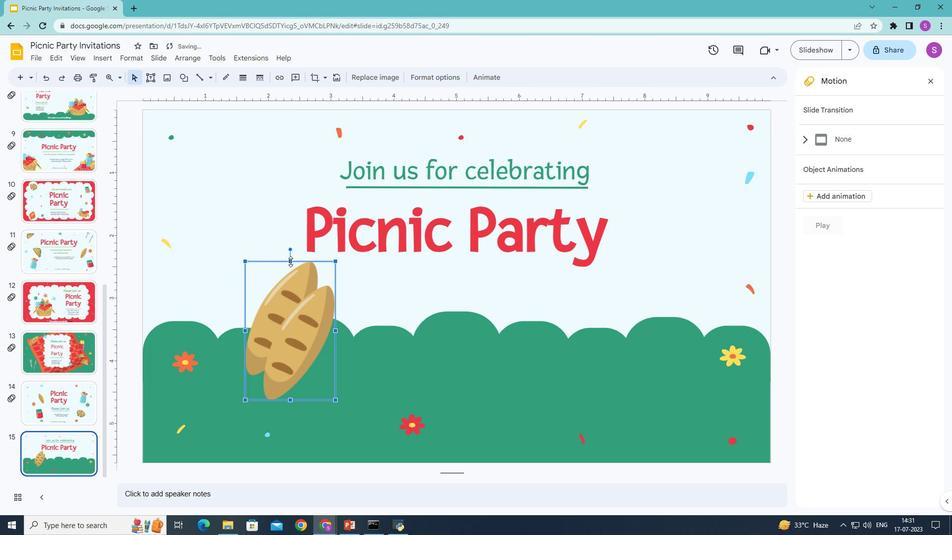 
Action: Mouse moved to (244, 341)
Screenshot: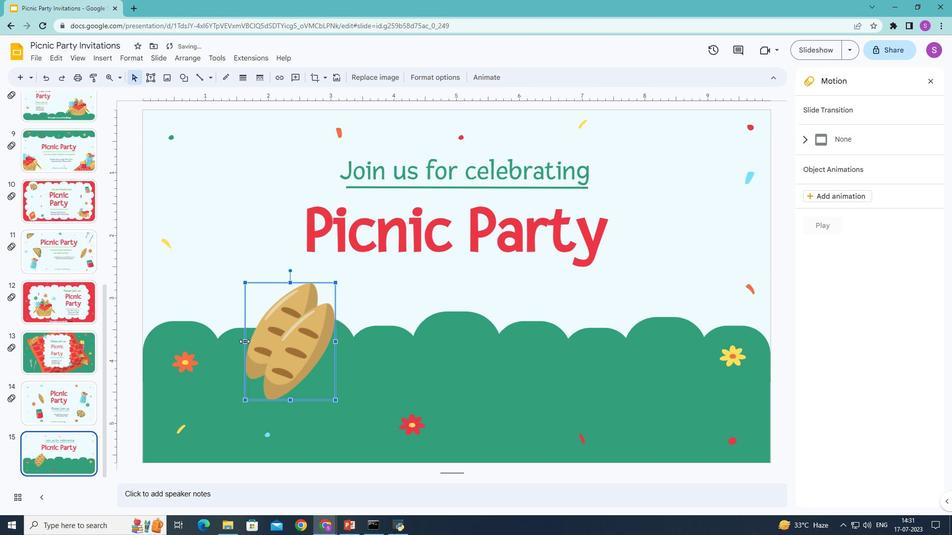 
Action: Mouse pressed left at (244, 341)
Screenshot: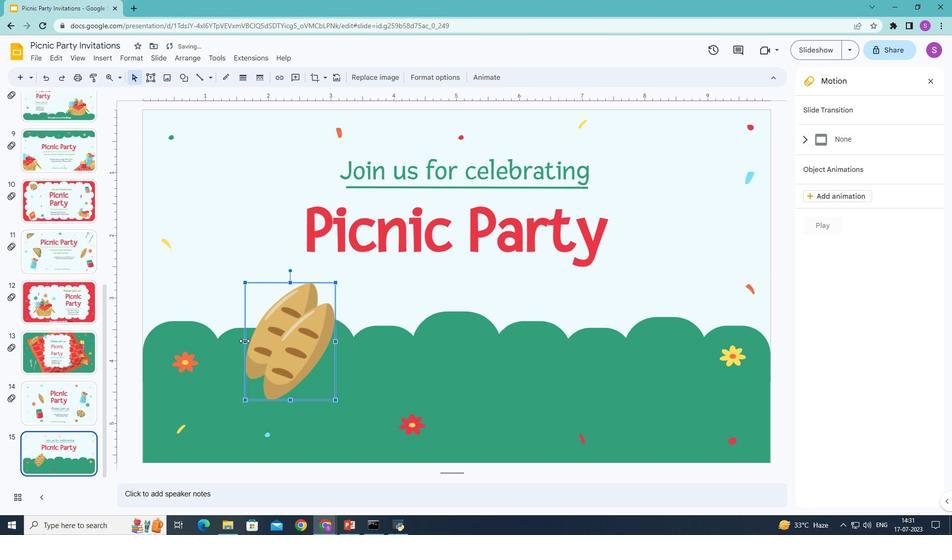
Action: Mouse moved to (336, 340)
Screenshot: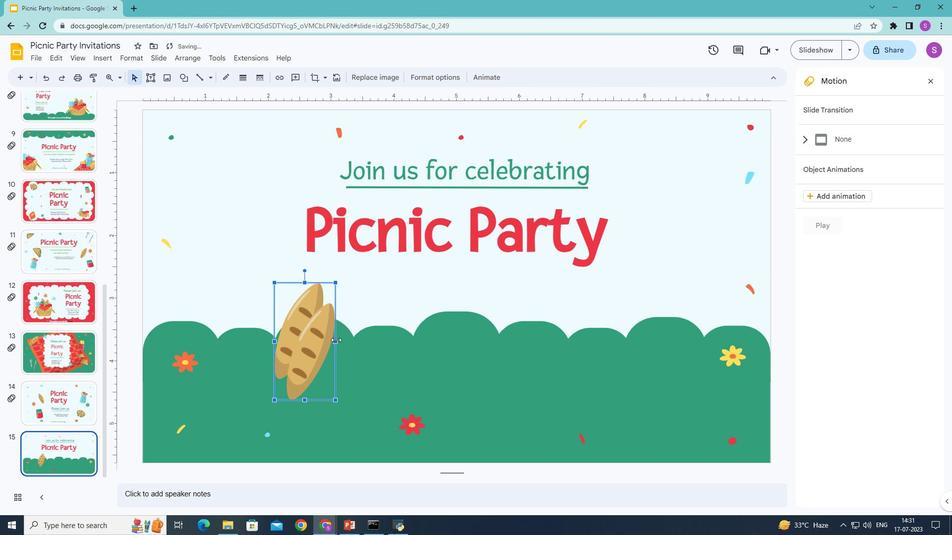 
Action: Mouse pressed left at (336, 340)
Screenshot: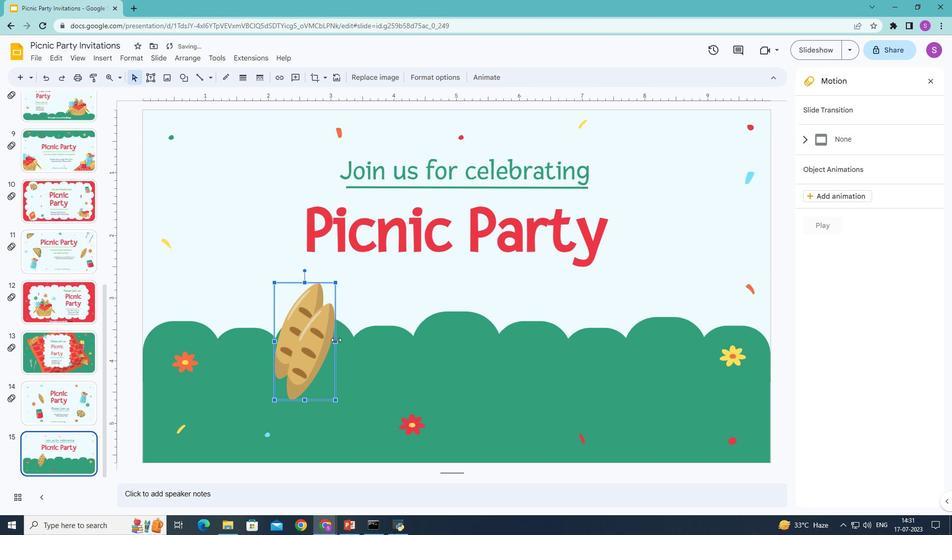 
Action: Mouse moved to (301, 399)
Screenshot: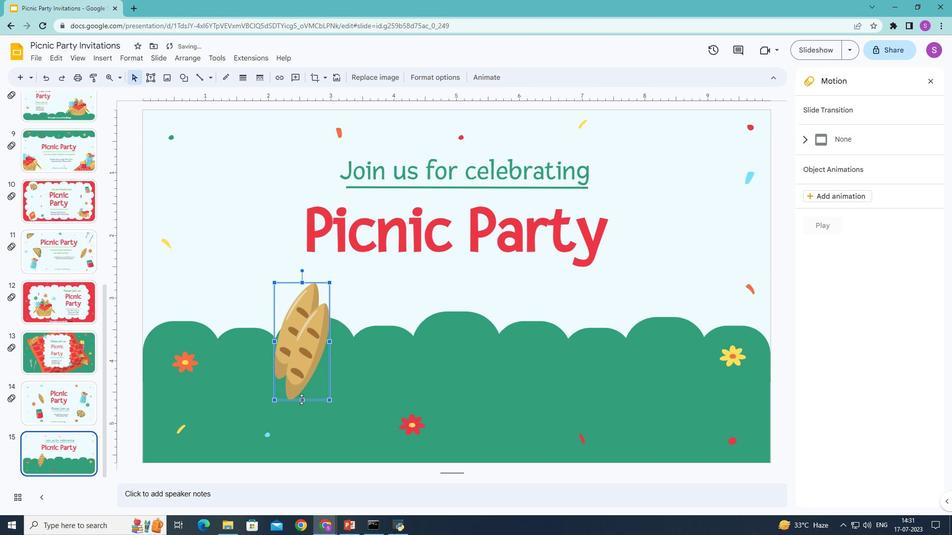 
Action: Mouse pressed left at (301, 399)
Screenshot: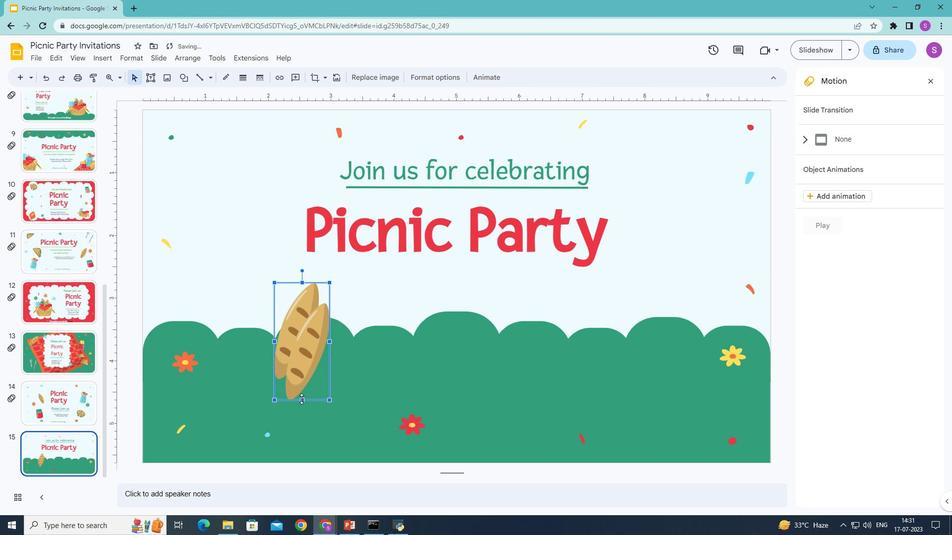 
Action: Mouse moved to (300, 315)
Screenshot: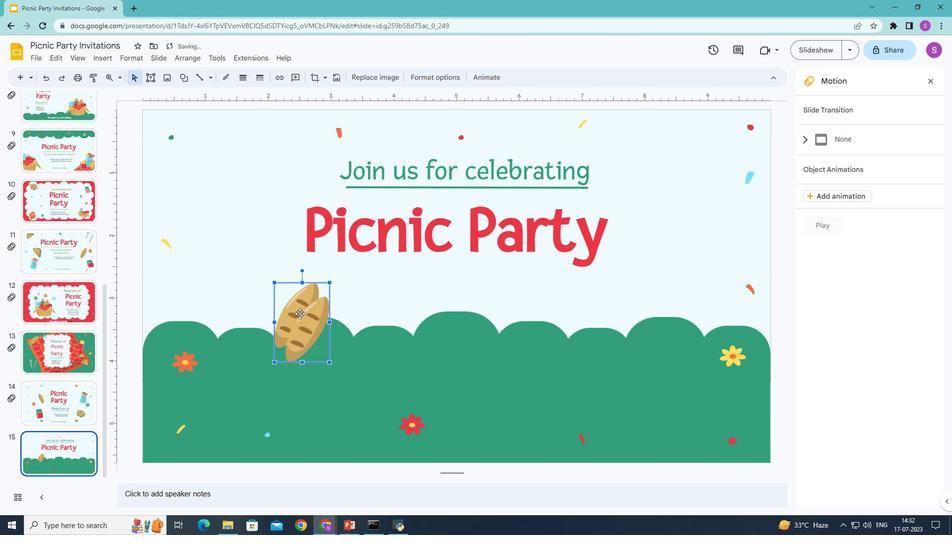 
Action: Mouse pressed left at (300, 315)
Screenshot: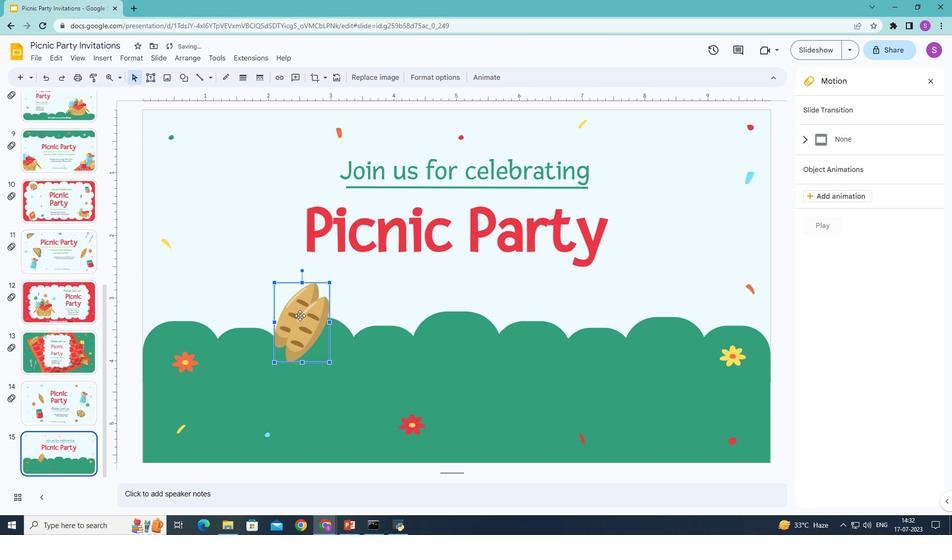 
Action: Mouse moved to (266, 272)
Screenshot: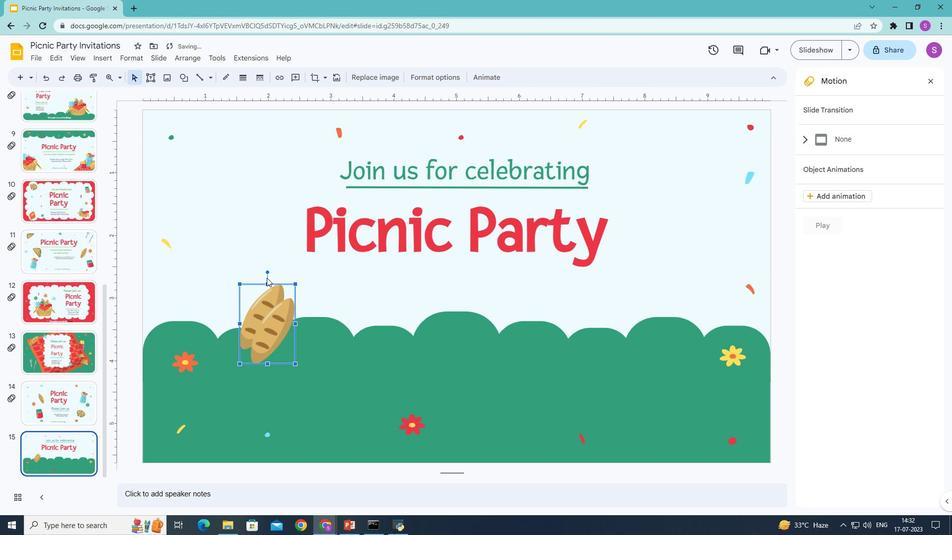 
Action: Mouse pressed left at (266, 272)
Screenshot: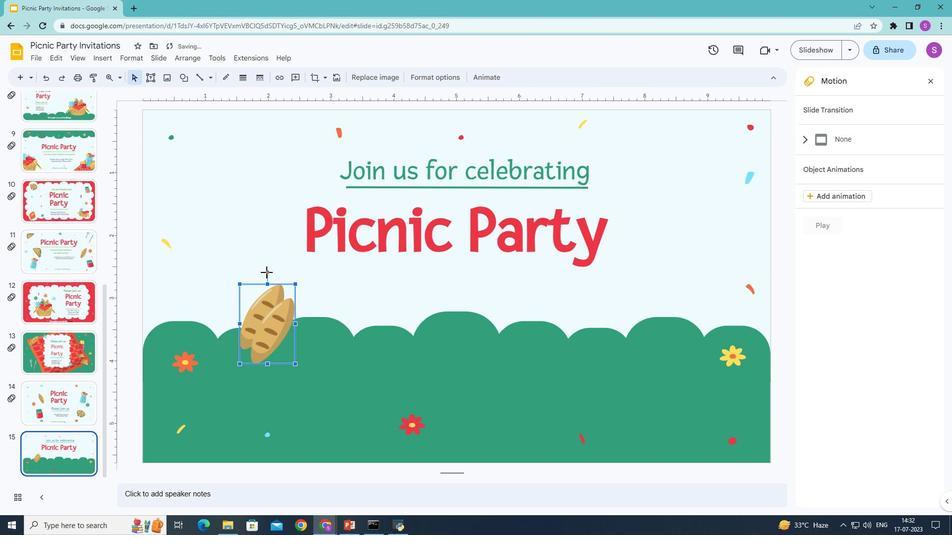 
Action: Mouse moved to (262, 249)
Screenshot: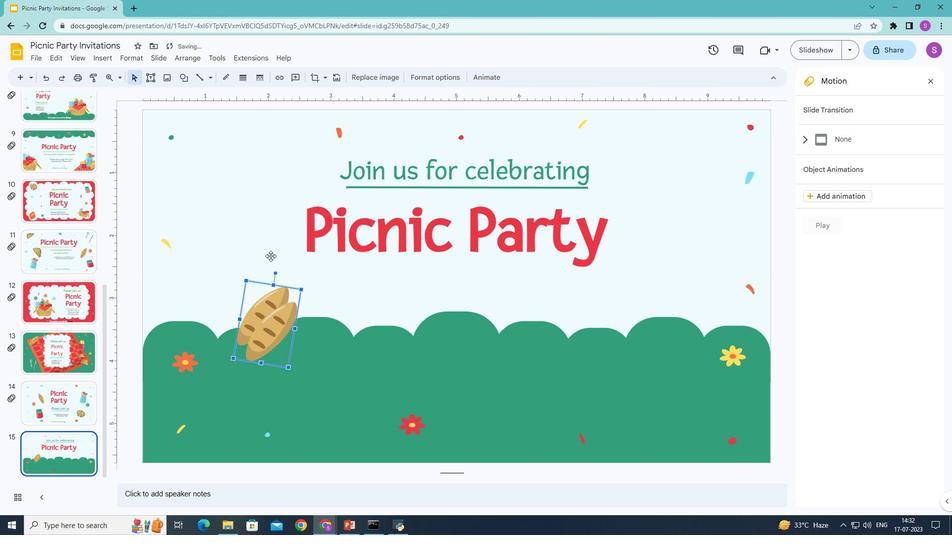 
Action: Mouse pressed left at (262, 249)
Screenshot: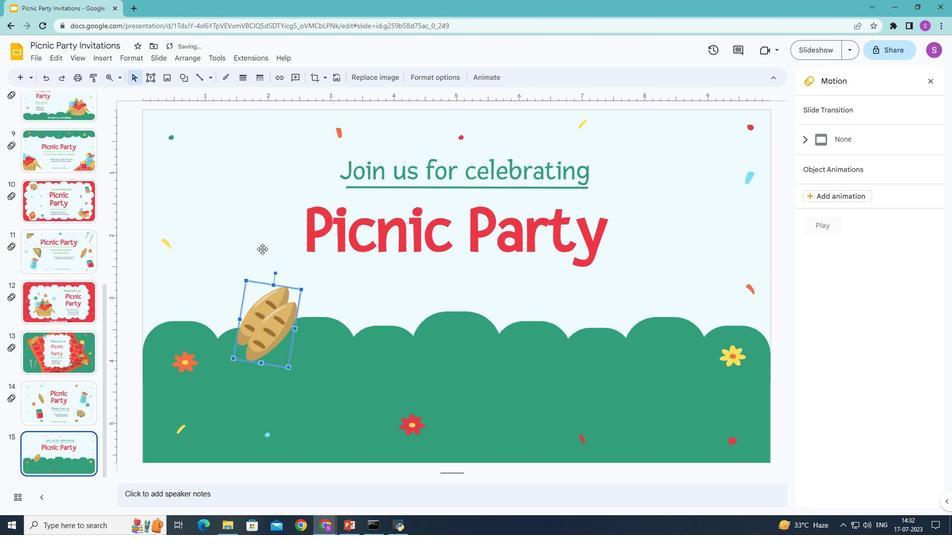 
Action: Mouse moved to (229, 315)
Screenshot: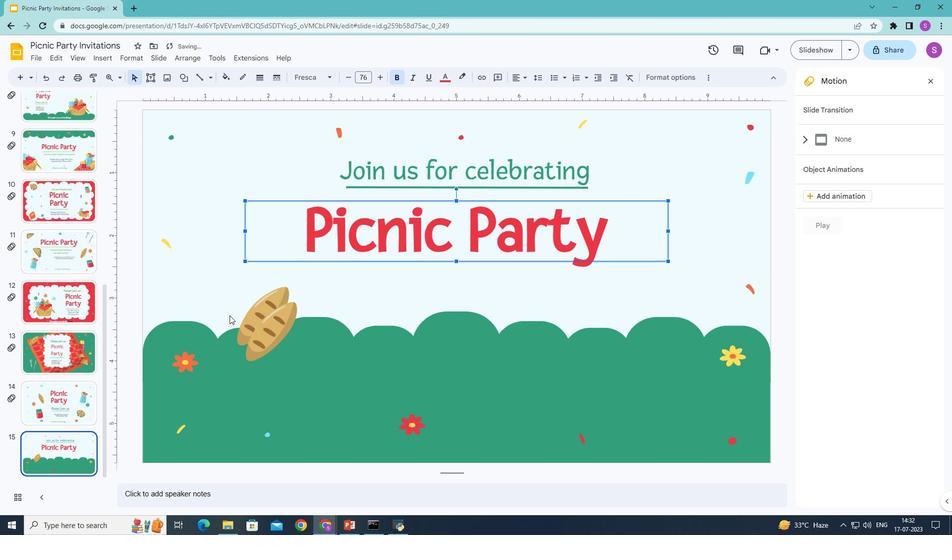 
Action: Mouse pressed left at (229, 315)
Screenshot: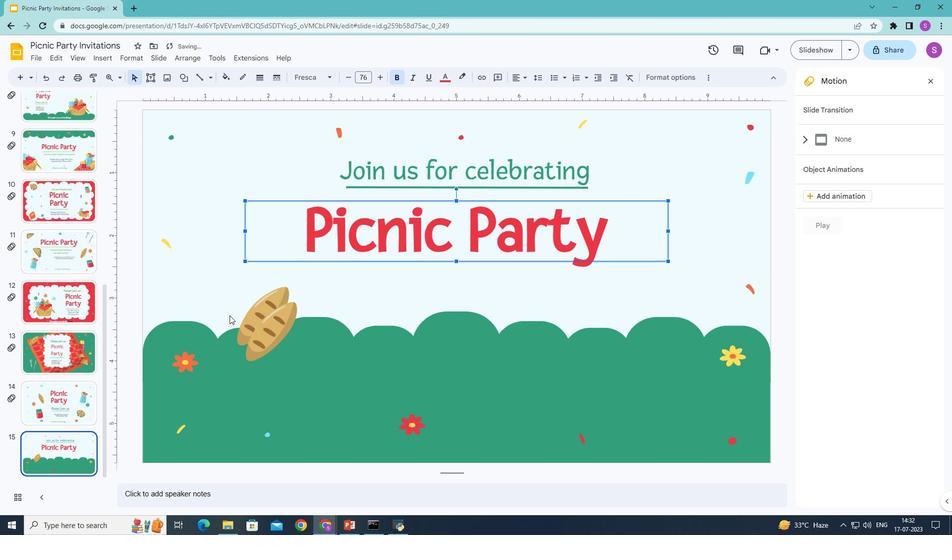 
Action: Mouse moved to (256, 343)
Screenshot: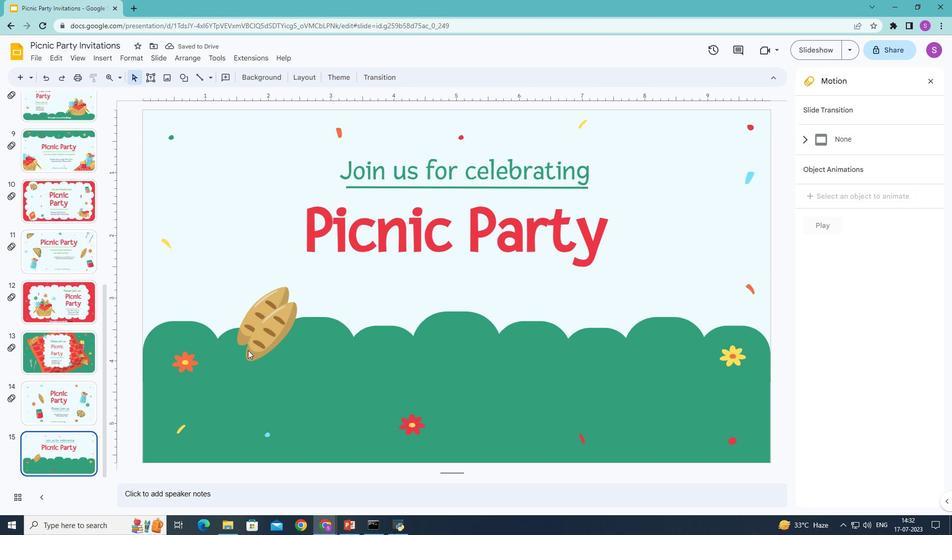 
Action: Mouse pressed left at (256, 343)
Screenshot: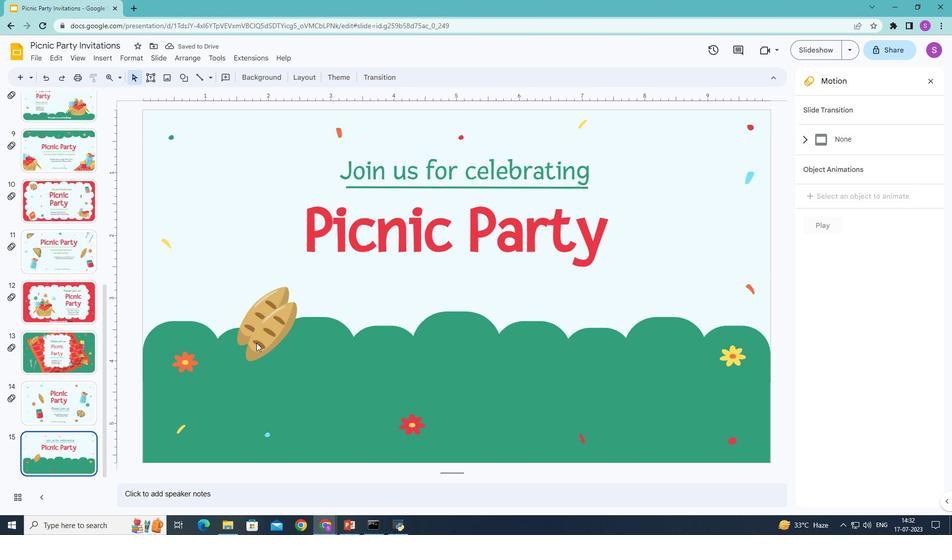 
Action: Mouse moved to (276, 272)
Screenshot: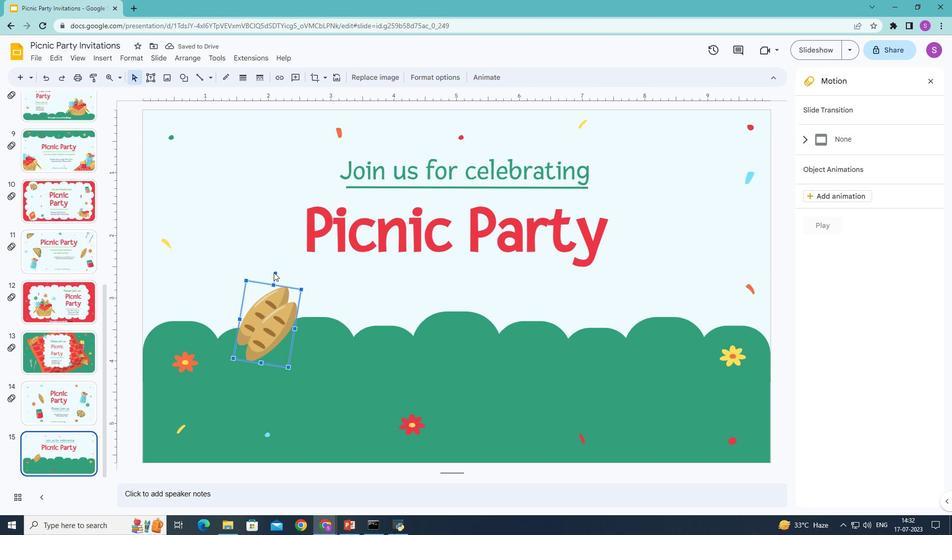 
Action: Mouse pressed left at (276, 272)
Screenshot: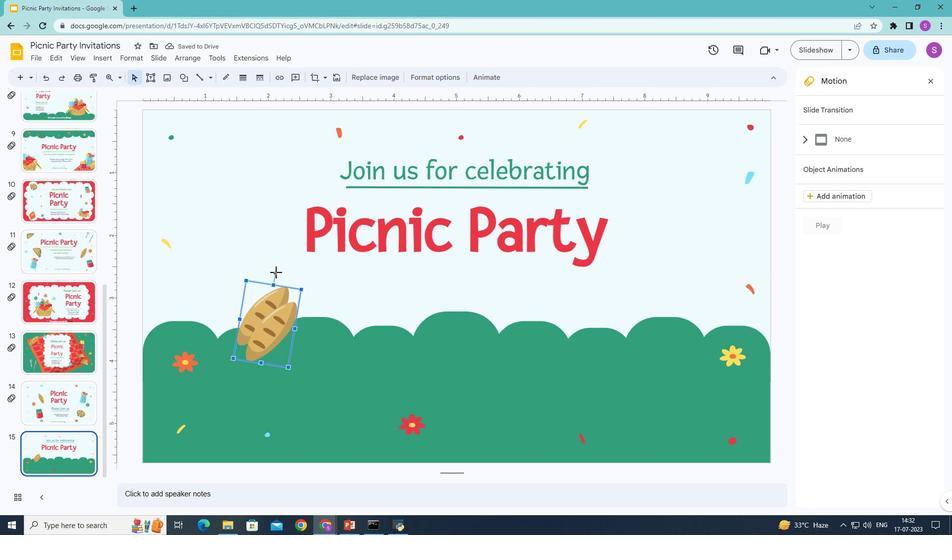 
Action: Mouse moved to (295, 327)
Screenshot: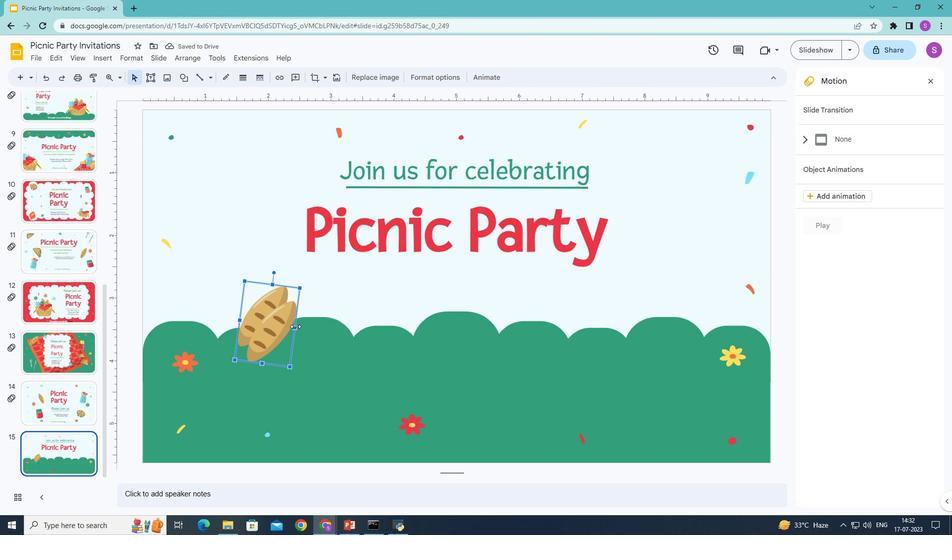 
Action: Mouse pressed left at (295, 327)
Screenshot: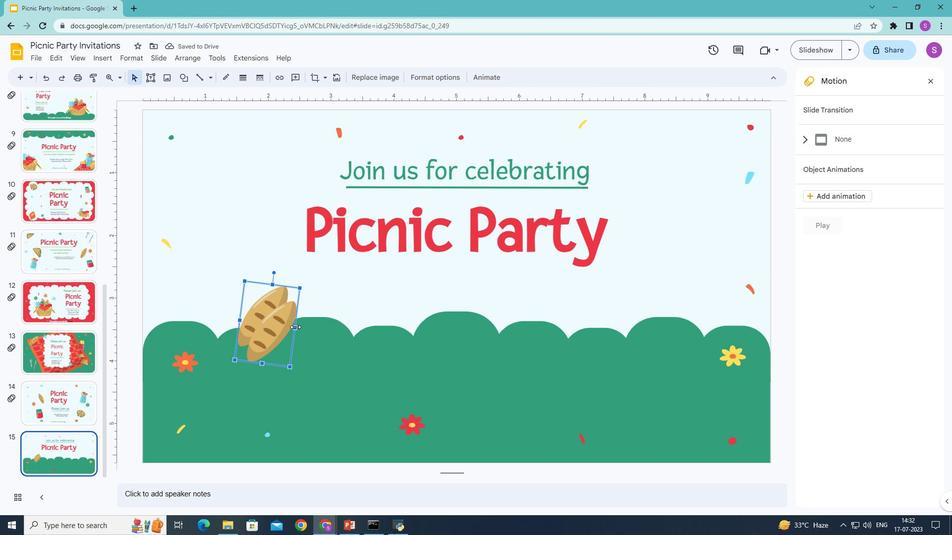 
Action: Mouse moved to (232, 284)
Screenshot: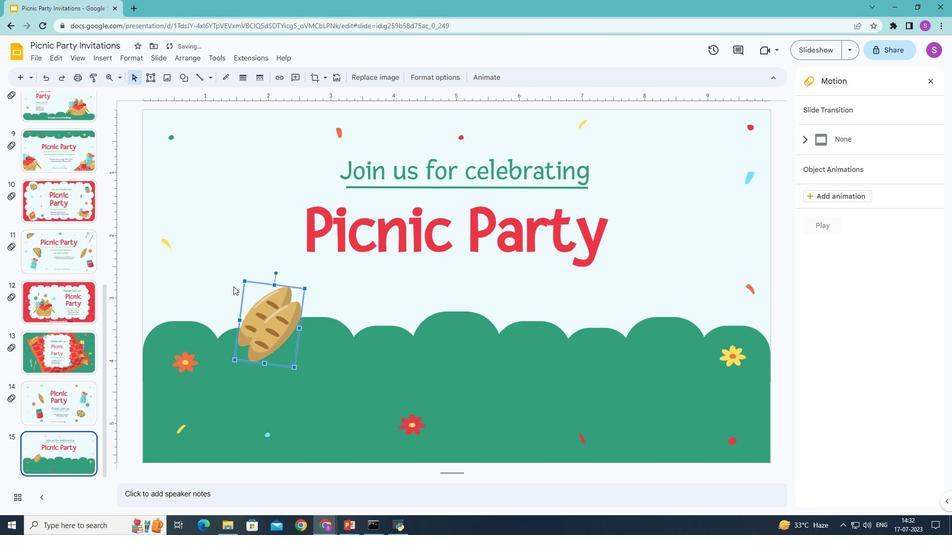 
Action: Mouse pressed left at (232, 284)
Screenshot: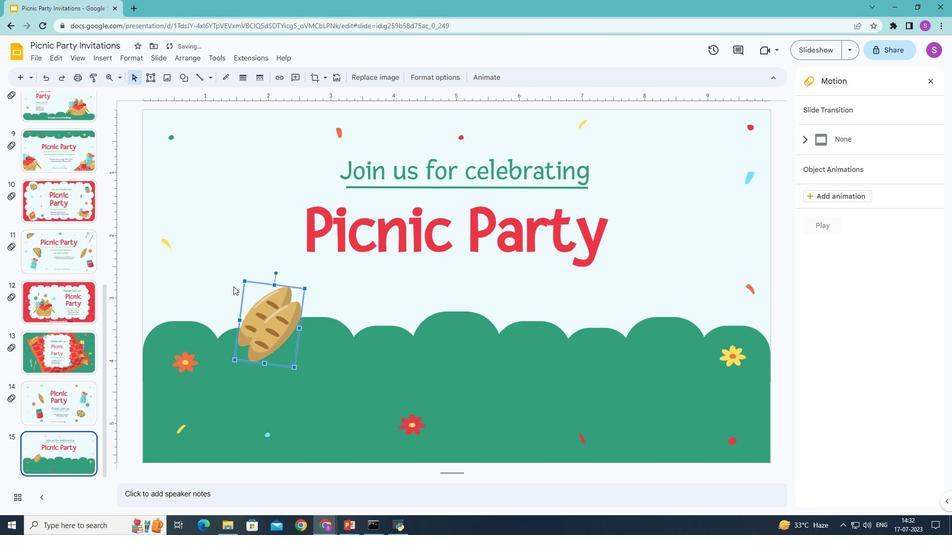 
Action: Mouse moved to (267, 331)
Screenshot: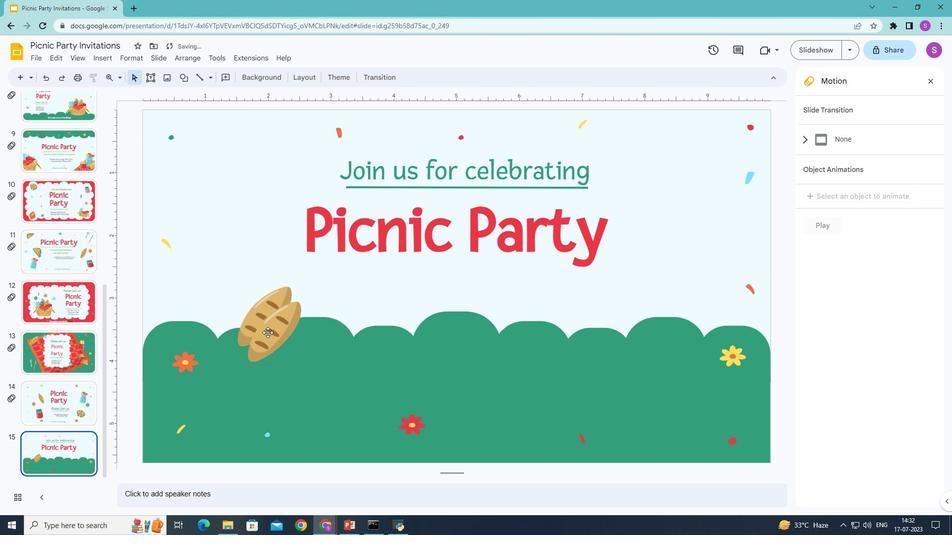 
Action: Mouse pressed left at (267, 331)
Screenshot: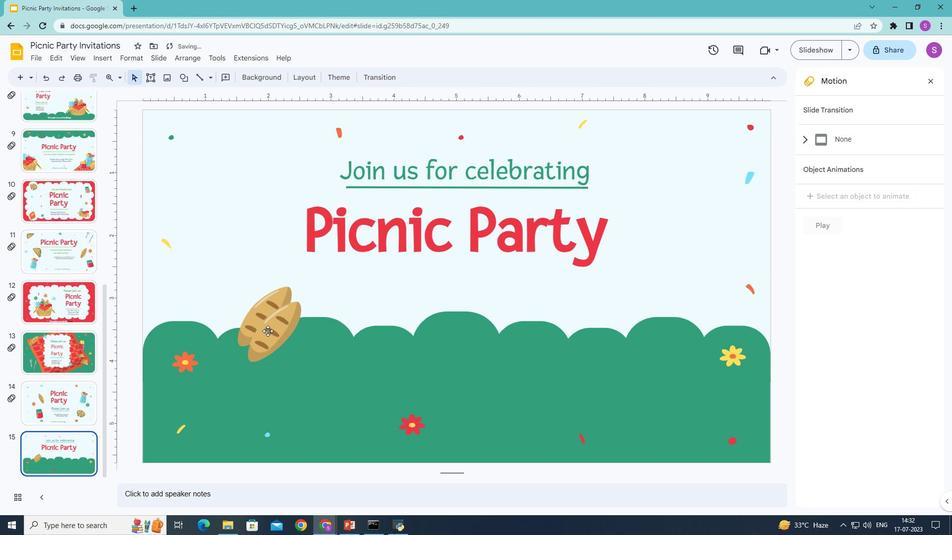 
Action: Mouse moved to (274, 273)
Screenshot: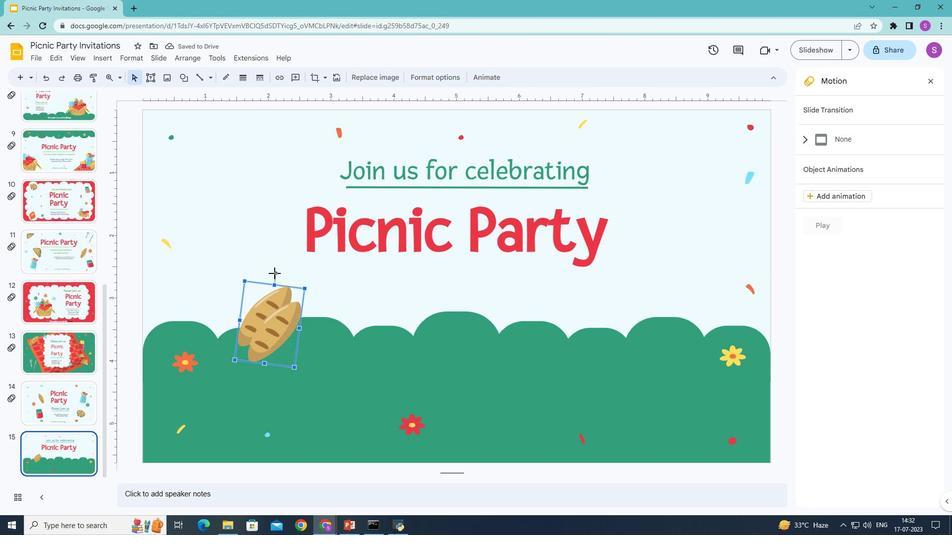
Action: Mouse pressed left at (274, 273)
Screenshot: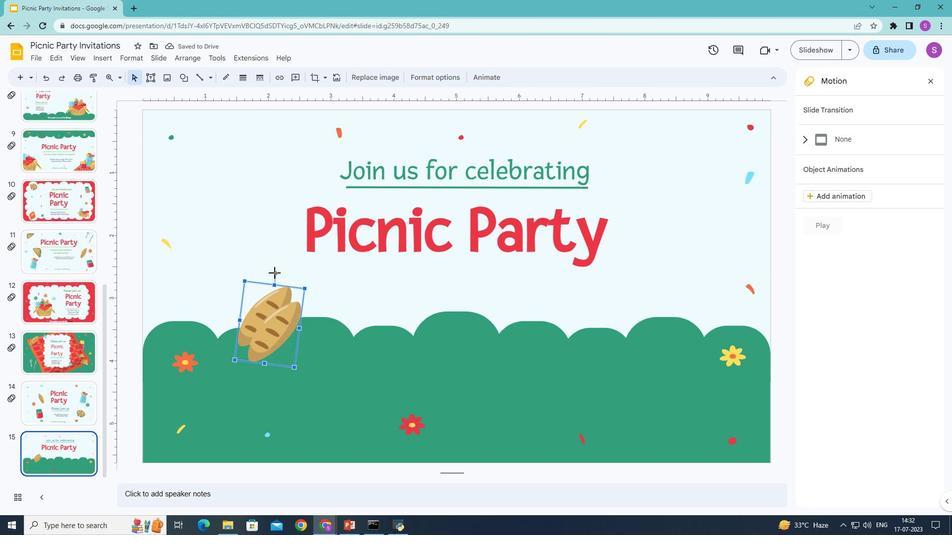 
Action: Mouse moved to (300, 325)
Screenshot: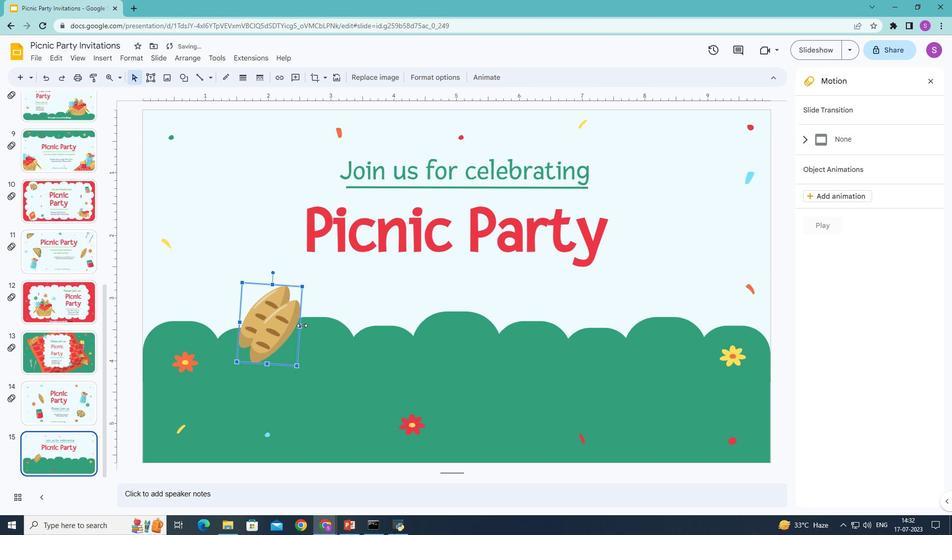 
Action: Mouse pressed left at (300, 325)
Screenshot: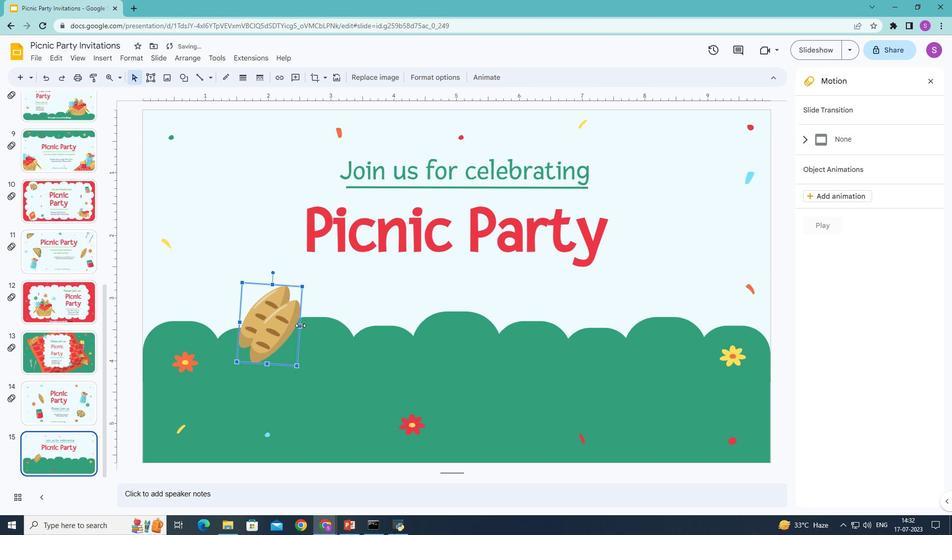 
Action: Mouse moved to (266, 235)
Screenshot: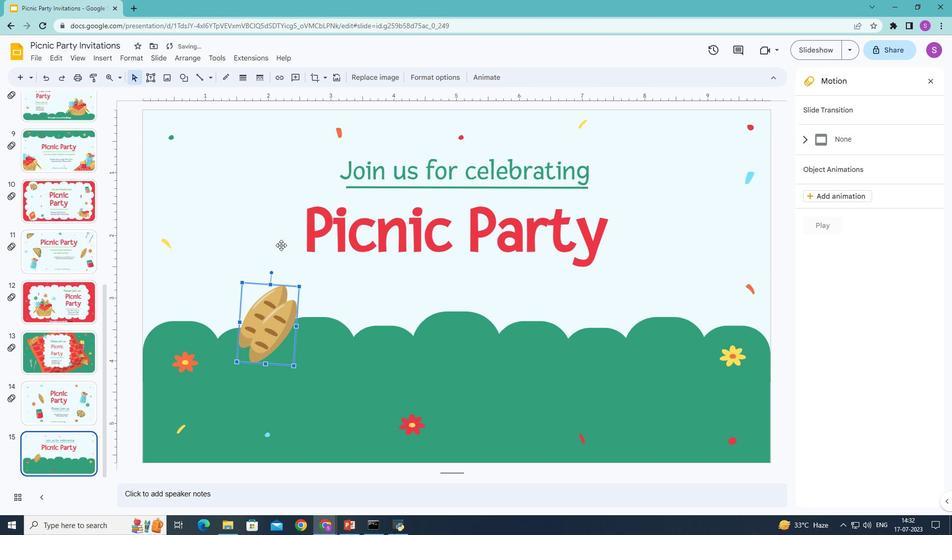 
Action: Mouse pressed left at (266, 235)
Screenshot: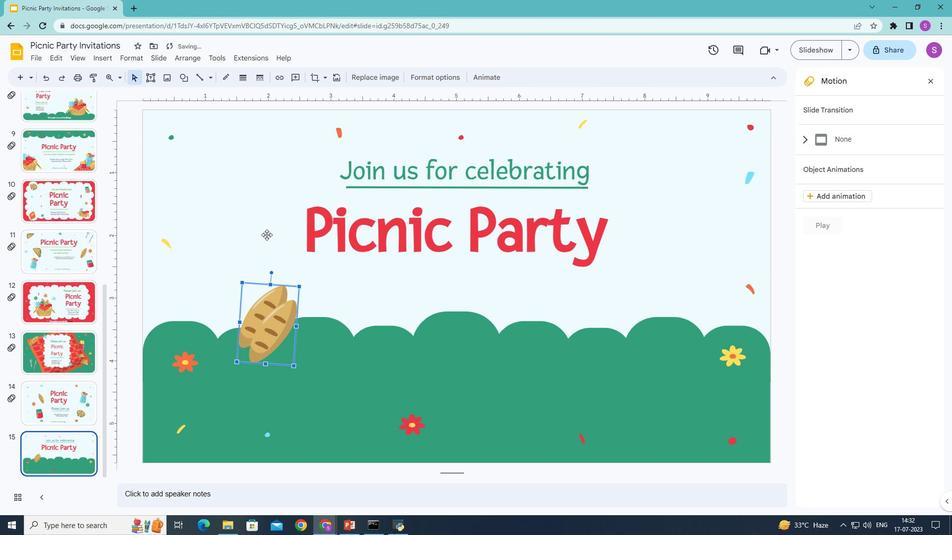 
Action: Mouse moved to (355, 307)
Screenshot: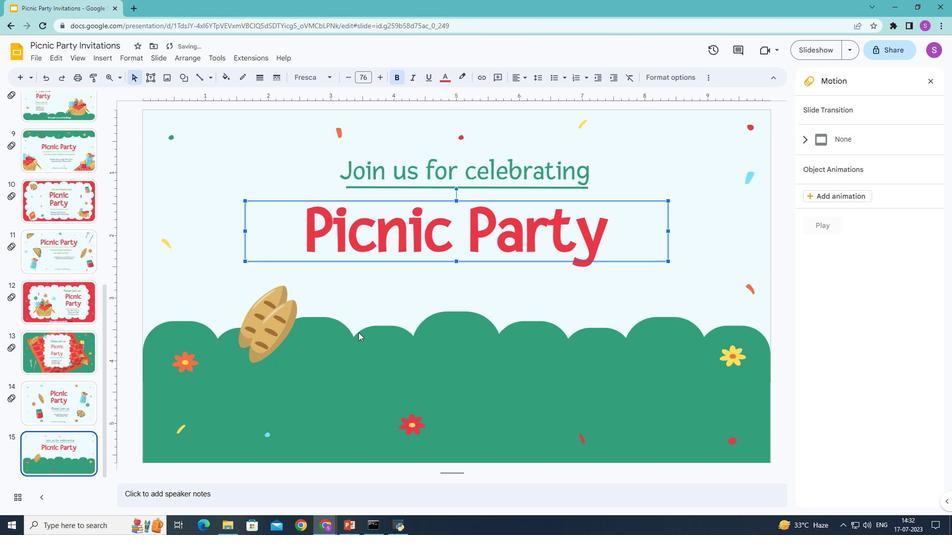 
Action: Mouse pressed left at (355, 307)
Screenshot: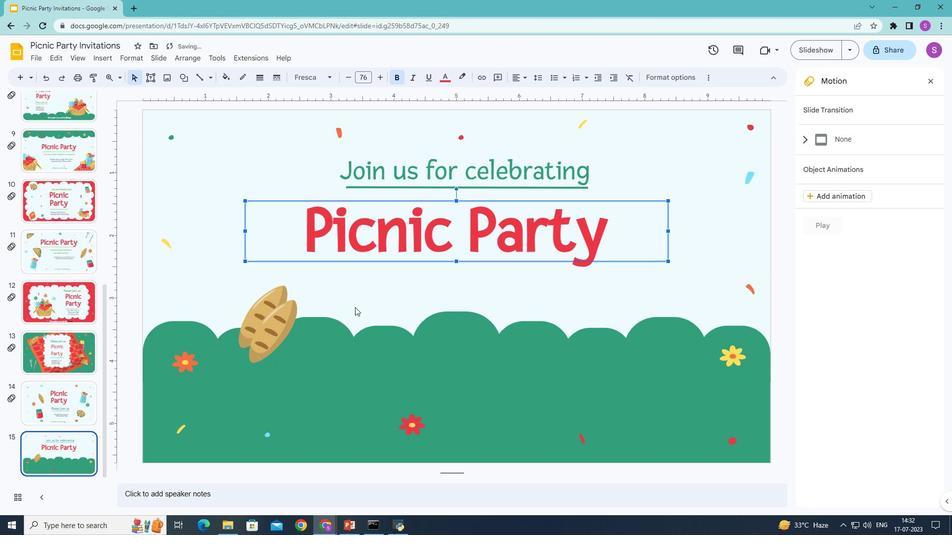
Action: Mouse moved to (98, 57)
Screenshot: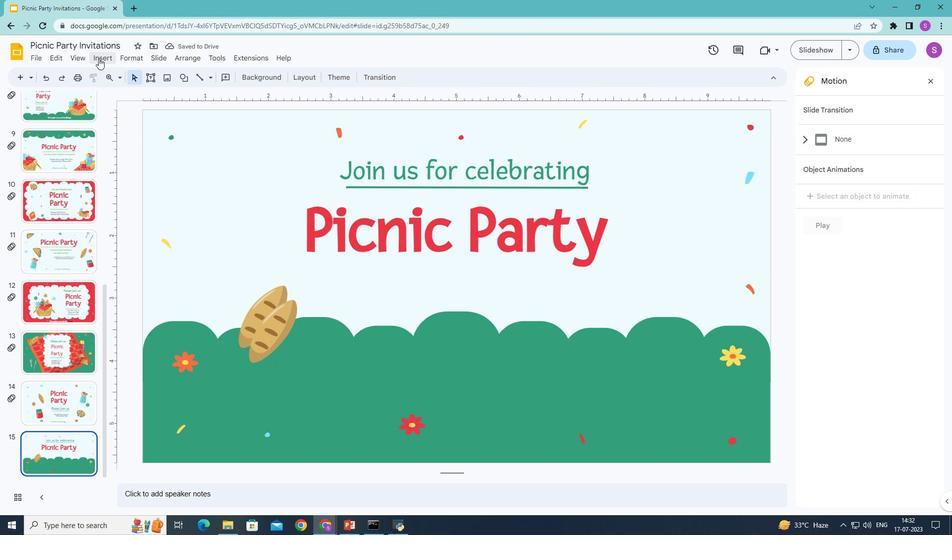 
Action: Mouse pressed left at (98, 57)
Screenshot: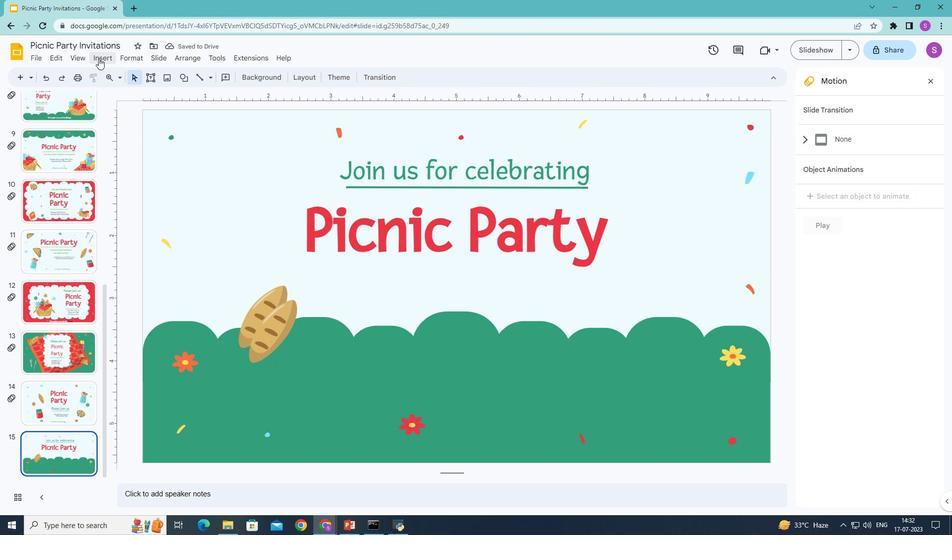 
Action: Mouse moved to (273, 78)
Screenshot: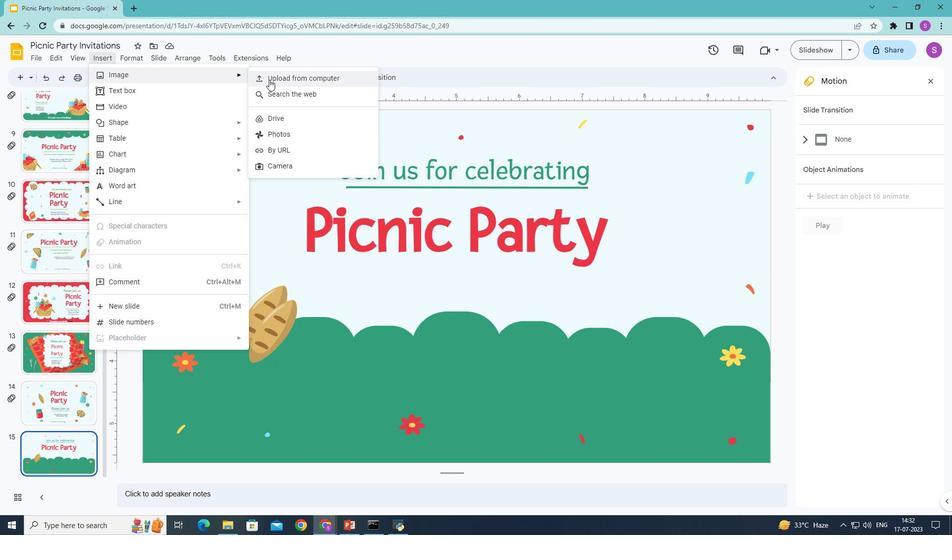 
Action: Mouse pressed left at (273, 78)
Screenshot: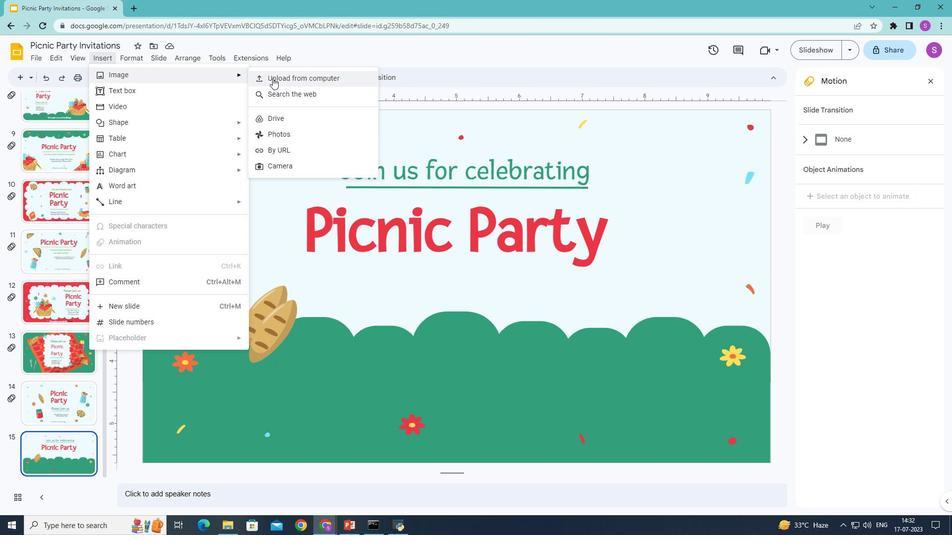 
Action: Mouse moved to (297, 147)
Screenshot: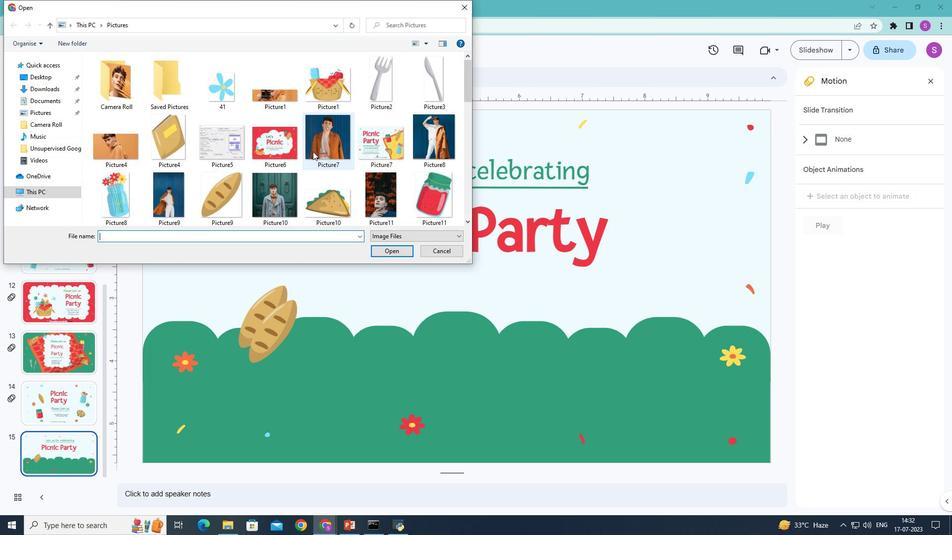 
Action: Mouse scrolled (297, 146) with delta (0, 0)
Screenshot: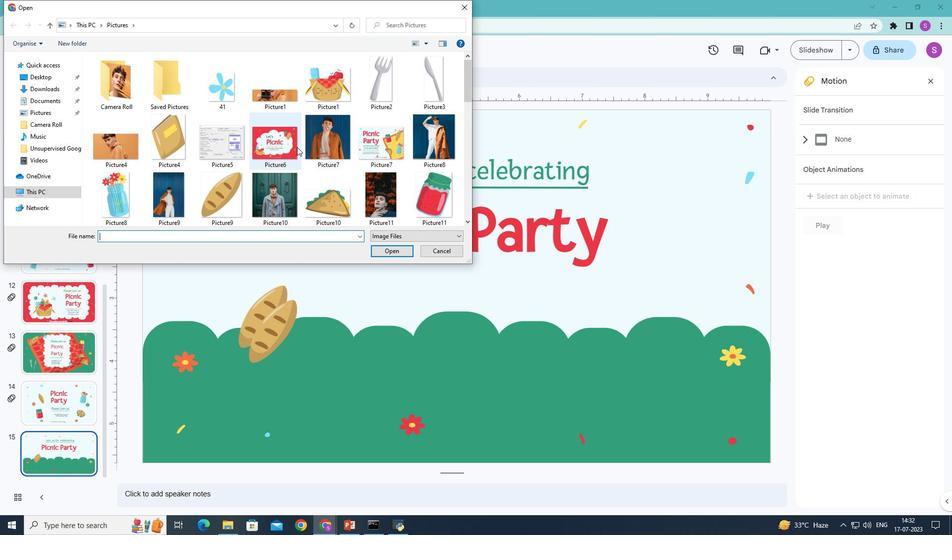 
Action: Mouse scrolled (297, 146) with delta (0, 0)
Screenshot: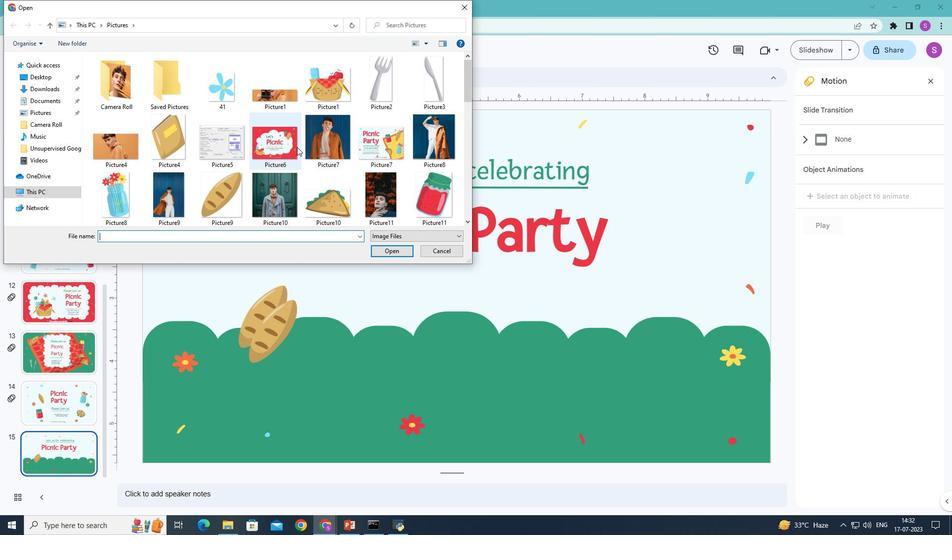 
Action: Mouse scrolled (297, 146) with delta (0, 0)
Screenshot: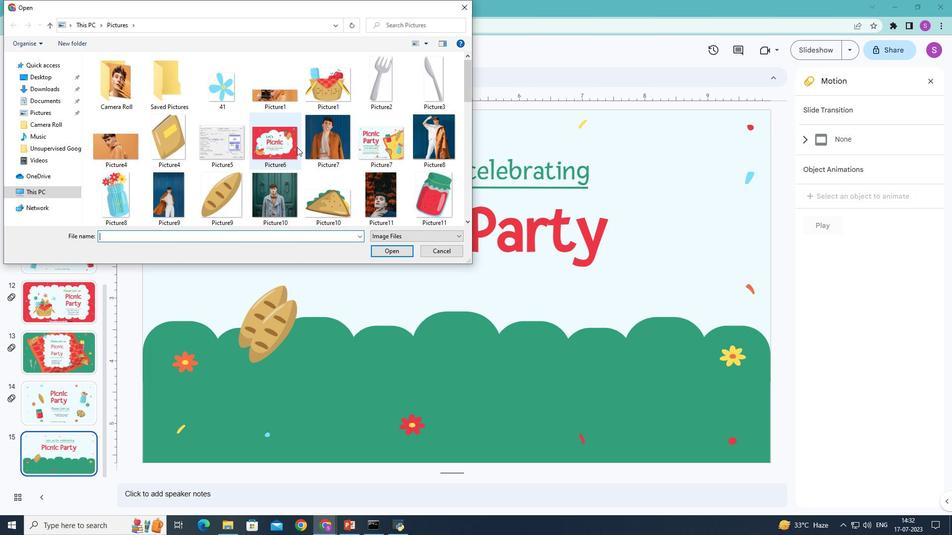 
Action: Mouse scrolled (297, 146) with delta (0, 0)
Screenshot: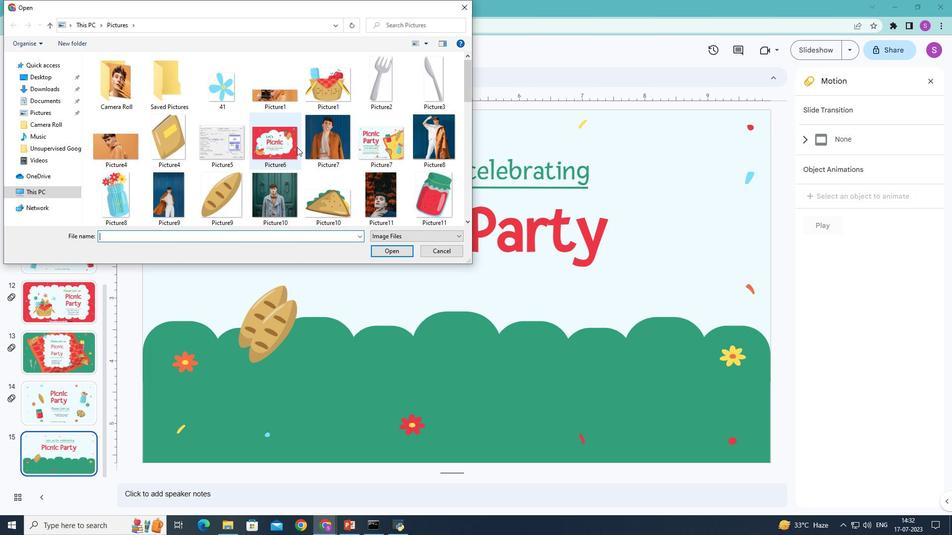 
Action: Mouse scrolled (297, 146) with delta (0, 0)
Screenshot: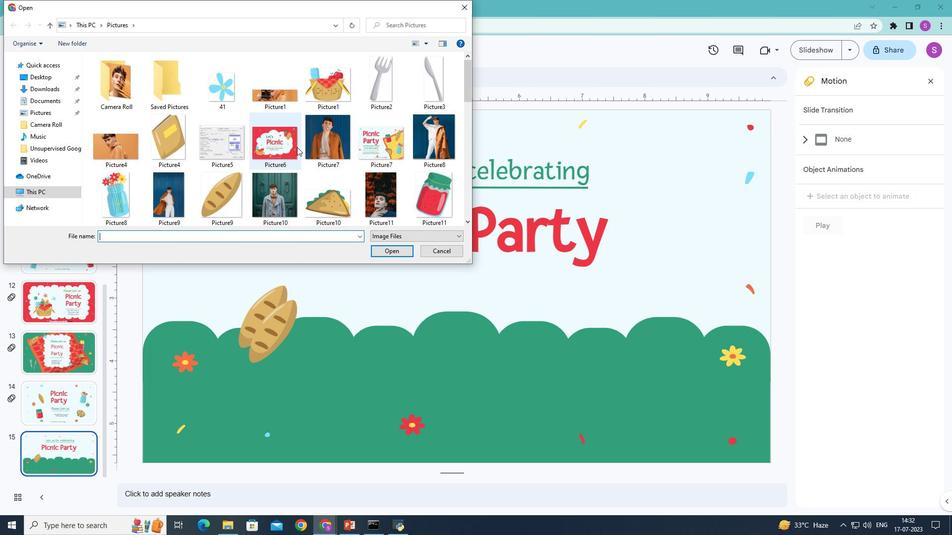 
Action: Mouse scrolled (297, 146) with delta (0, 0)
Screenshot: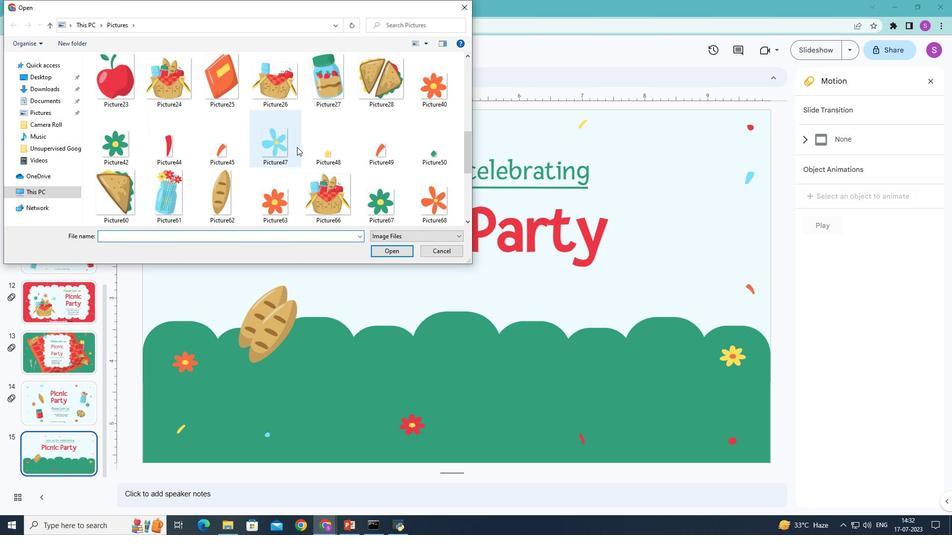 
Action: Mouse scrolled (297, 146) with delta (0, 0)
Screenshot: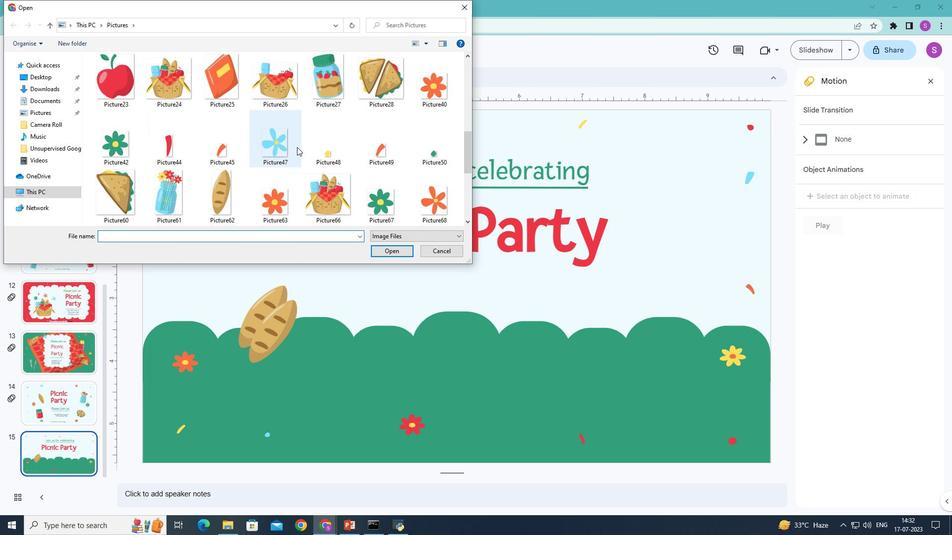 
Action: Mouse scrolled (297, 146) with delta (0, 0)
Screenshot: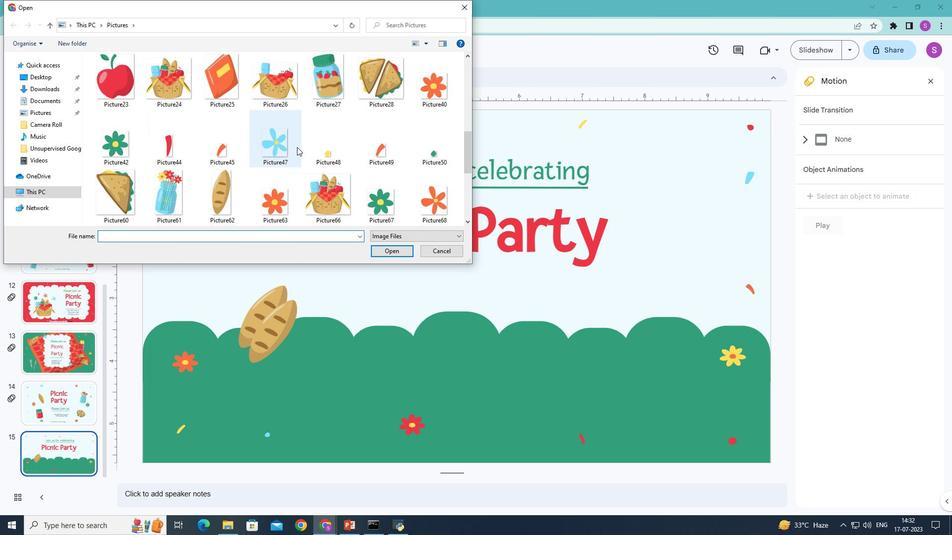 
Action: Mouse moved to (297, 147)
Screenshot: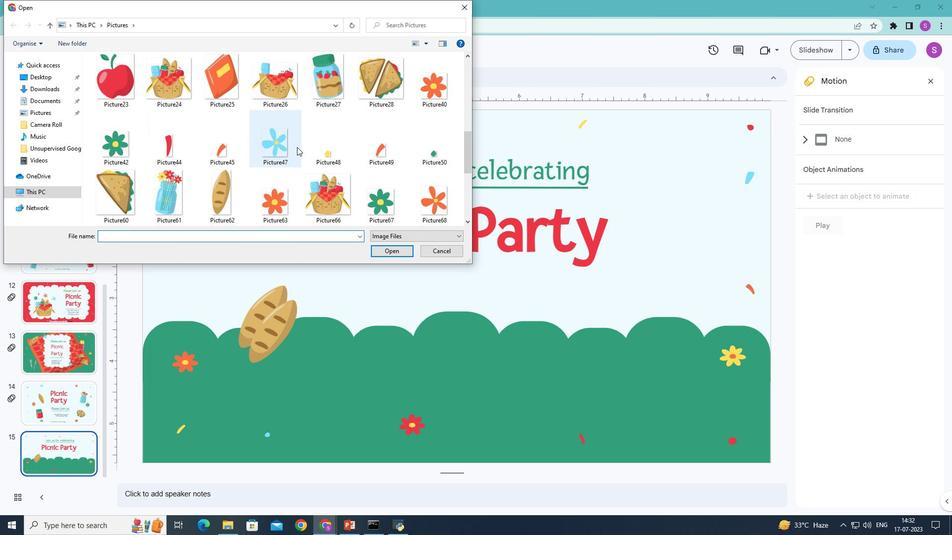 
Action: Mouse scrolled (297, 146) with delta (0, 0)
Screenshot: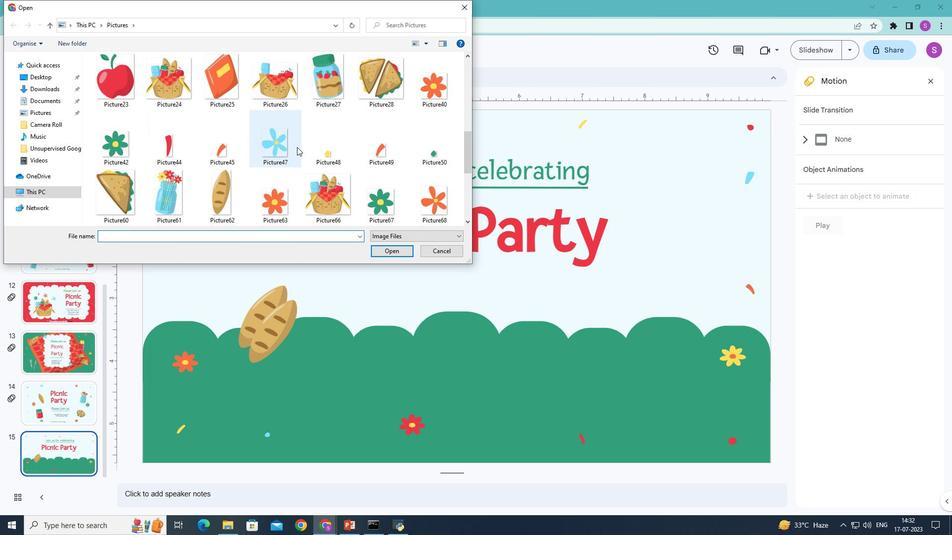 
Action: Mouse scrolled (297, 146) with delta (0, 0)
Screenshot: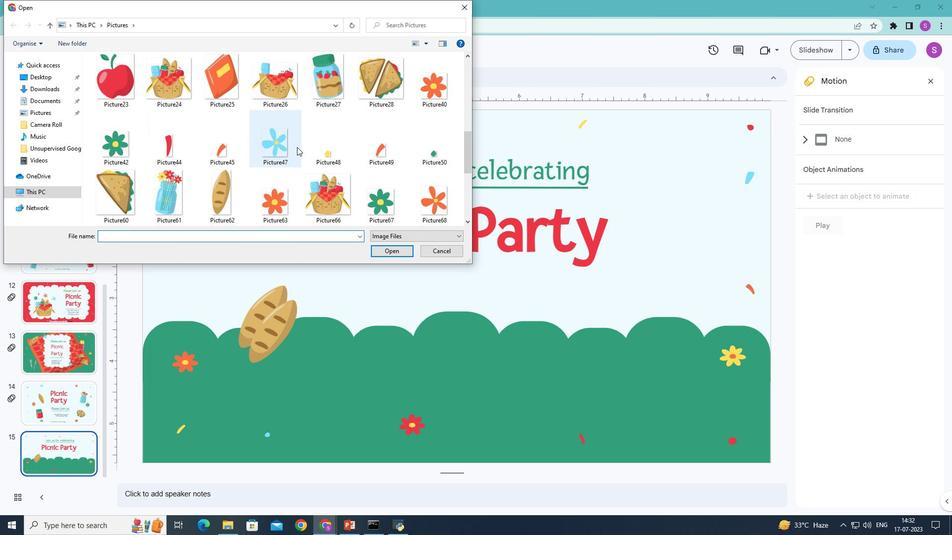 
Action: Mouse moved to (299, 145)
Screenshot: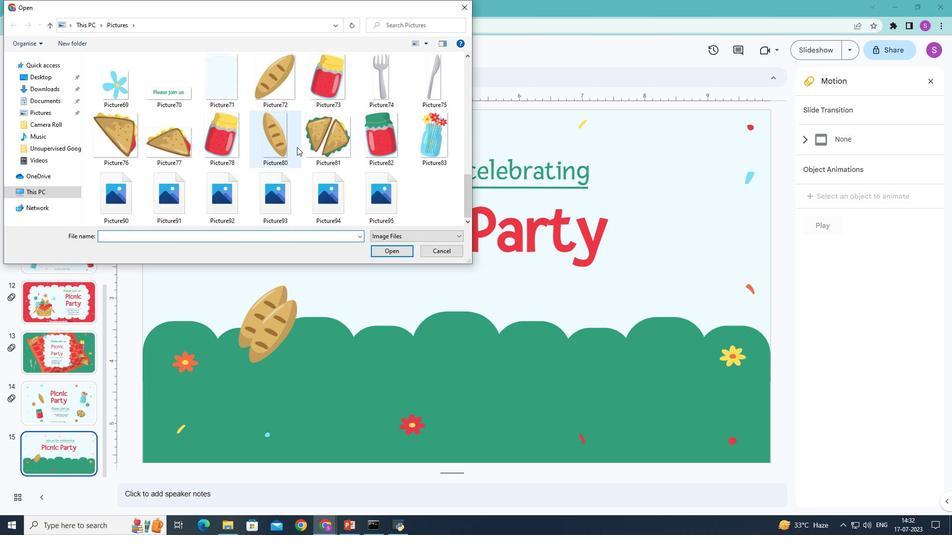
Action: Mouse scrolled (299, 144) with delta (0, 0)
Screenshot: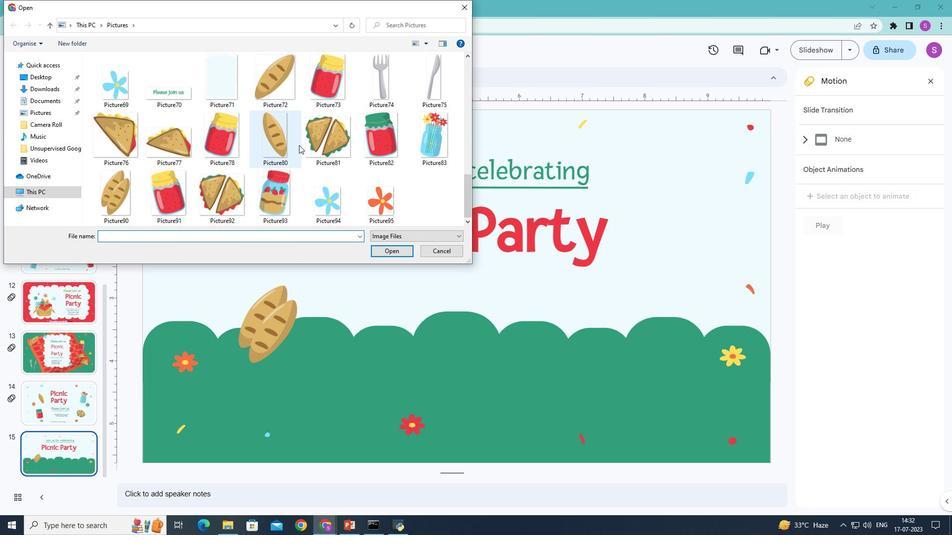 
Action: Mouse scrolled (299, 144) with delta (0, 0)
Screenshot: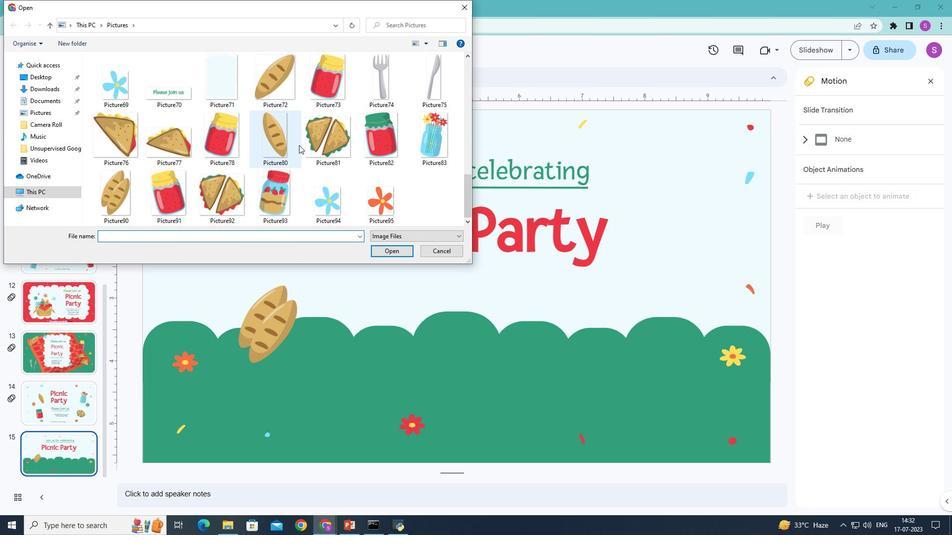 
Action: Mouse scrolled (299, 144) with delta (0, 0)
Screenshot: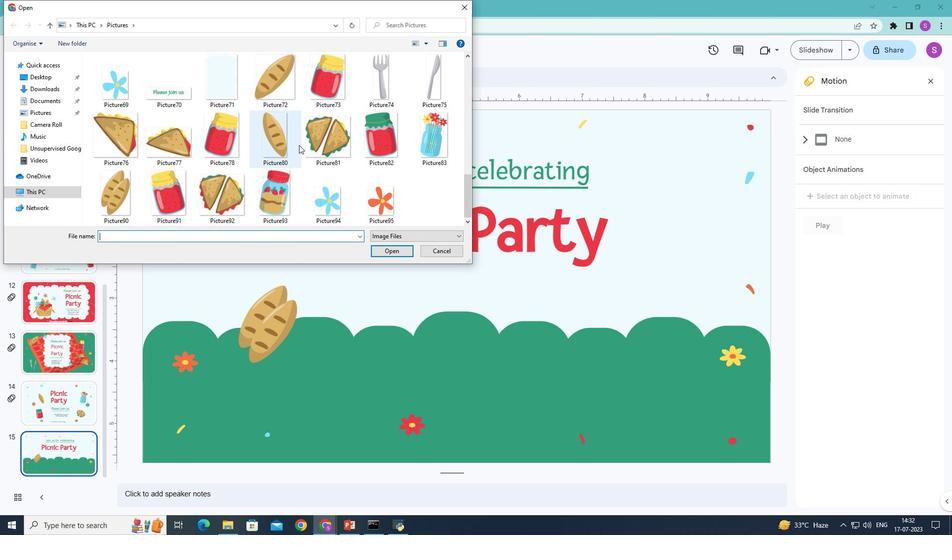 
Action: Mouse scrolled (299, 144) with delta (0, 0)
Screenshot: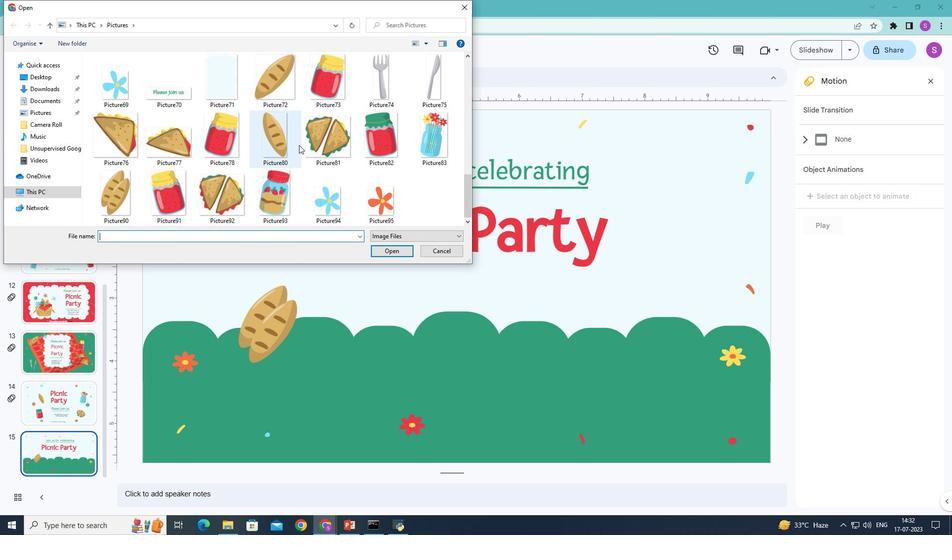 
Action: Mouse moved to (178, 191)
Screenshot: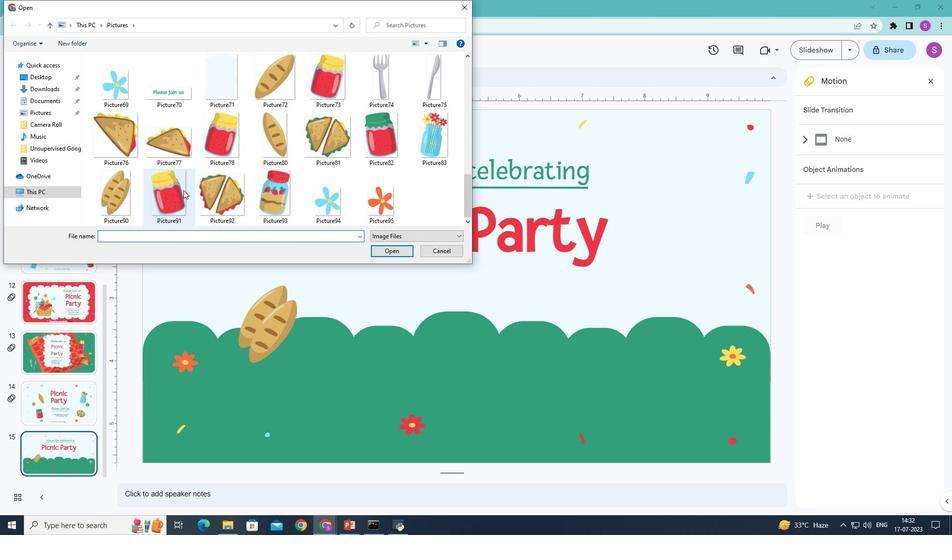 
Action: Mouse pressed left at (178, 191)
Screenshot: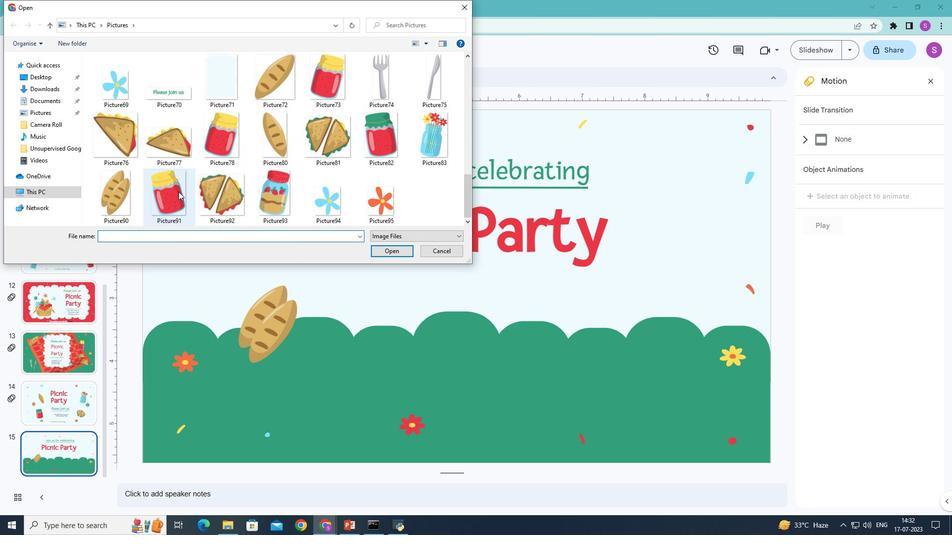 
Action: Mouse moved to (374, 250)
Screenshot: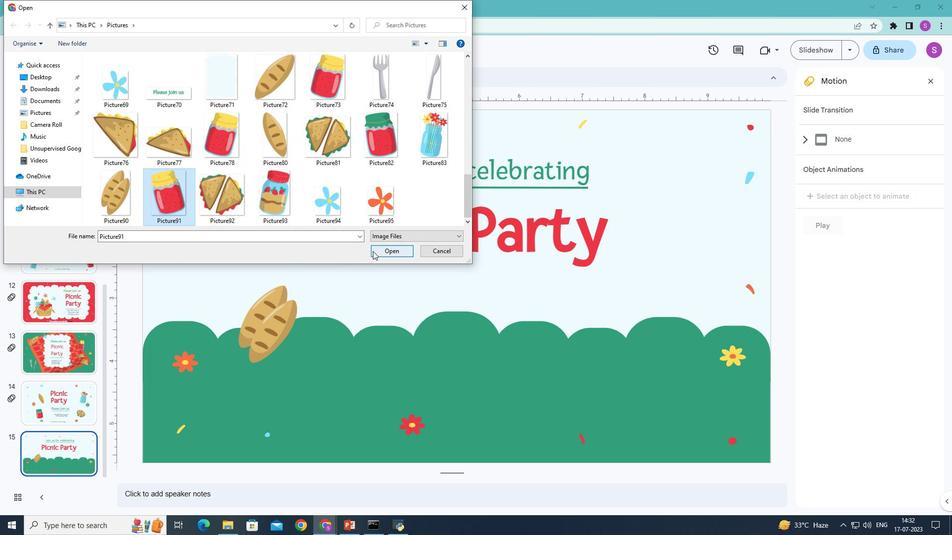 
Action: Mouse pressed left at (374, 250)
Screenshot: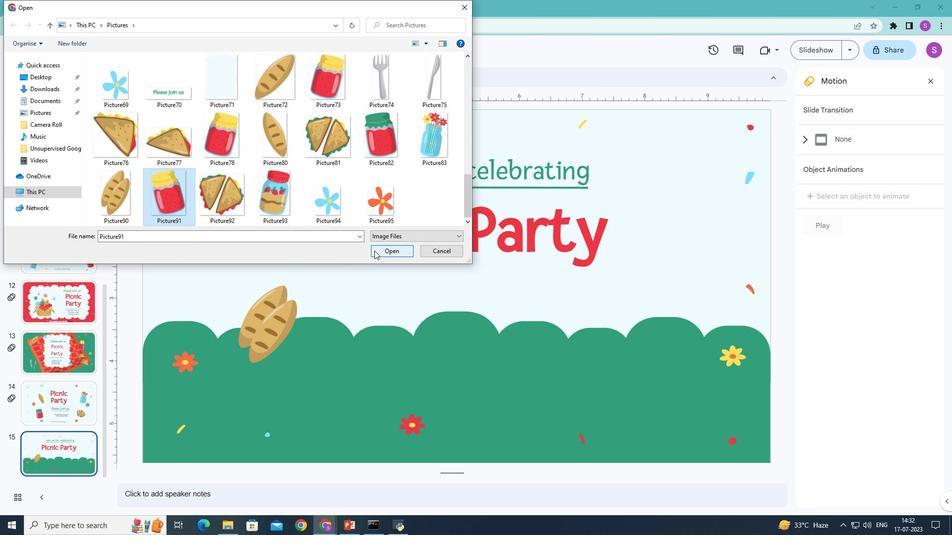 
Action: Mouse moved to (337, 321)
Screenshot: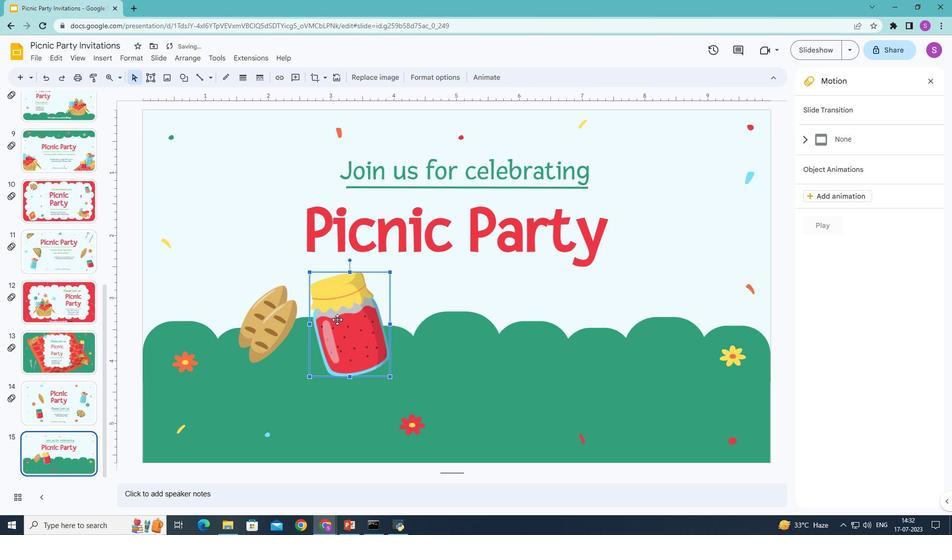 
Action: Mouse pressed left at (337, 321)
Screenshot: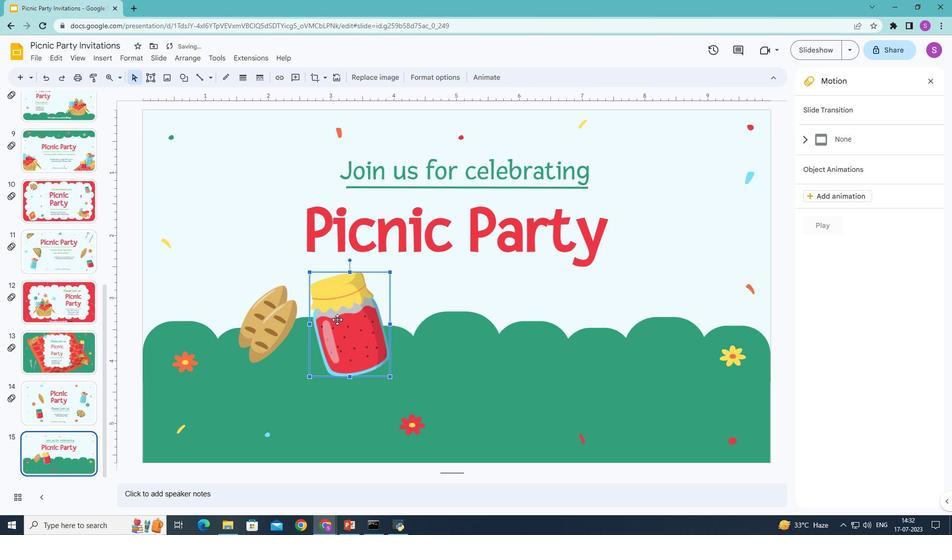 
Action: Mouse moved to (354, 372)
Screenshot: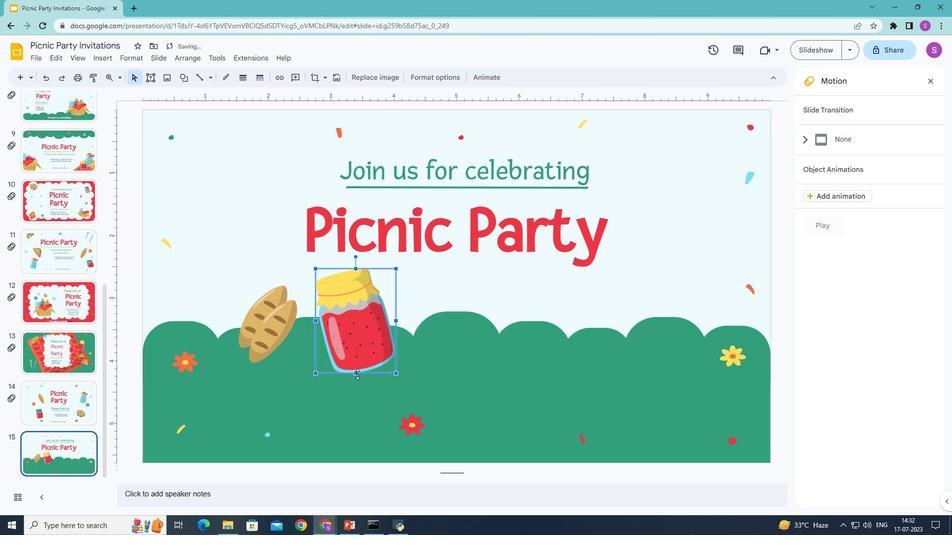 
Action: Mouse pressed left at (354, 372)
Screenshot: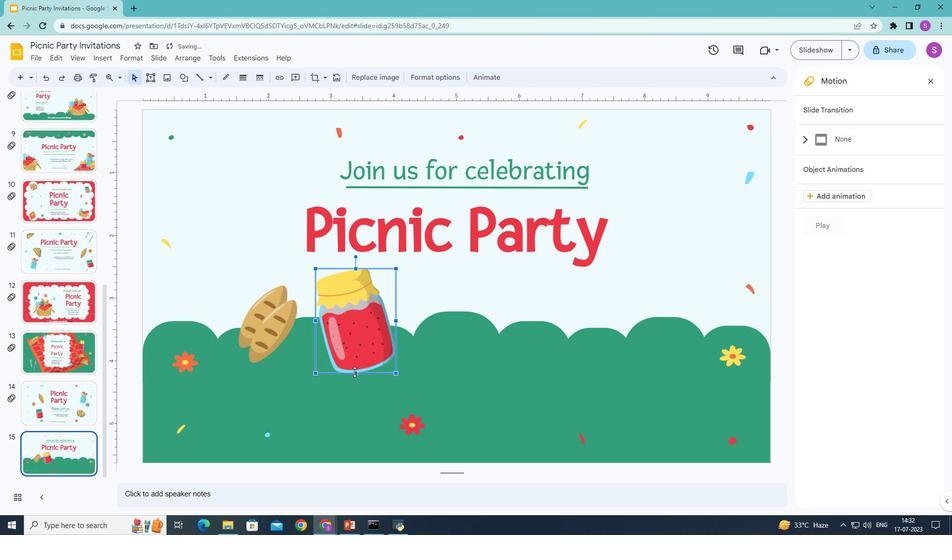 
Action: Mouse moved to (316, 310)
Screenshot: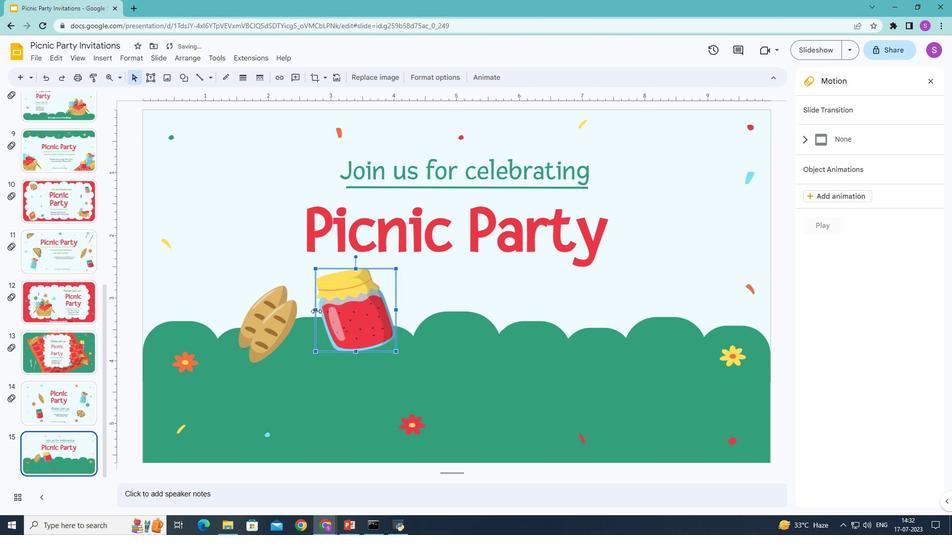 
Action: Mouse pressed left at (316, 310)
Screenshot: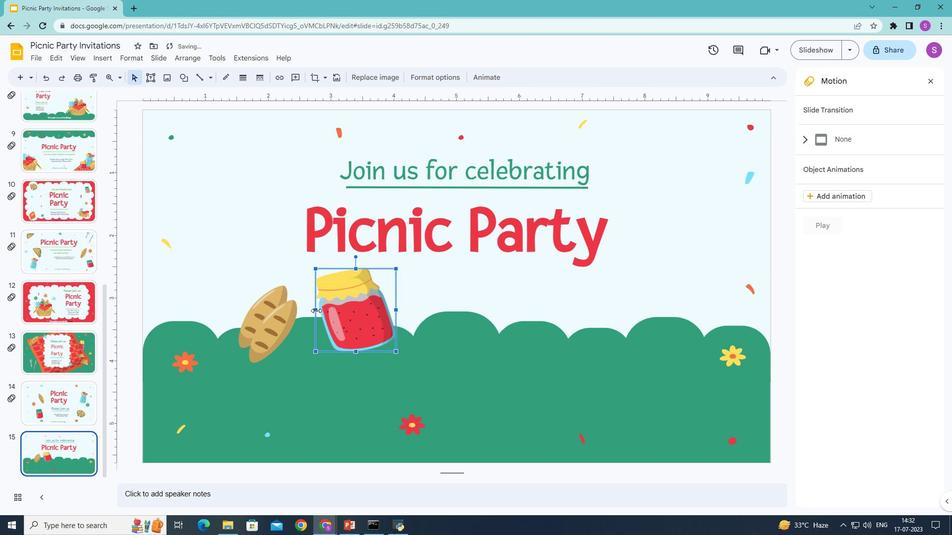 
Action: Mouse moved to (396, 309)
Screenshot: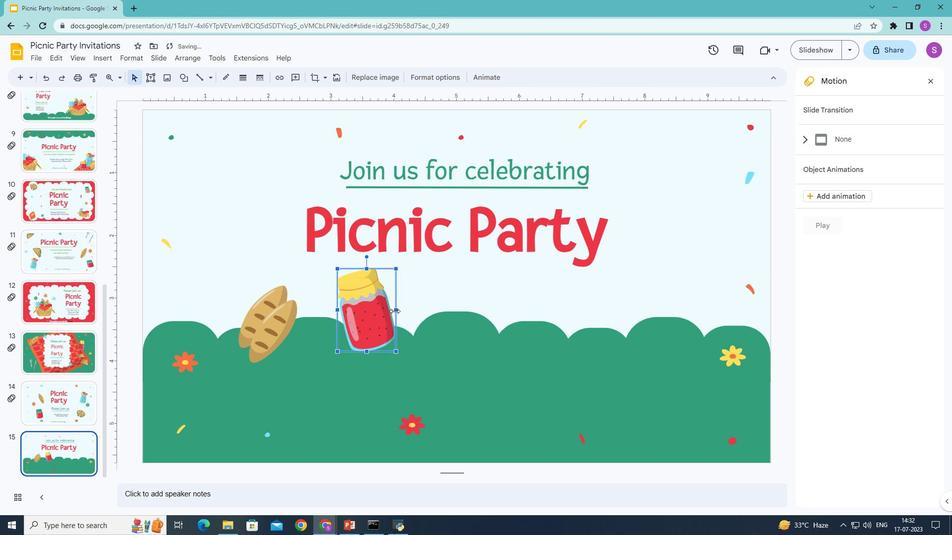 
Action: Mouse pressed left at (396, 309)
Screenshot: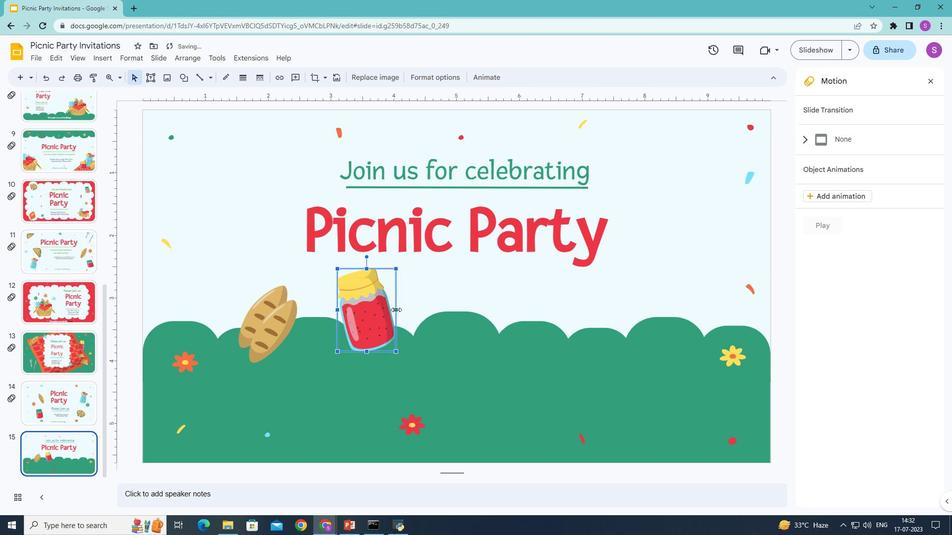 
Action: Mouse moved to (364, 270)
Screenshot: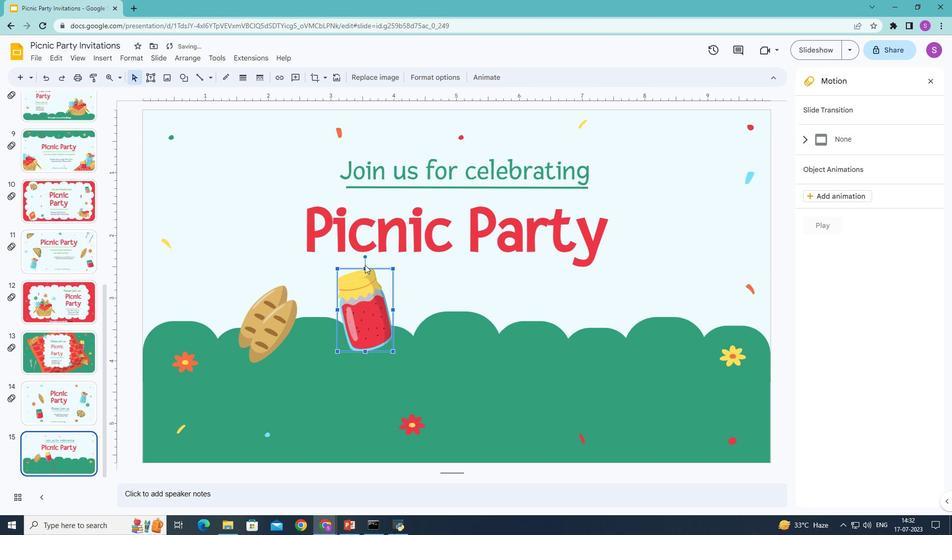 
Action: Mouse pressed left at (364, 270)
Screenshot: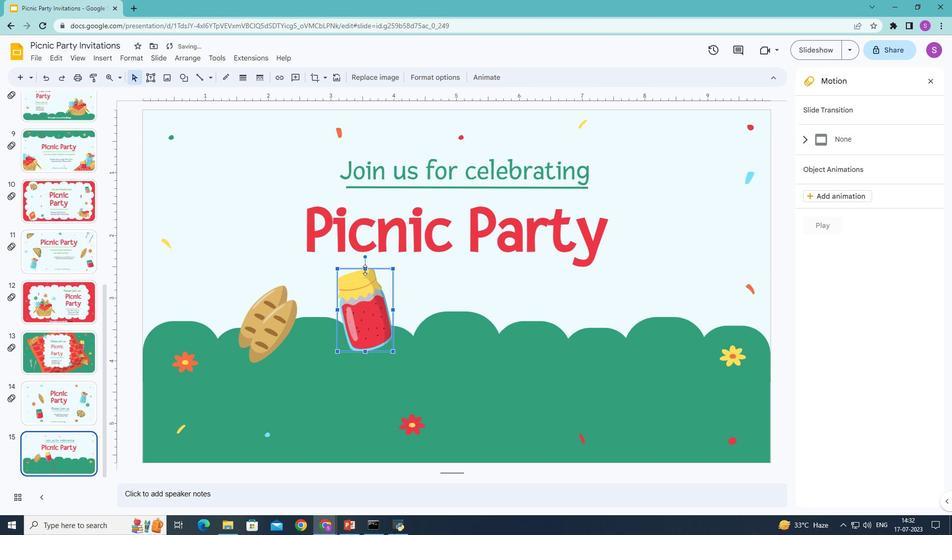 
Action: Mouse moved to (374, 336)
Screenshot: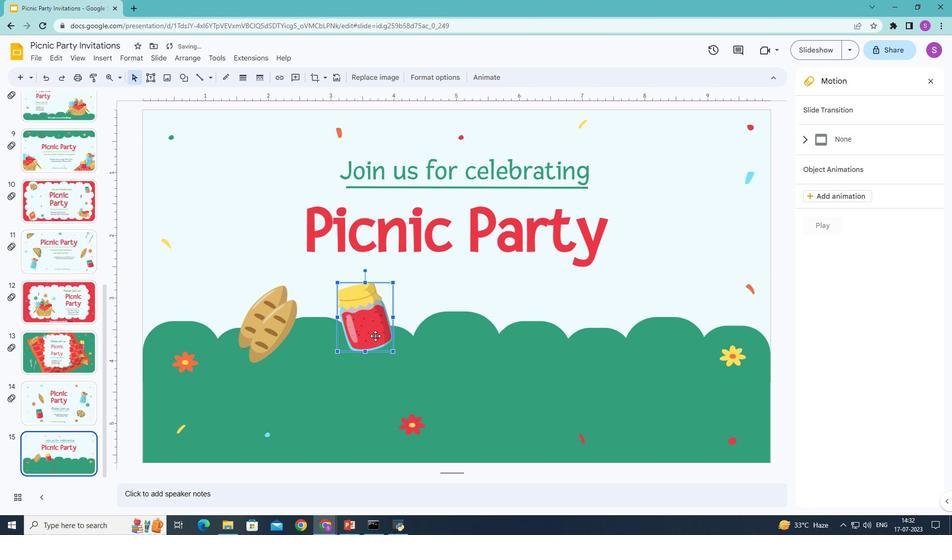 
Action: Mouse pressed left at (374, 336)
Screenshot: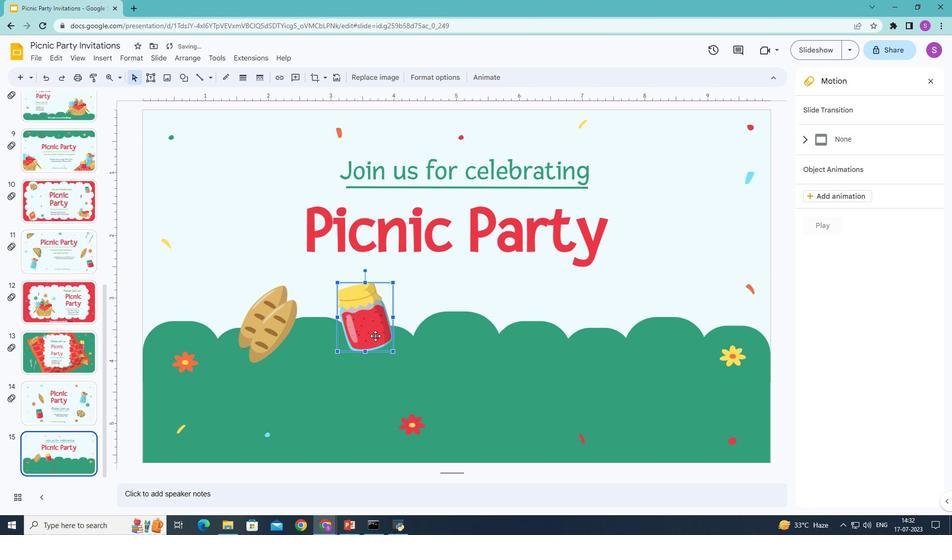 
Action: Mouse moved to (374, 266)
Screenshot: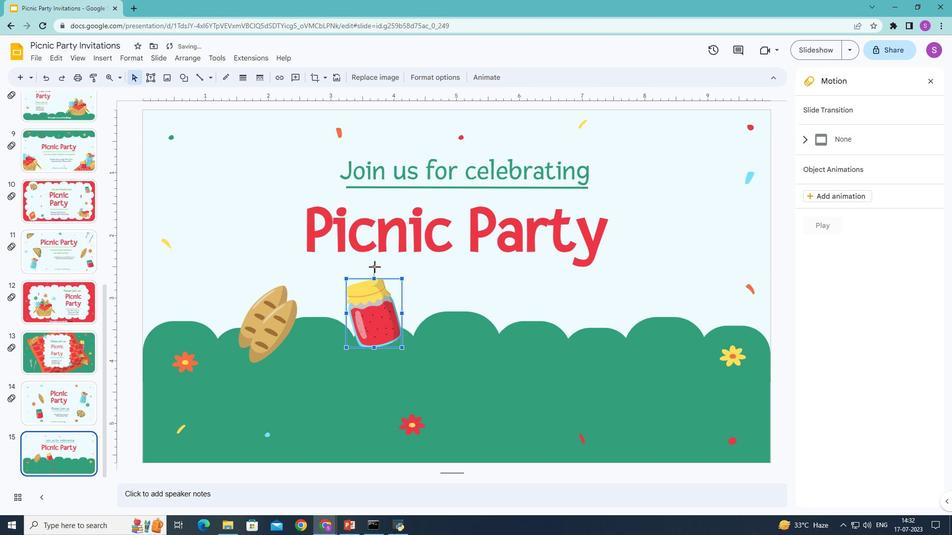 
Action: Mouse pressed left at (374, 266)
Screenshot: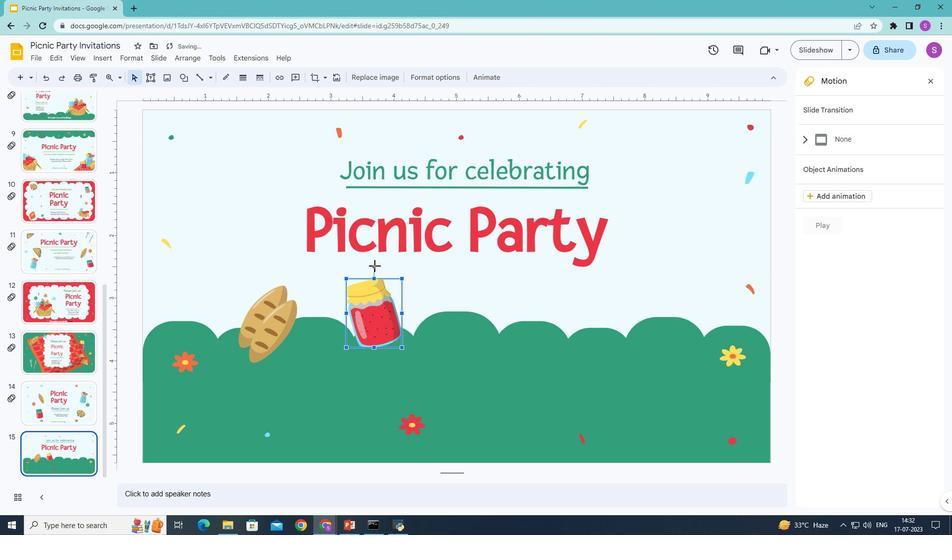 
Action: Mouse moved to (264, 240)
Screenshot: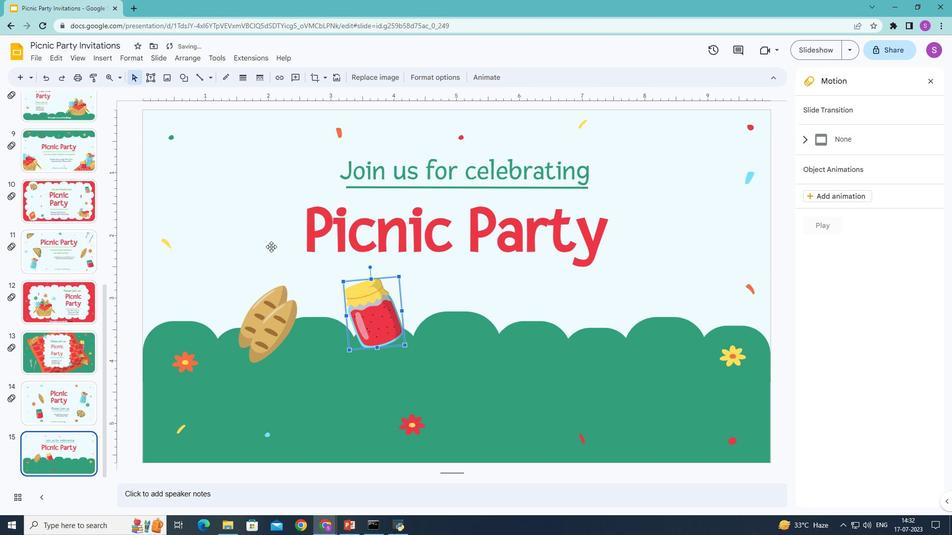 
Action: Mouse pressed left at (264, 240)
Screenshot: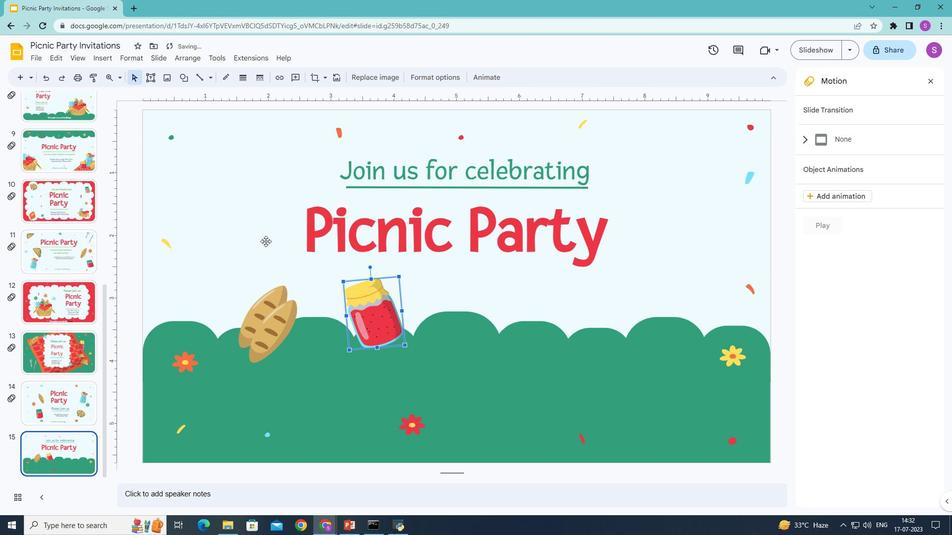 
Action: Mouse moved to (254, 283)
Screenshot: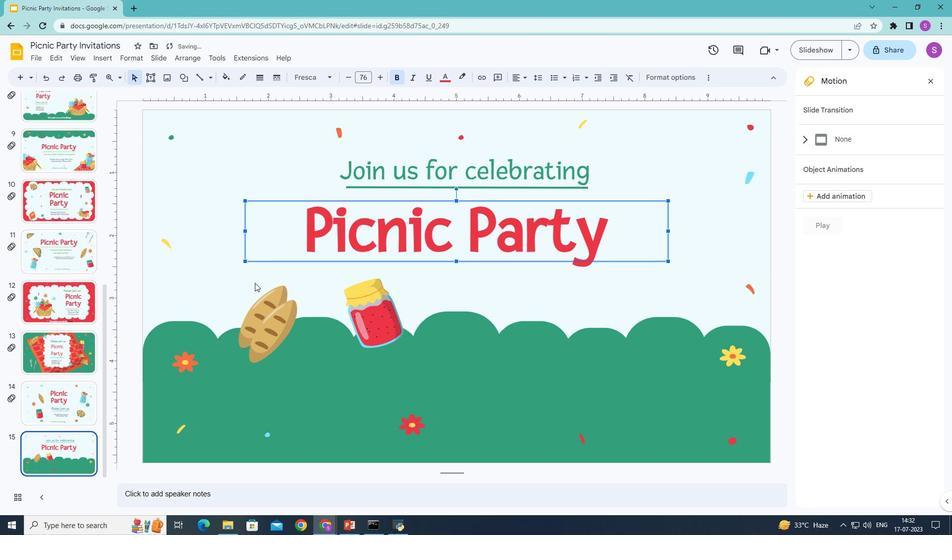 
Action: Mouse pressed left at (254, 283)
Screenshot: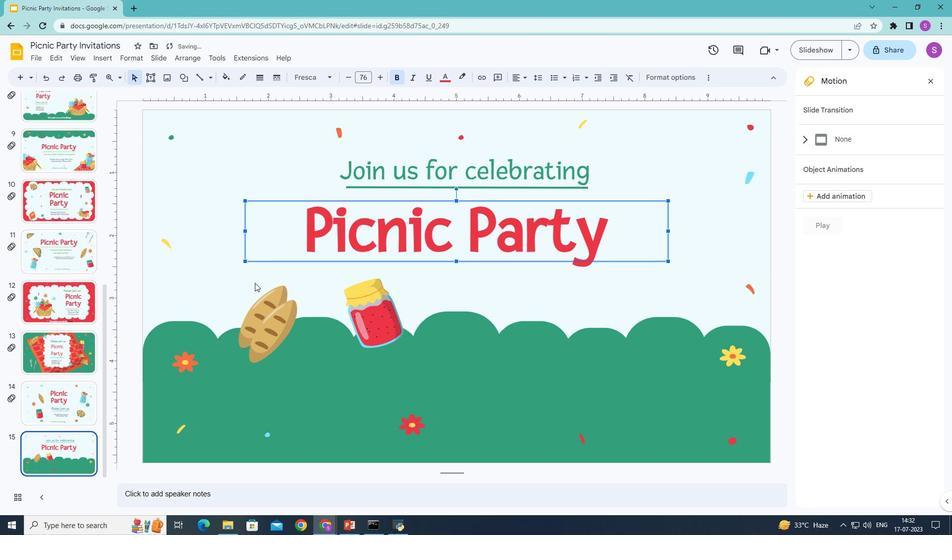 
Action: Mouse moved to (102, 58)
Screenshot: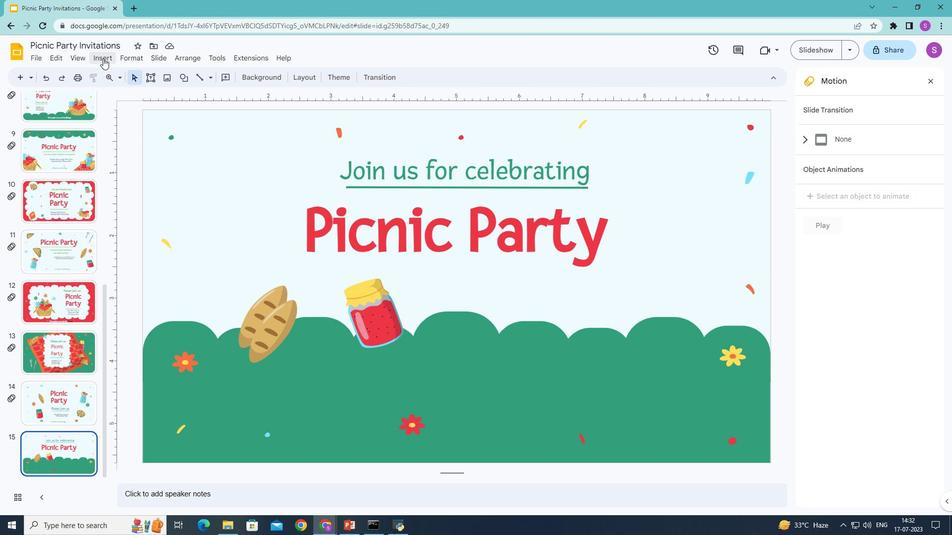 
Action: Mouse pressed left at (102, 58)
Screenshot: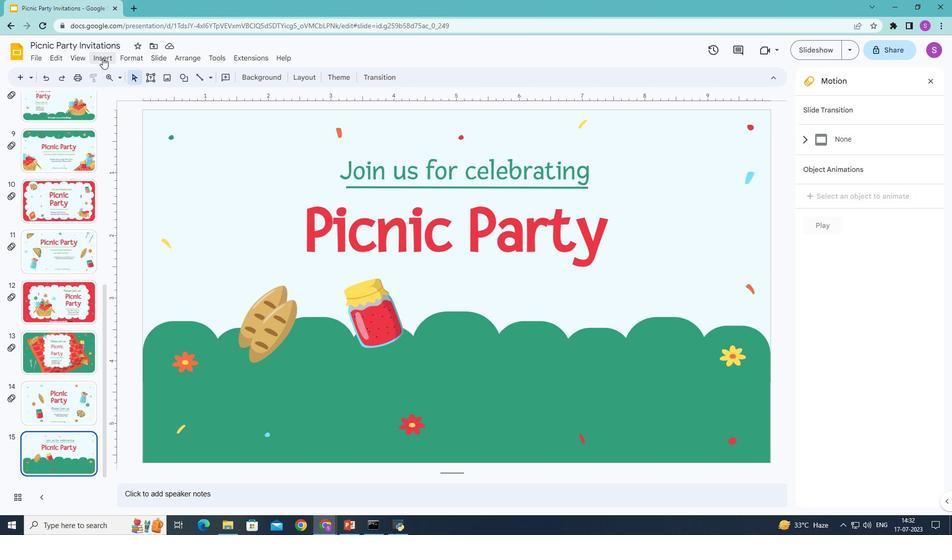 
Action: Mouse moved to (274, 72)
Screenshot: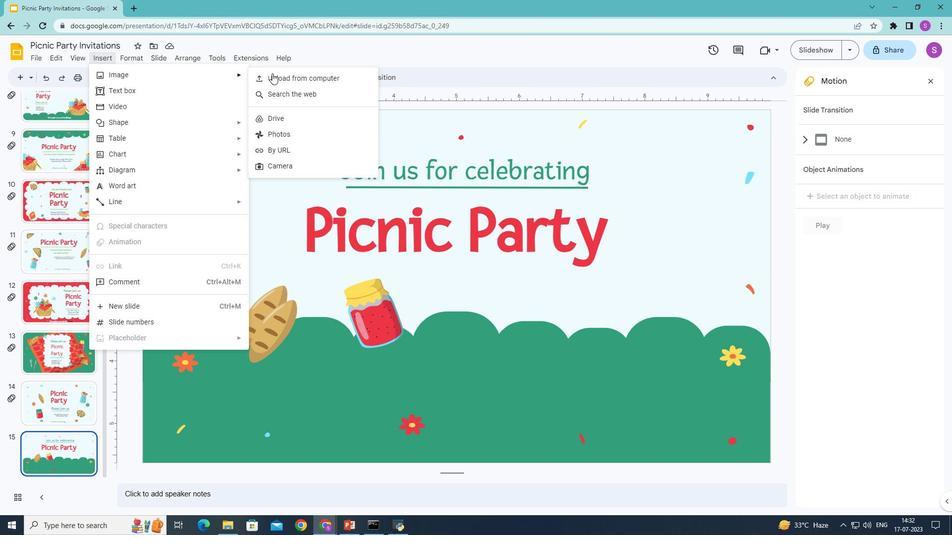 
Action: Mouse pressed left at (274, 72)
Screenshot: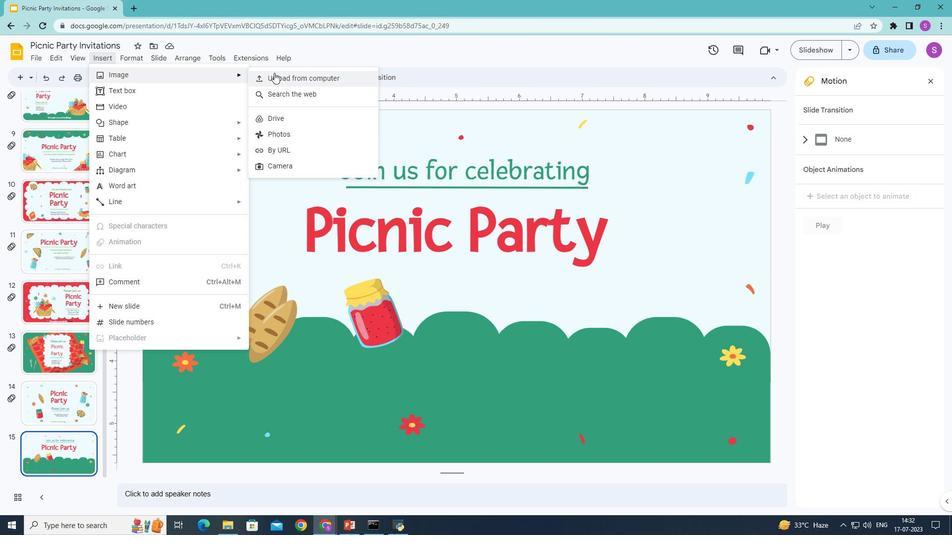 
Action: Mouse moved to (277, 134)
Screenshot: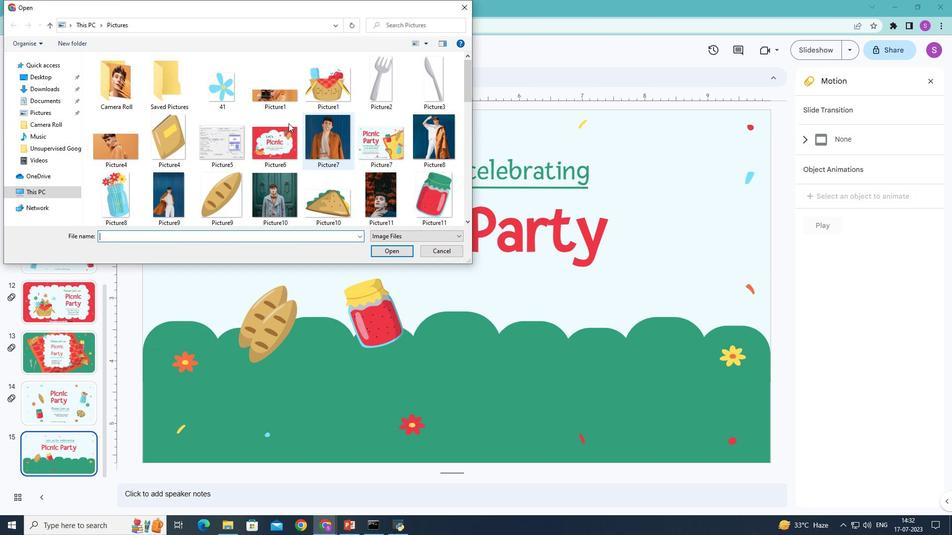 
Action: Mouse scrolled (277, 133) with delta (0, 0)
Screenshot: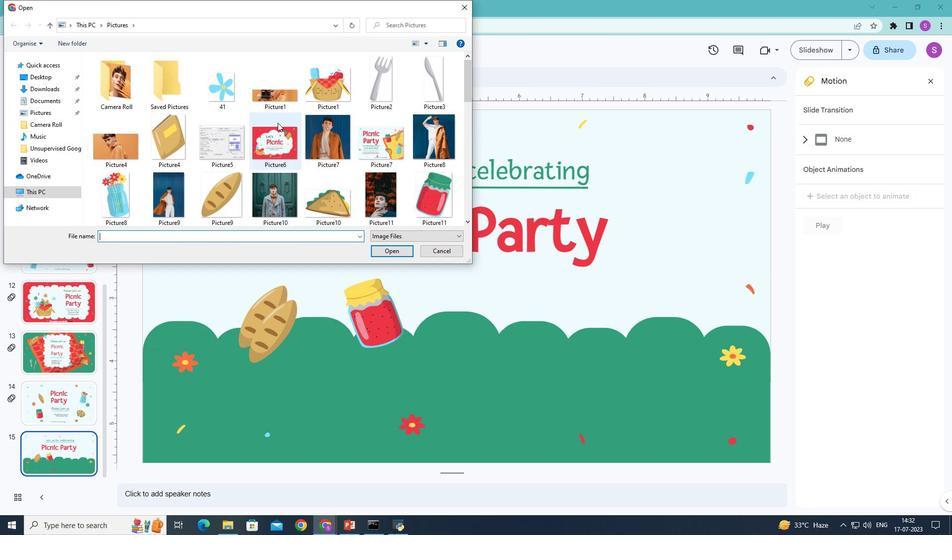 
Action: Mouse moved to (277, 135)
Screenshot: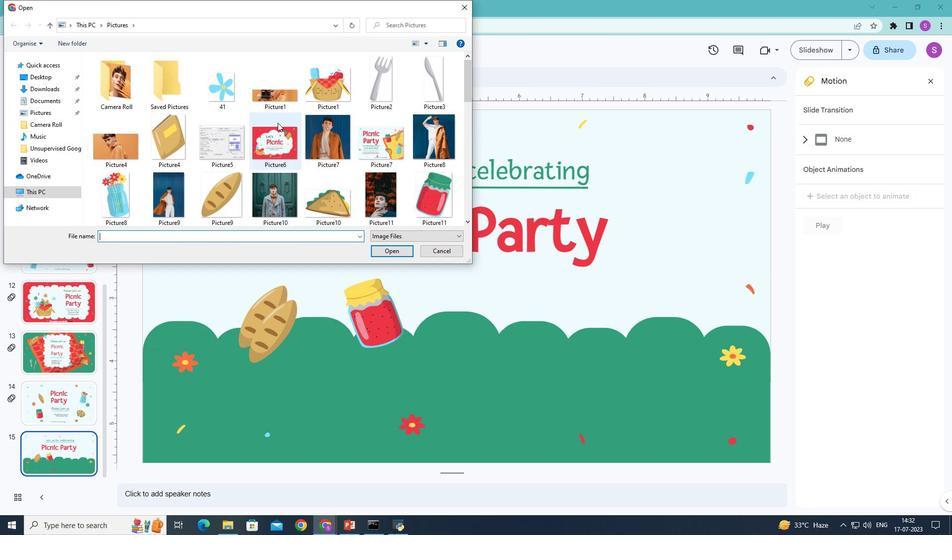 
Action: Mouse scrolled (277, 134) with delta (0, 0)
Screenshot: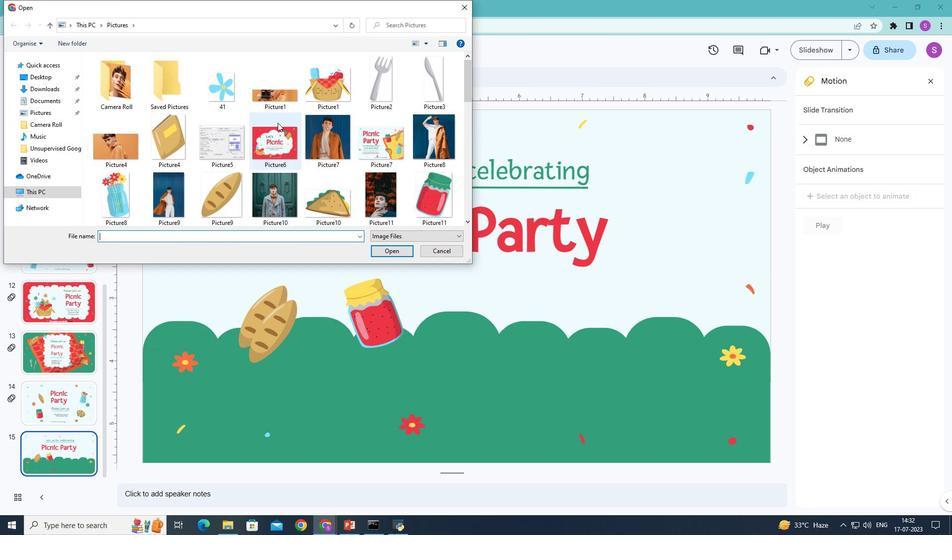 
Action: Mouse moved to (277, 136)
Screenshot: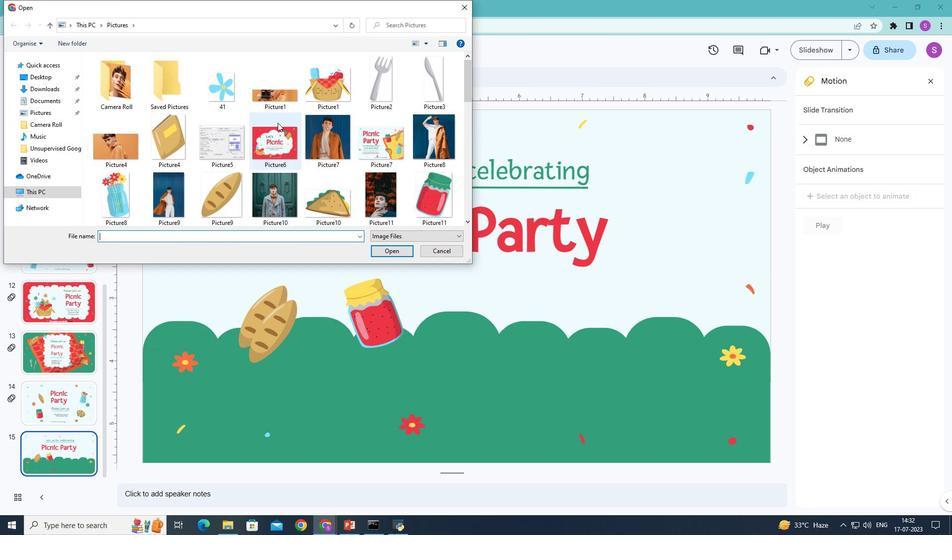 
Action: Mouse scrolled (277, 136) with delta (0, 0)
Screenshot: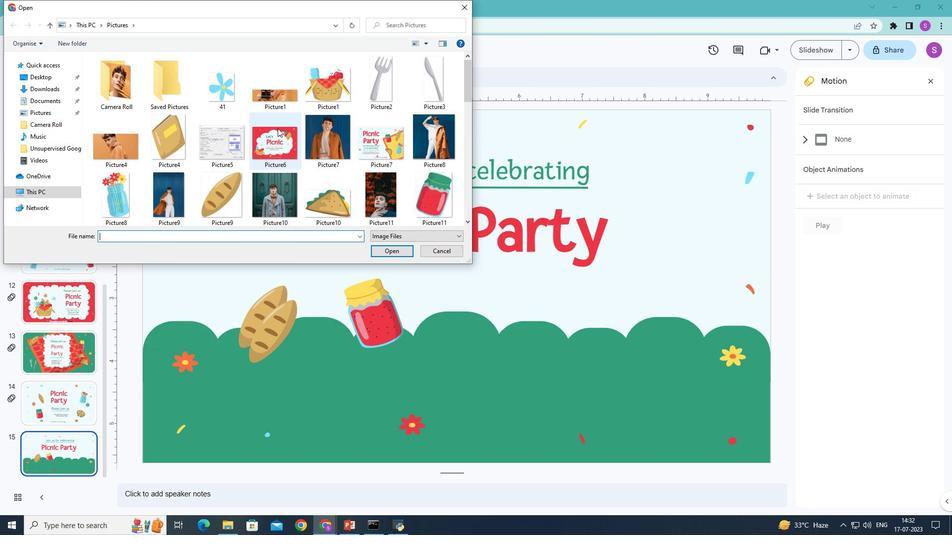 
Action: Mouse moved to (276, 137)
Screenshot: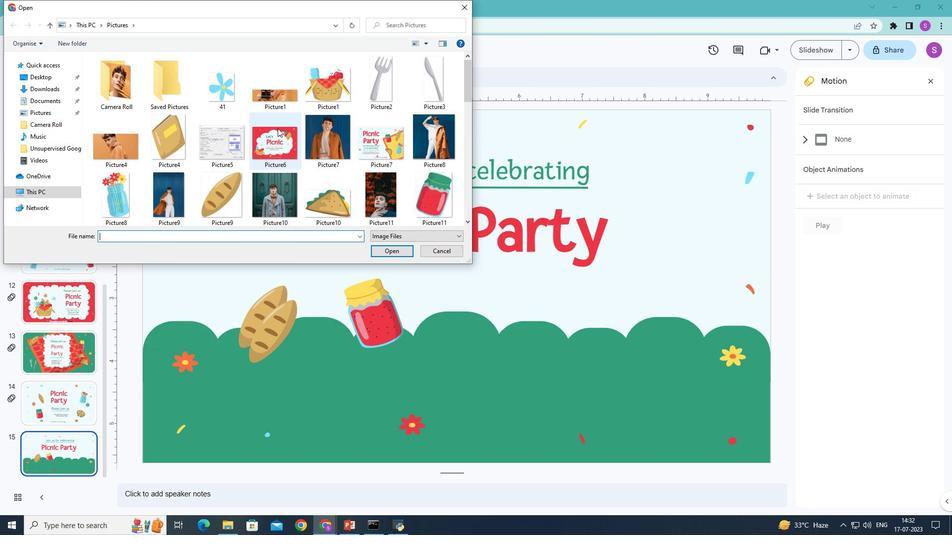 
Action: Mouse scrolled (276, 137) with delta (0, 0)
Screenshot: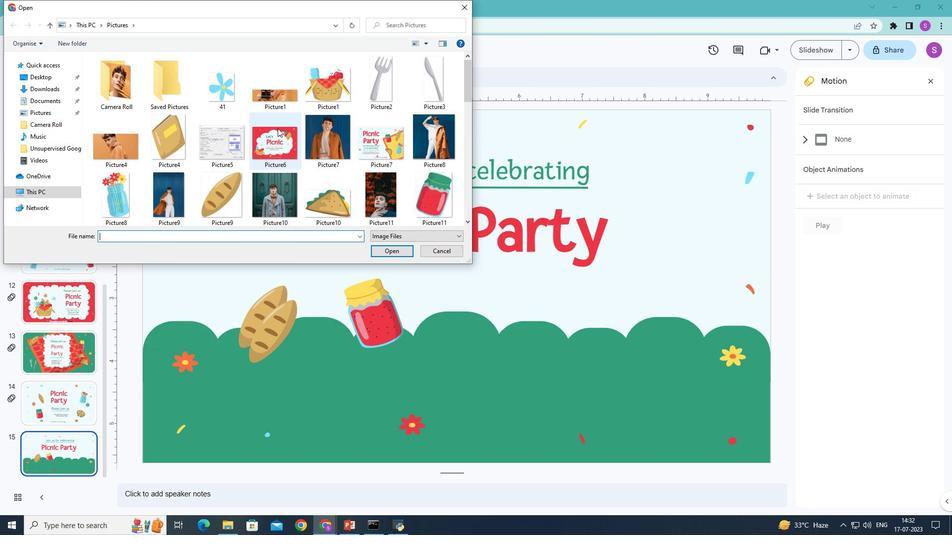 
Action: Mouse moved to (276, 139)
Screenshot: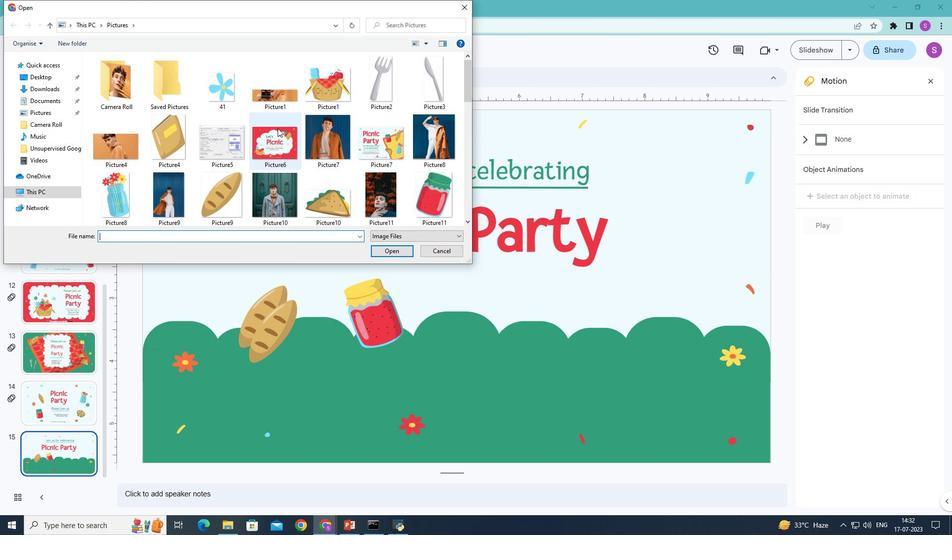 
Action: Mouse scrolled (276, 138) with delta (0, 0)
Screenshot: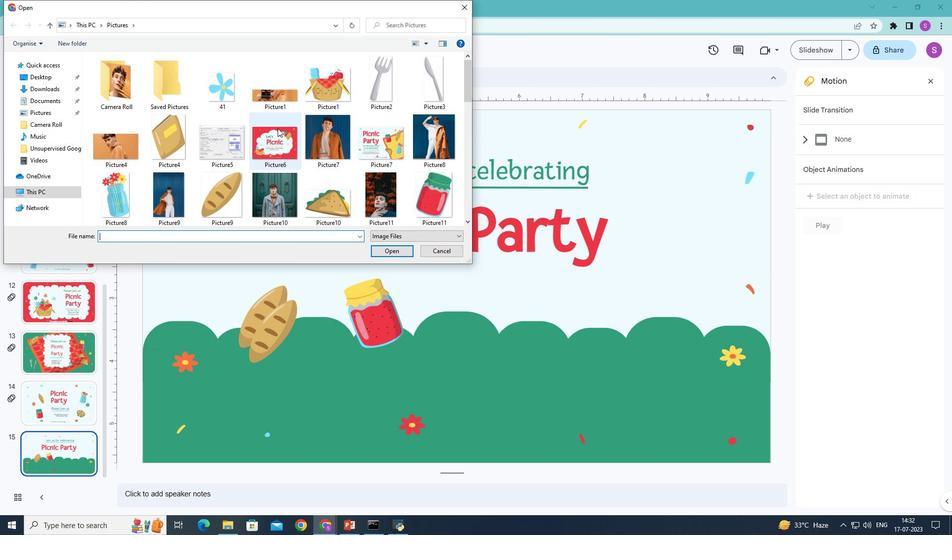 
Action: Mouse moved to (272, 160)
Screenshot: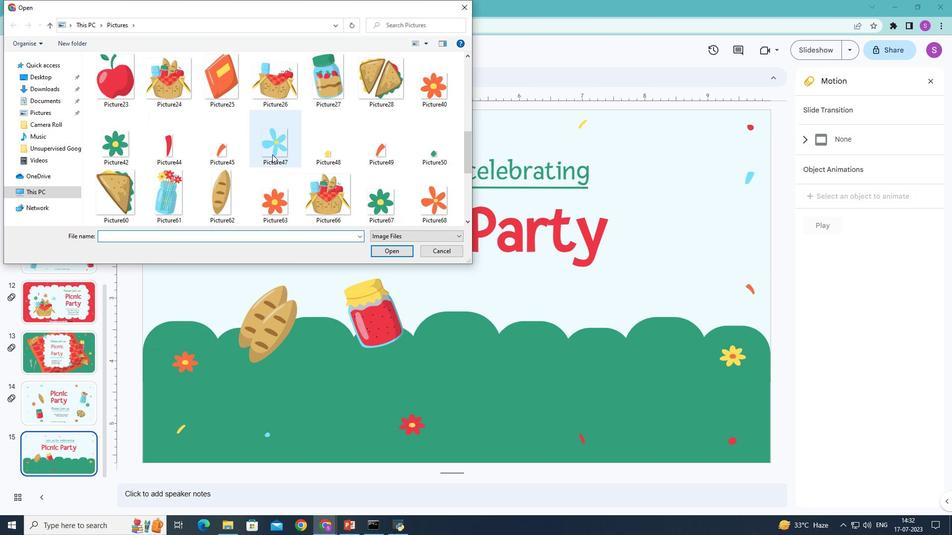 
Action: Mouse scrolled (272, 160) with delta (0, 0)
Screenshot: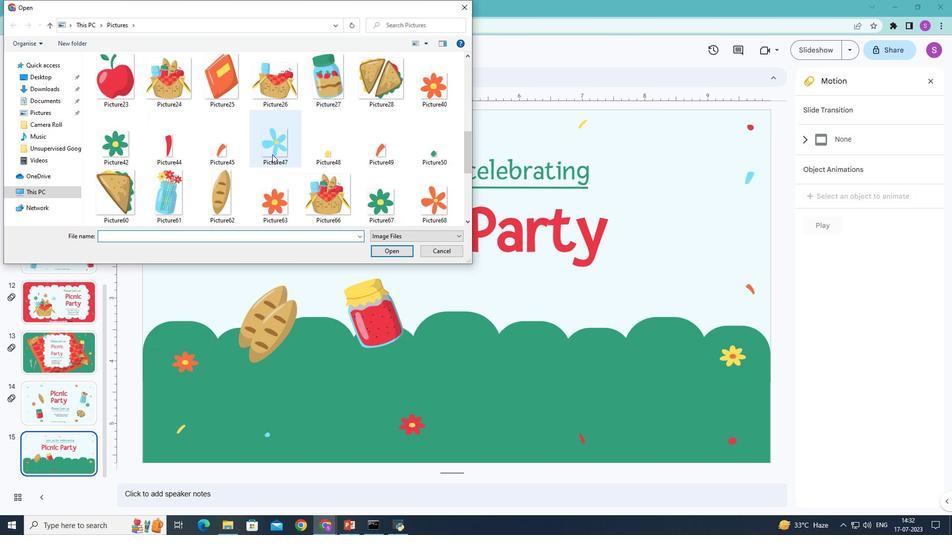 
Action: Mouse moved to (273, 161)
Screenshot: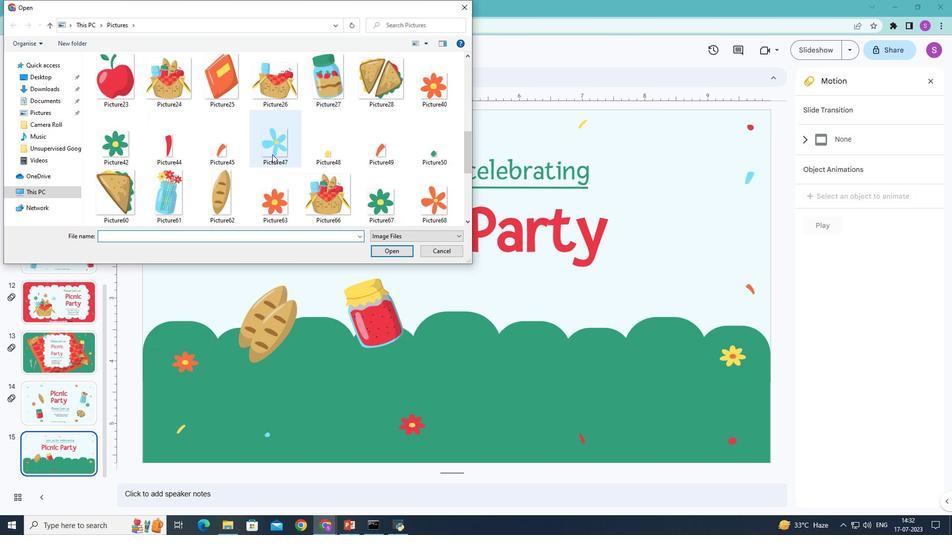 
Action: Mouse scrolled (273, 160) with delta (0, 0)
Screenshot: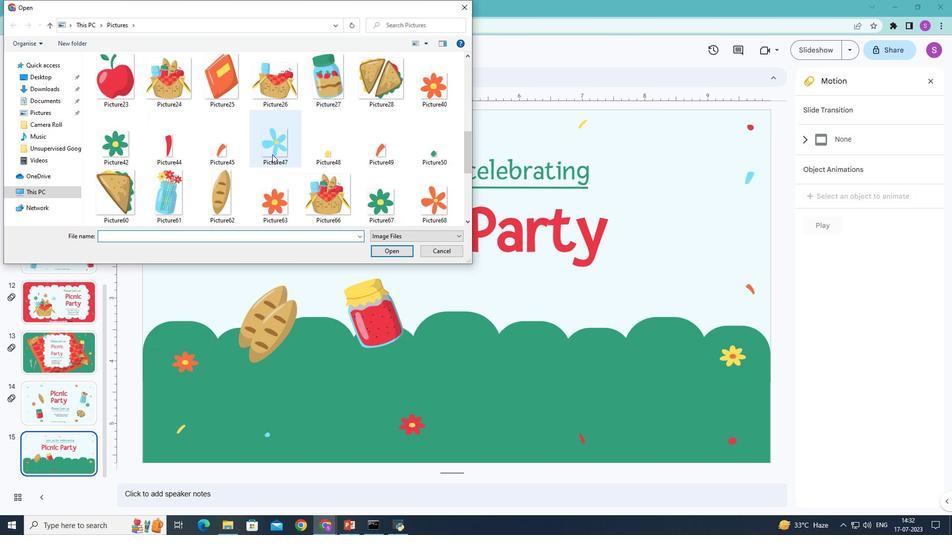 
Action: Mouse moved to (276, 161)
Screenshot: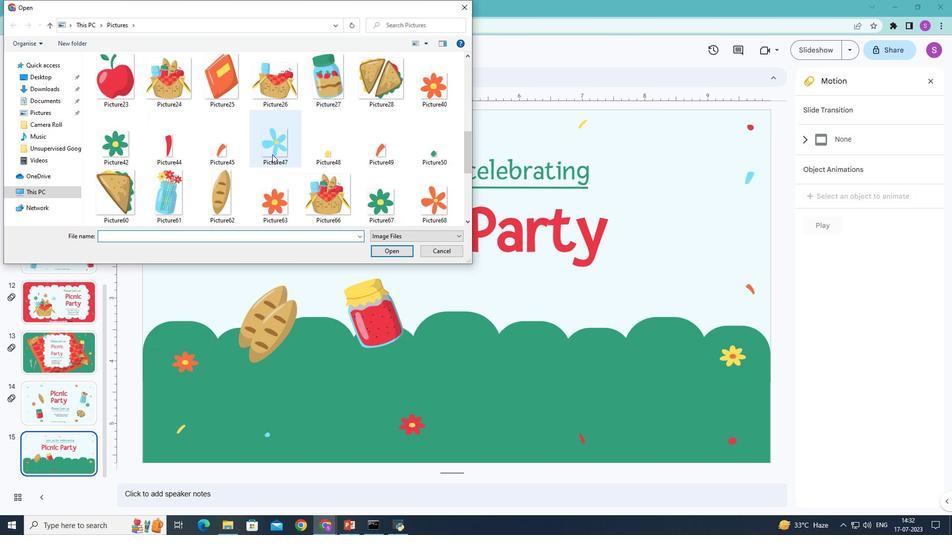
Action: Mouse scrolled (274, 161) with delta (0, 0)
Screenshot: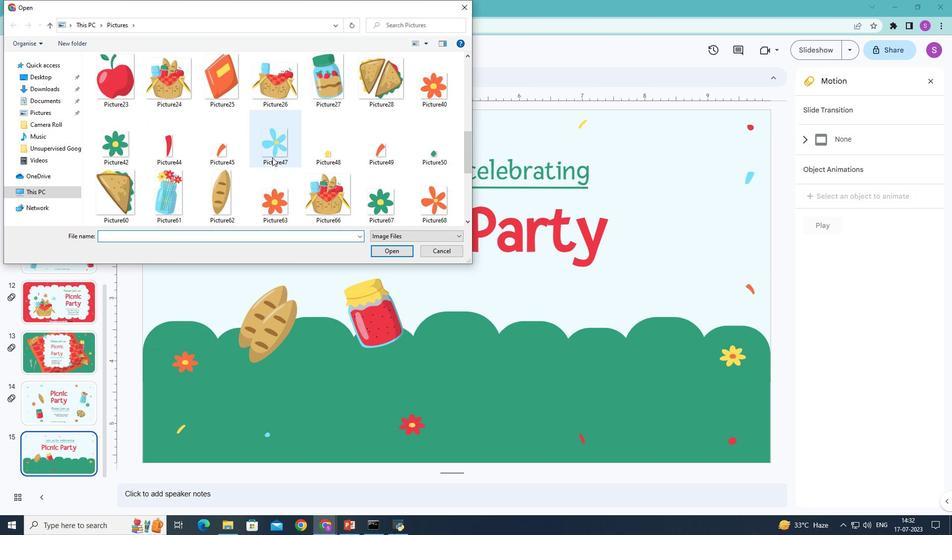 
Action: Mouse moved to (283, 161)
Screenshot: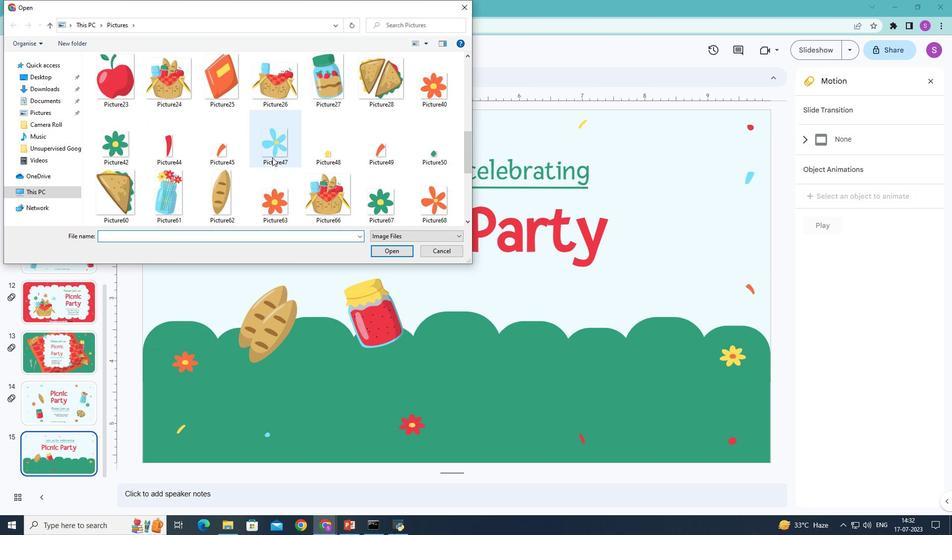 
Action: Mouse scrolled (279, 161) with delta (0, 0)
Screenshot: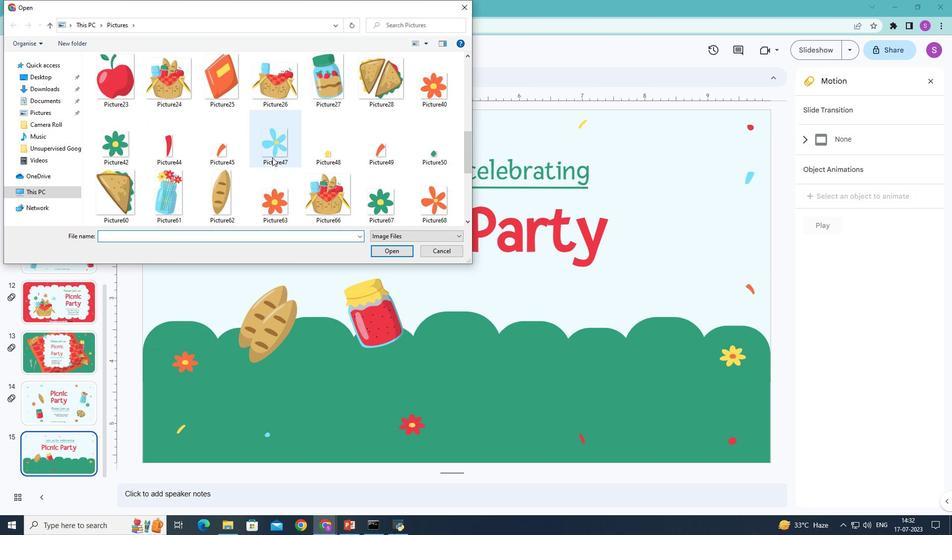 
Action: Mouse moved to (299, 161)
Screenshot: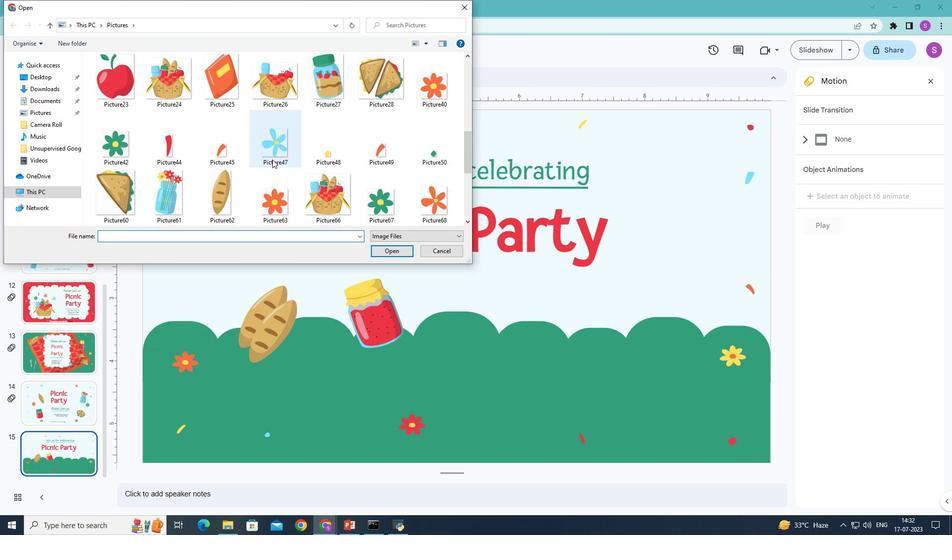 
Action: Mouse scrolled (293, 161) with delta (0, 0)
Screenshot: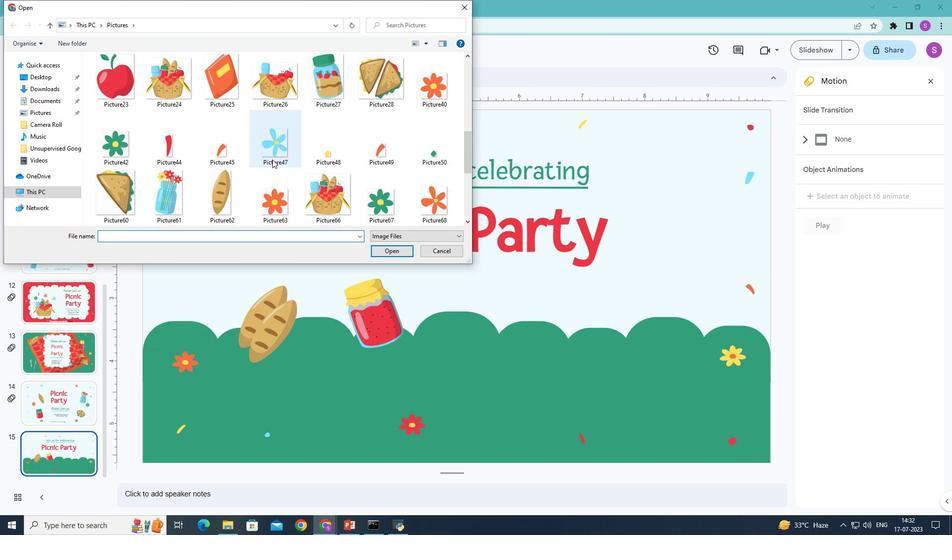 
Action: Mouse moved to (318, 159)
Screenshot: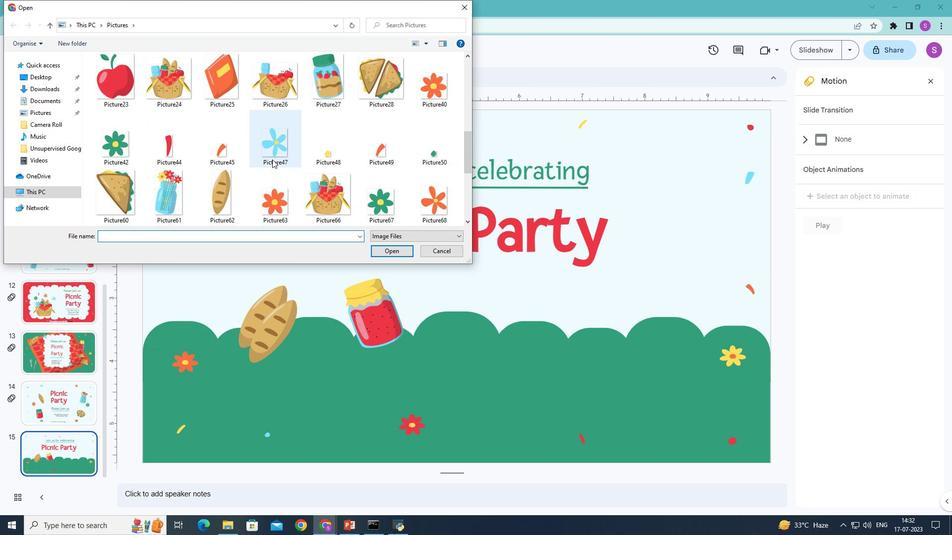 
Action: Mouse scrolled (318, 158) with delta (0, 0)
Screenshot: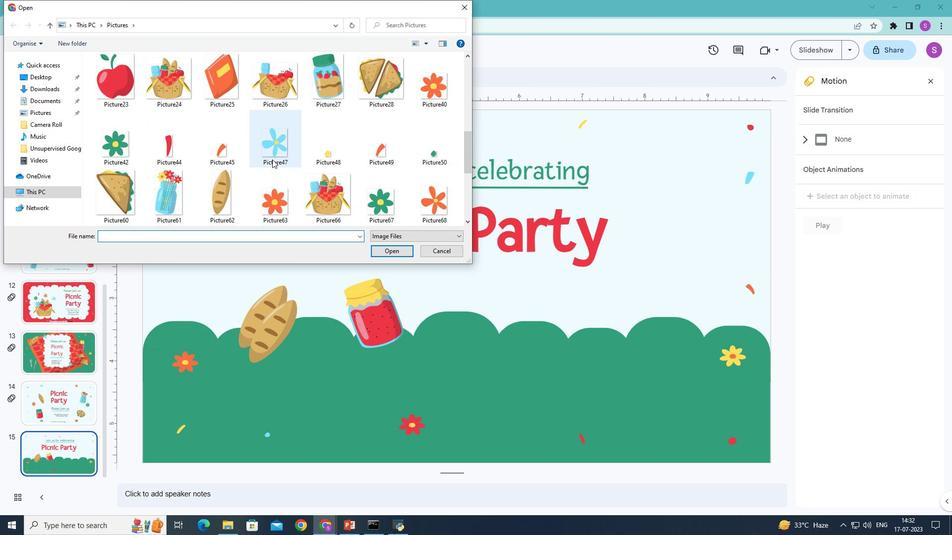 
Action: Mouse moved to (323, 150)
Screenshot: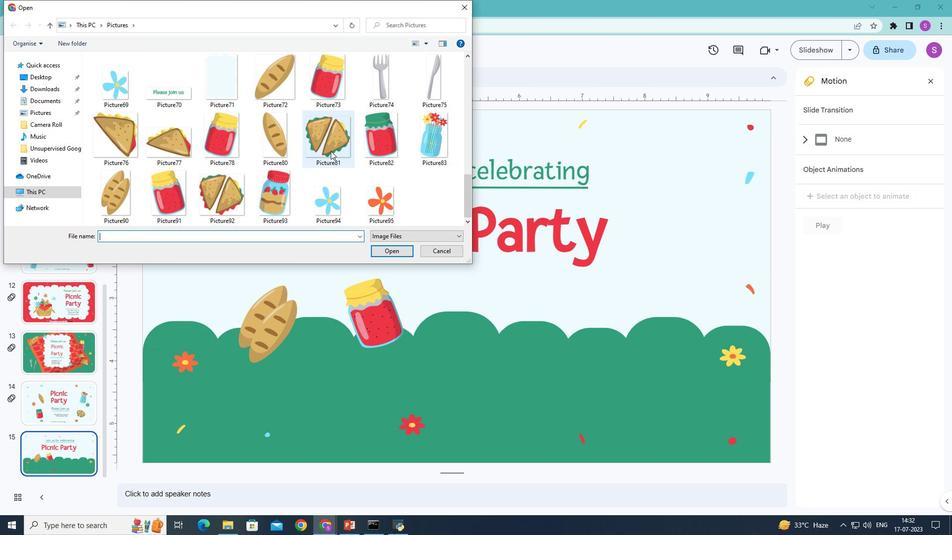 
Action: Mouse scrolled (323, 150) with delta (0, 0)
Screenshot: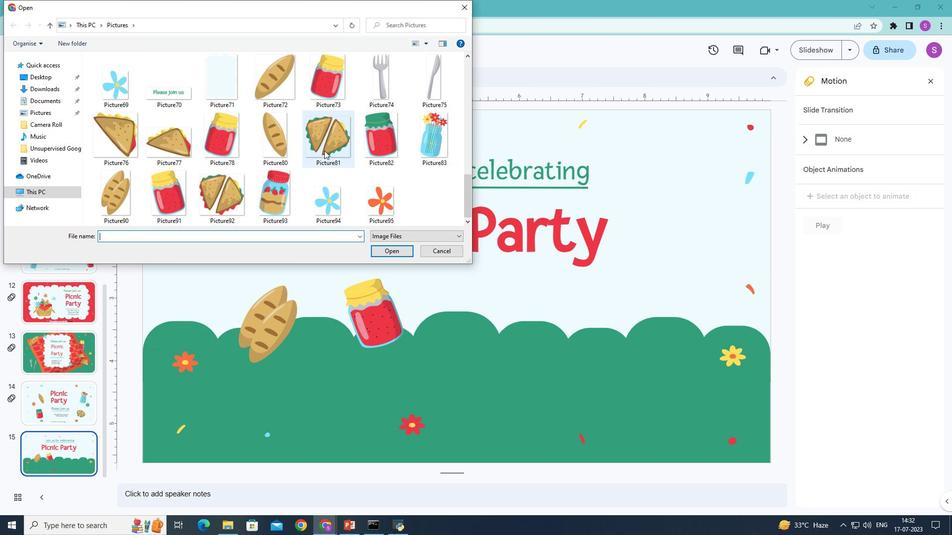 
Action: Mouse scrolled (323, 150) with delta (0, 0)
Screenshot: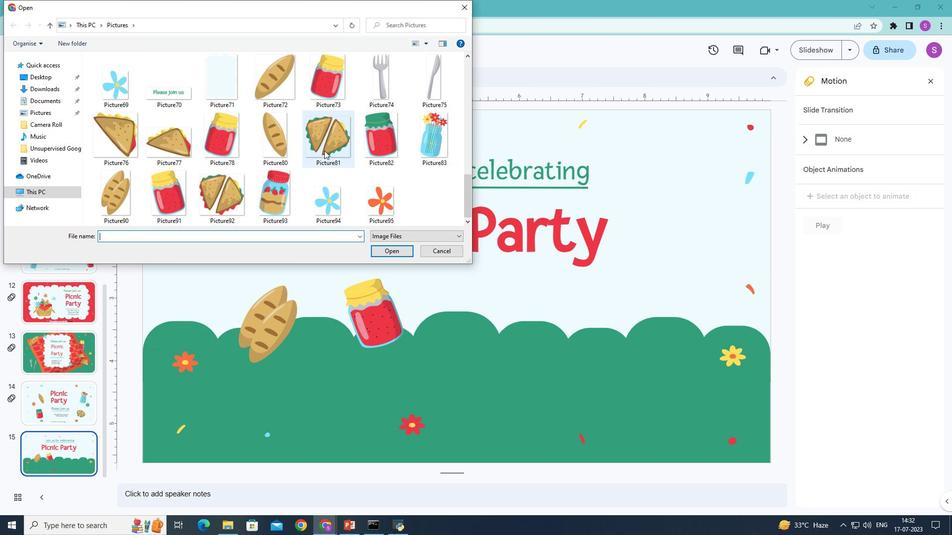 
Action: Mouse scrolled (323, 150) with delta (0, 0)
Screenshot: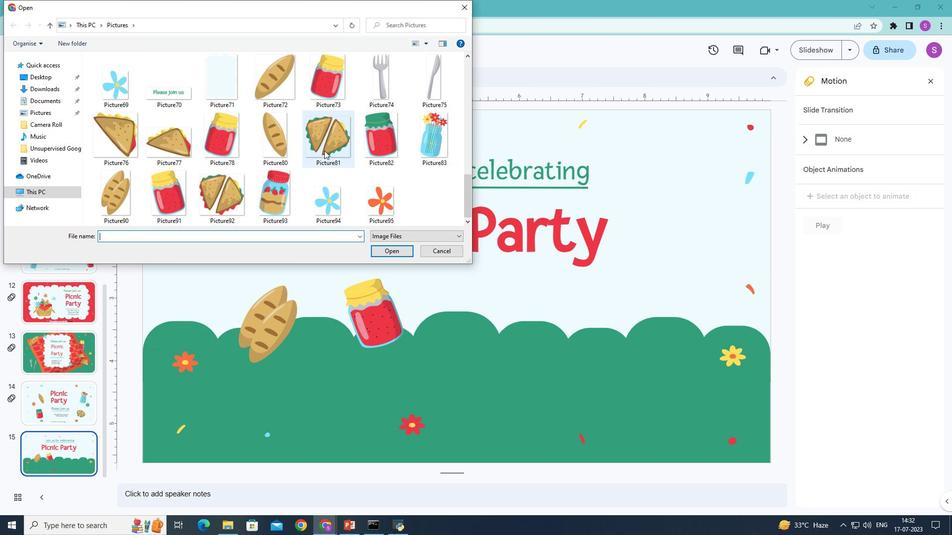 
Action: Mouse moved to (323, 150)
Screenshot: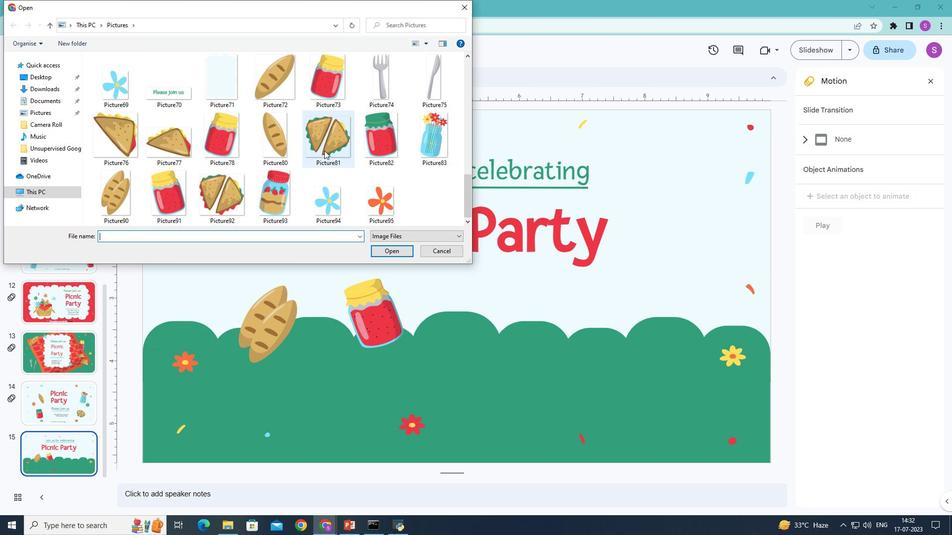 
Action: Mouse scrolled (323, 150) with delta (0, 0)
Screenshot: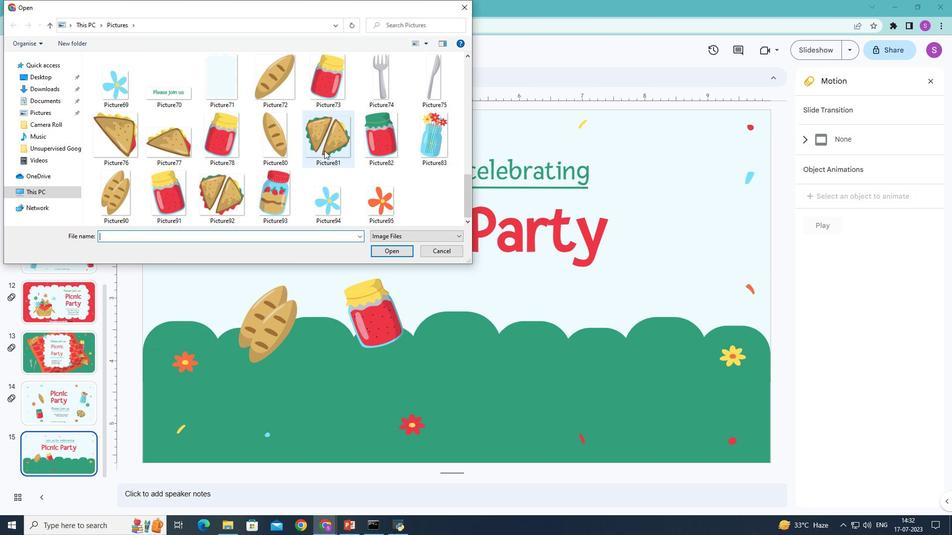 
Action: Mouse scrolled (323, 150) with delta (0, 0)
Screenshot: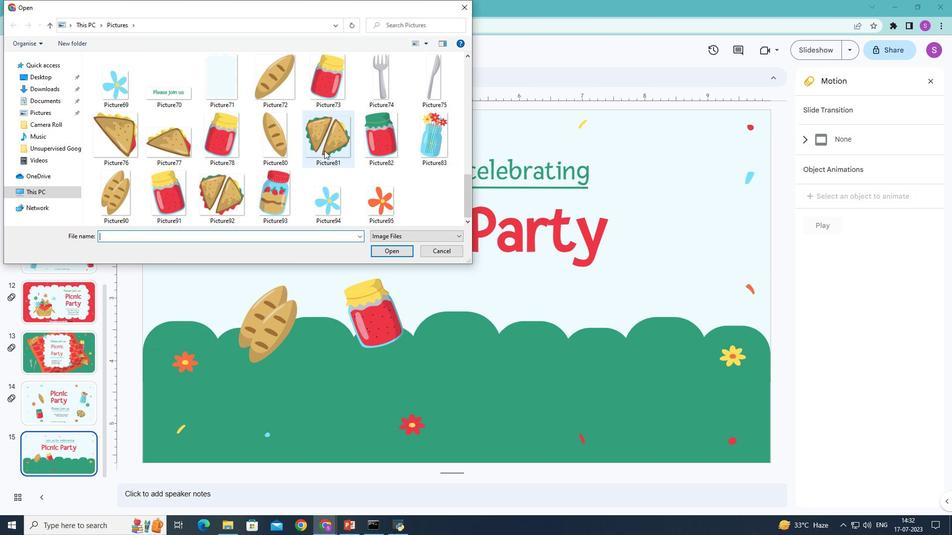 
Action: Mouse moved to (214, 198)
Screenshot: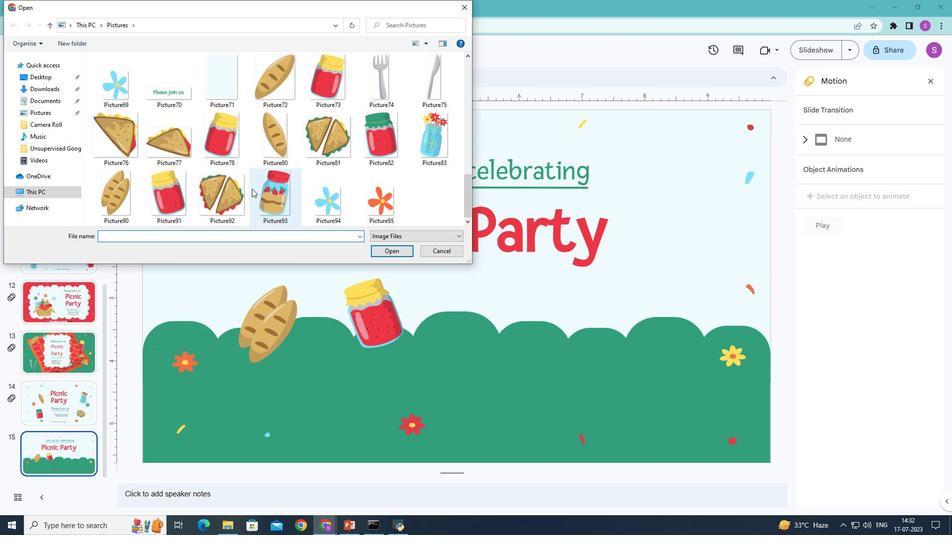 
Action: Mouse pressed left at (214, 198)
Screenshot: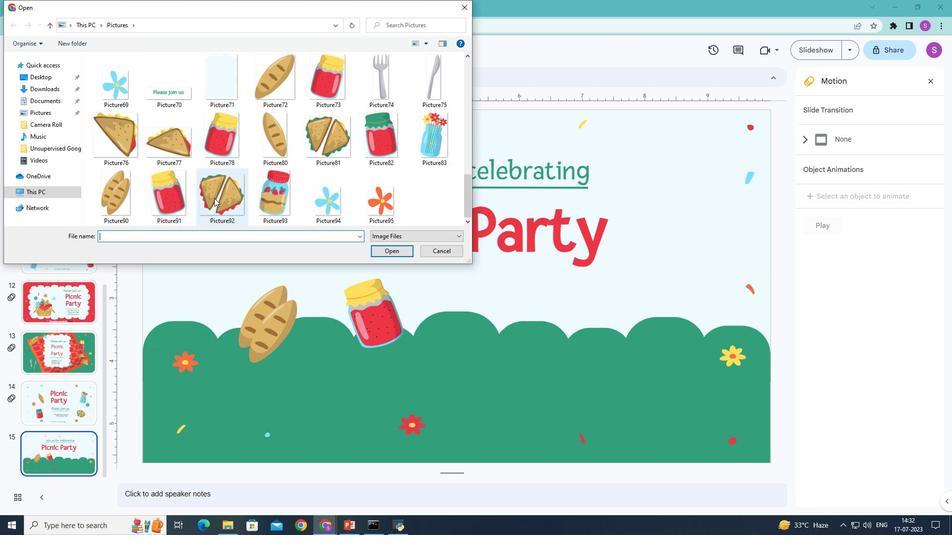 
Action: Mouse moved to (398, 250)
Screenshot: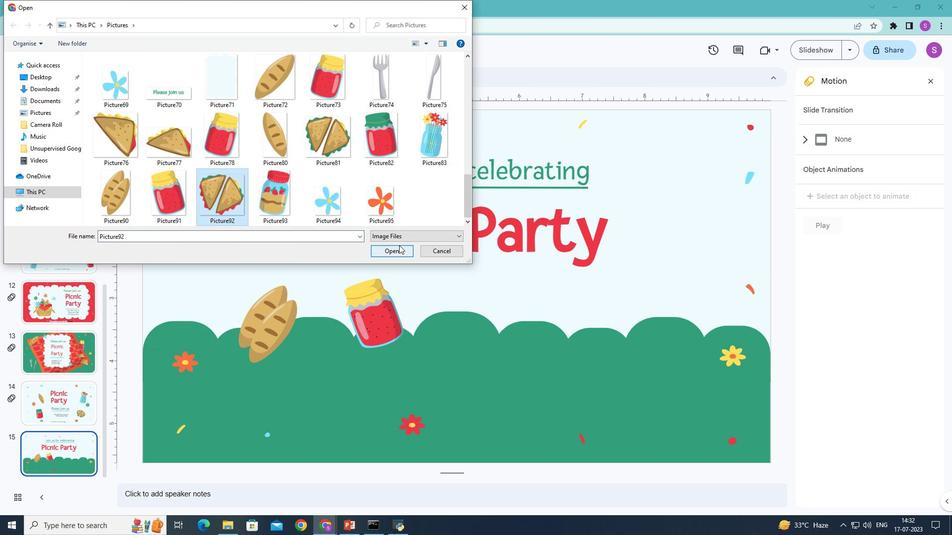 
Action: Mouse pressed left at (398, 250)
Screenshot: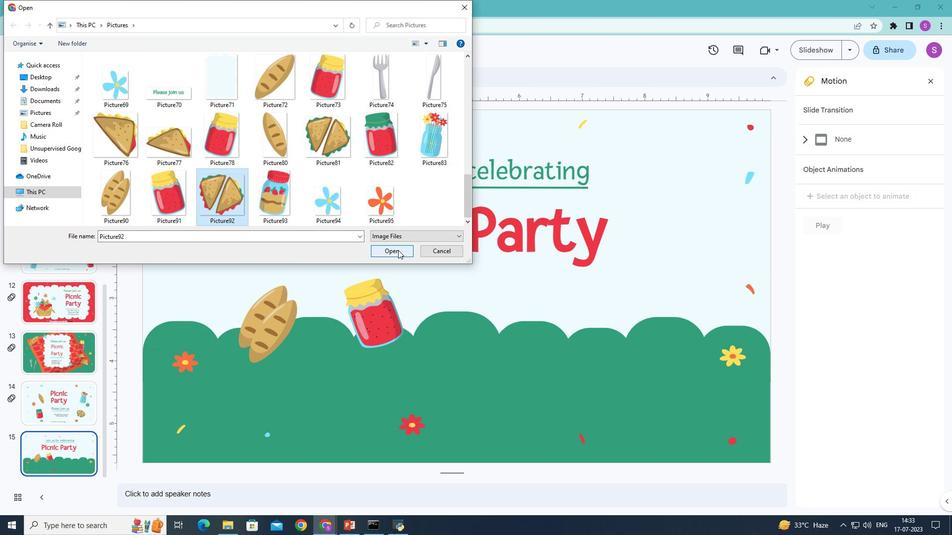 
Action: Mouse moved to (480, 388)
Screenshot: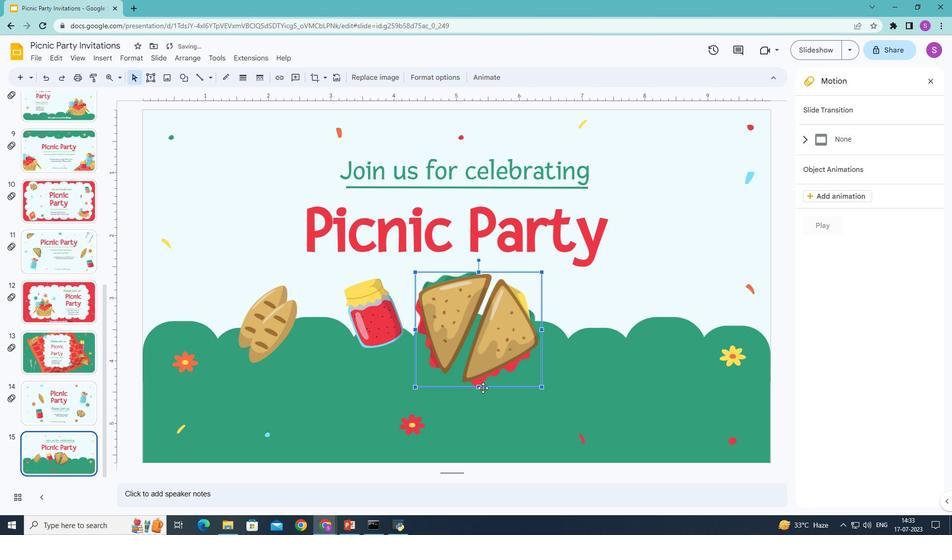 
Action: Mouse pressed left at (480, 388)
Screenshot: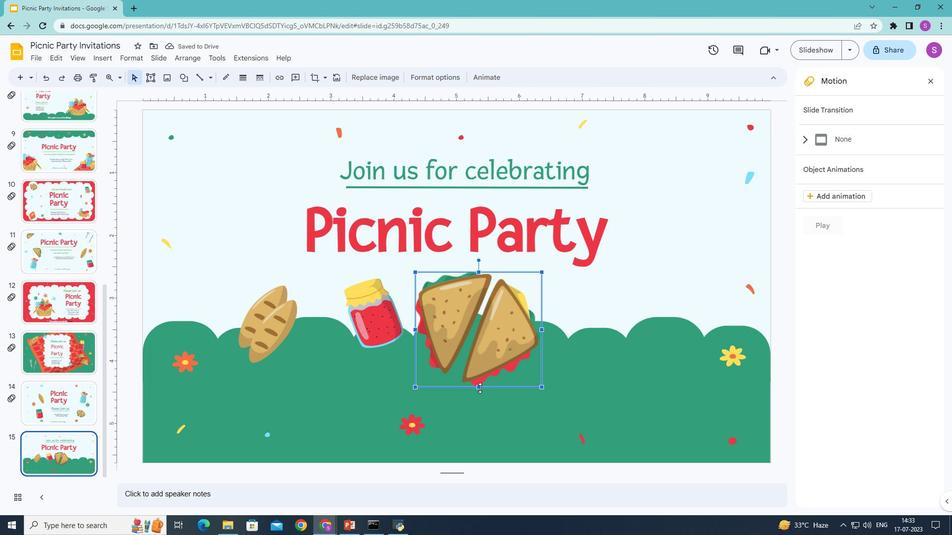 
Action: Mouse moved to (417, 317)
Screenshot: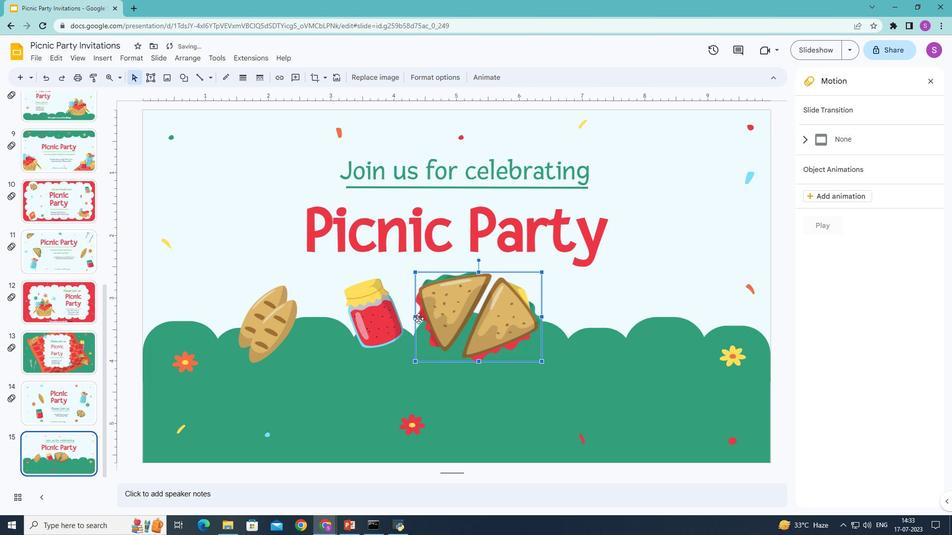 
Action: Mouse pressed left at (417, 317)
Screenshot: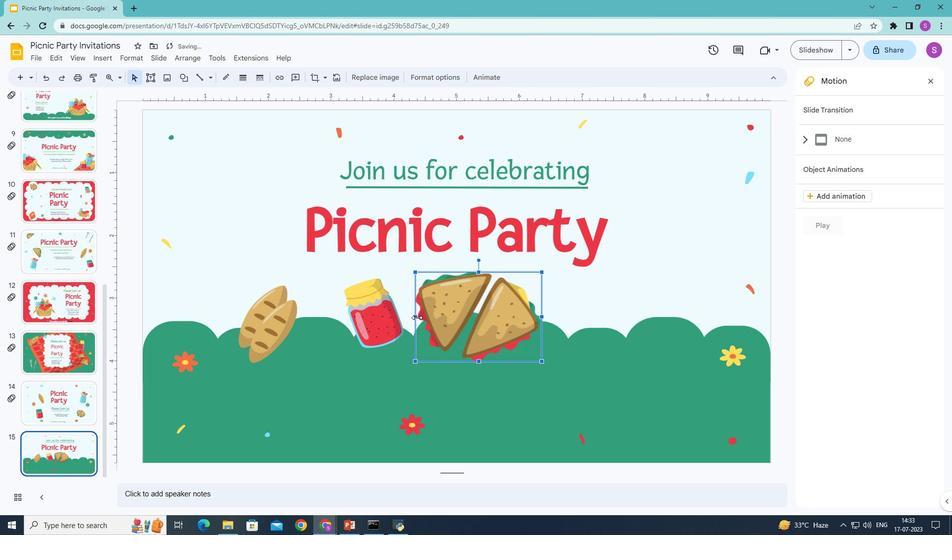 
Action: Mouse moved to (542, 317)
Screenshot: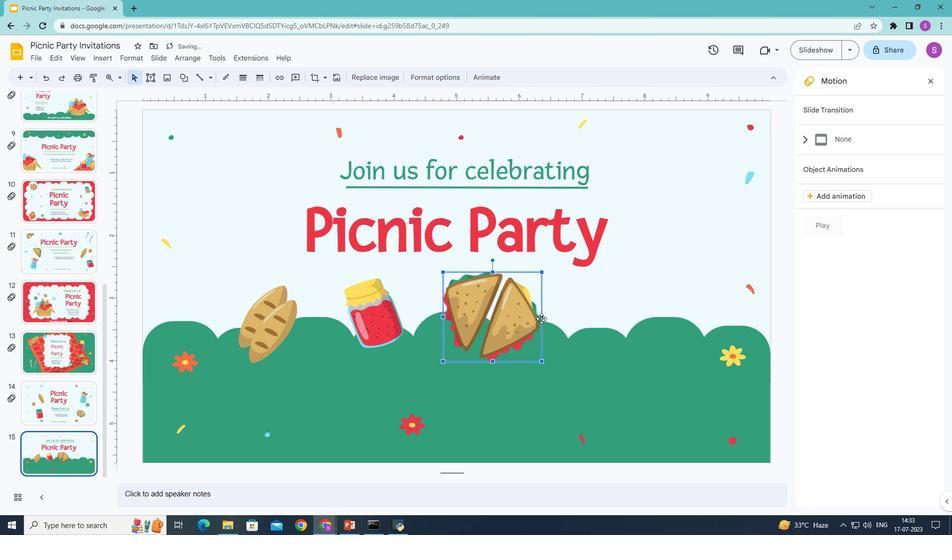 
Action: Mouse pressed left at (542, 317)
Screenshot: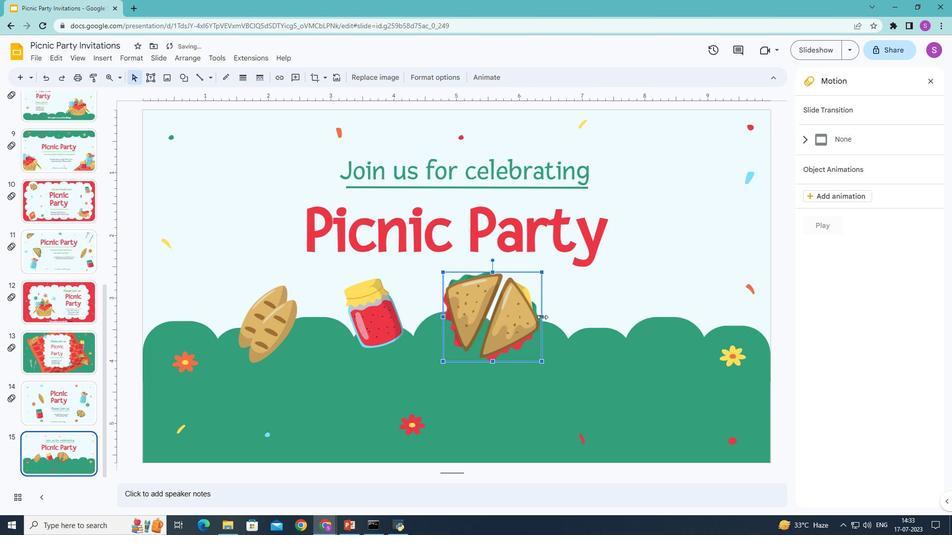 
Action: Mouse moved to (485, 273)
Screenshot: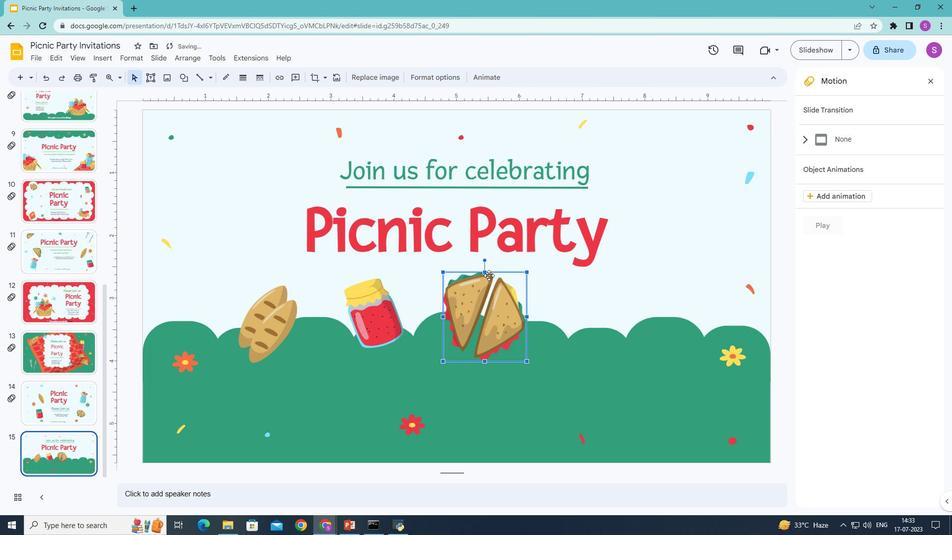 
Action: Mouse pressed left at (485, 273)
Screenshot: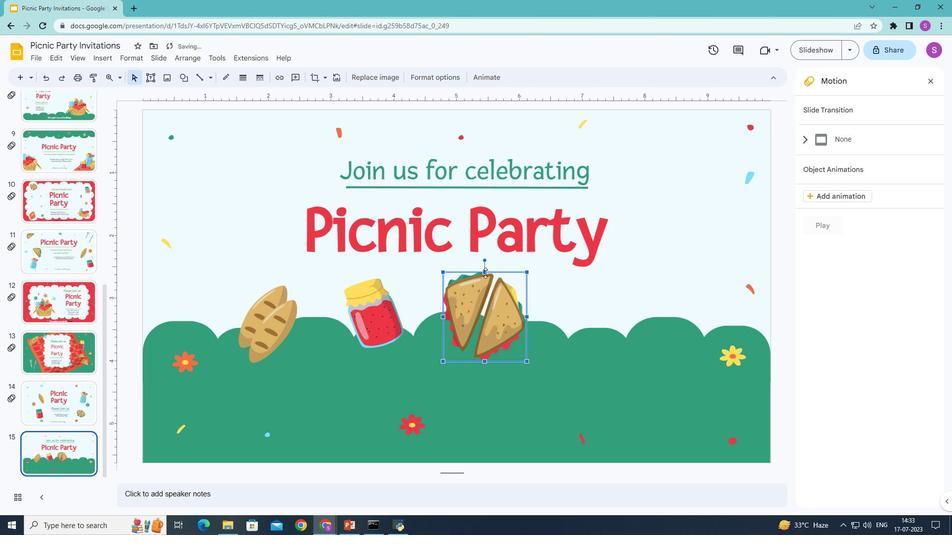 
Action: Mouse moved to (485, 361)
Screenshot: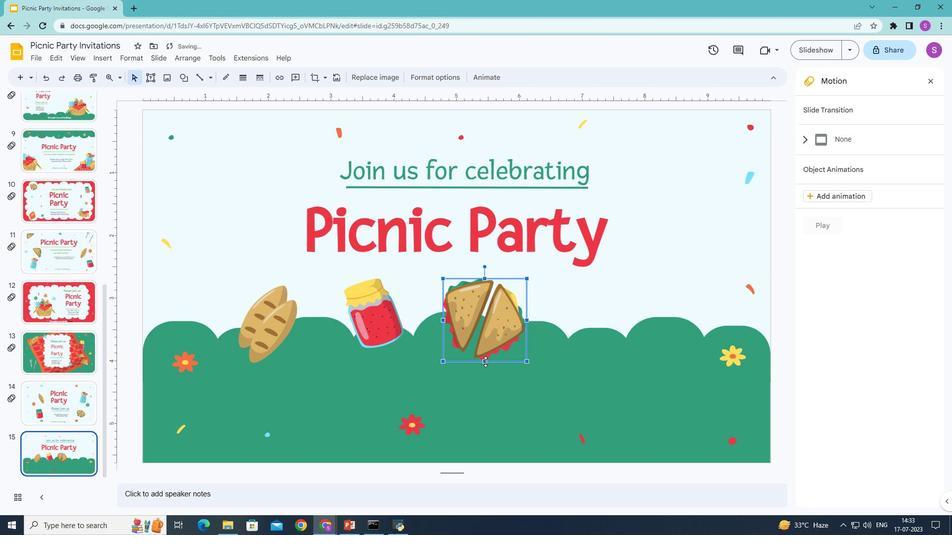 
Action: Mouse pressed left at (485, 361)
Screenshot: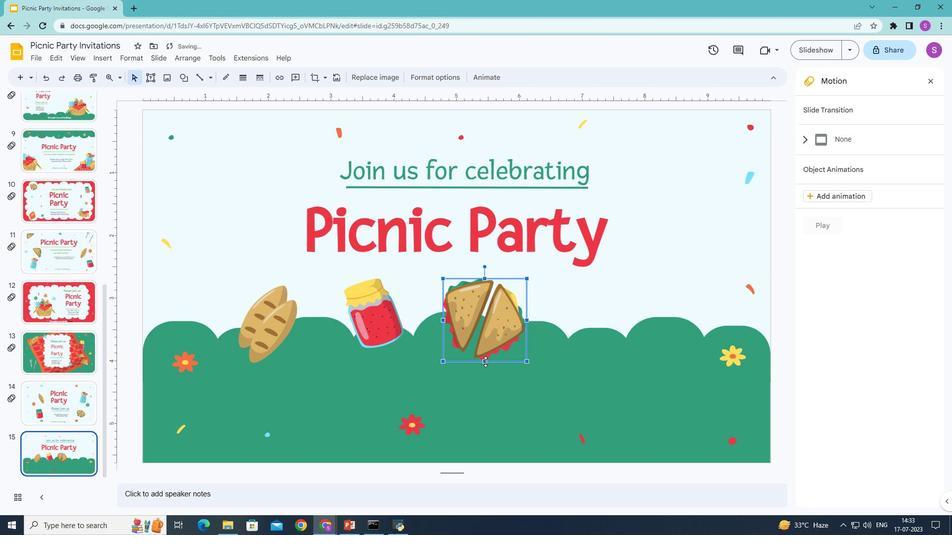 
Action: Mouse moved to (483, 305)
Screenshot: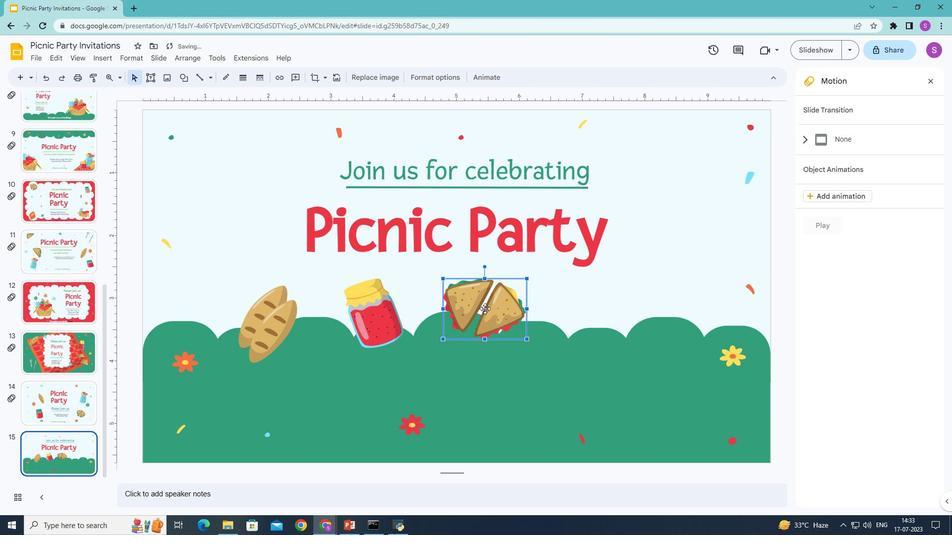 
Action: Mouse pressed left at (483, 305)
Screenshot: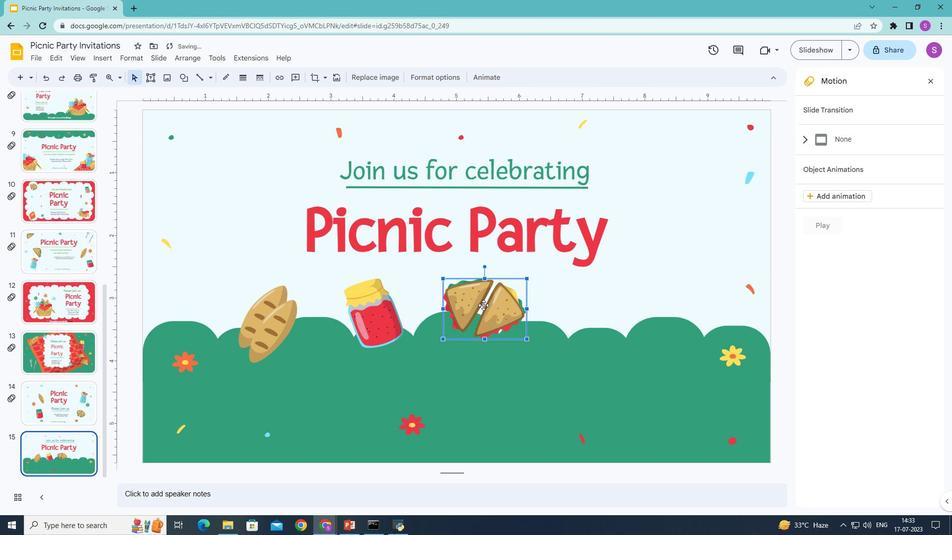 
Action: Mouse moved to (462, 312)
Screenshot: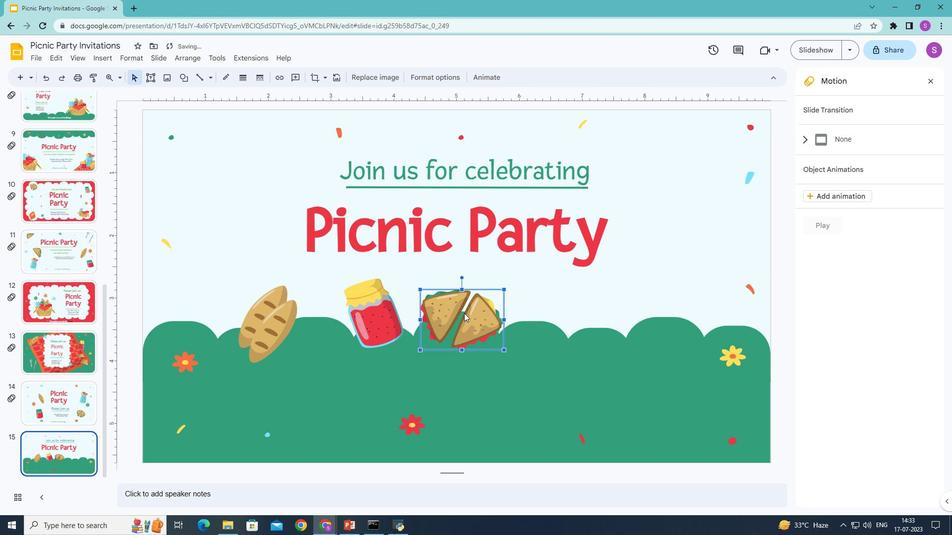 
Action: Mouse pressed left at (462, 312)
Screenshot: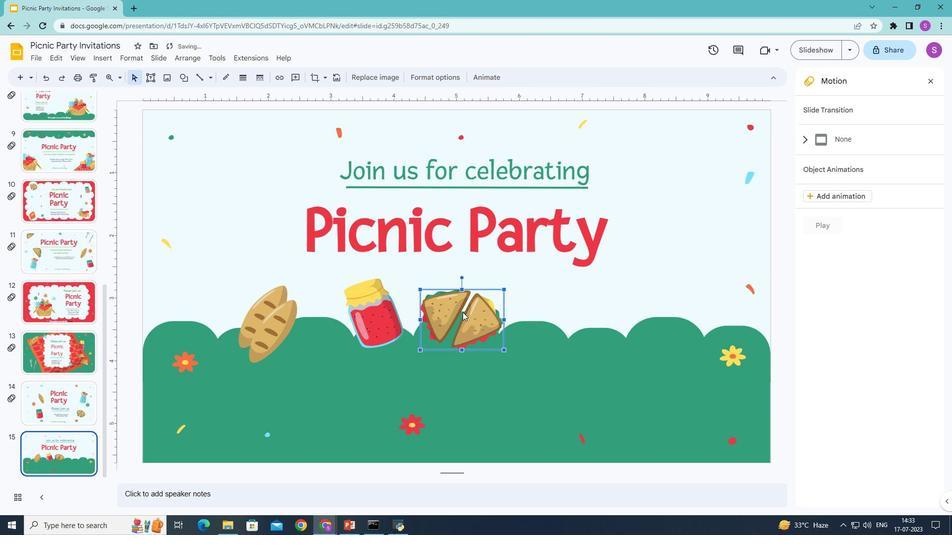 
Action: Mouse moved to (589, 281)
Screenshot: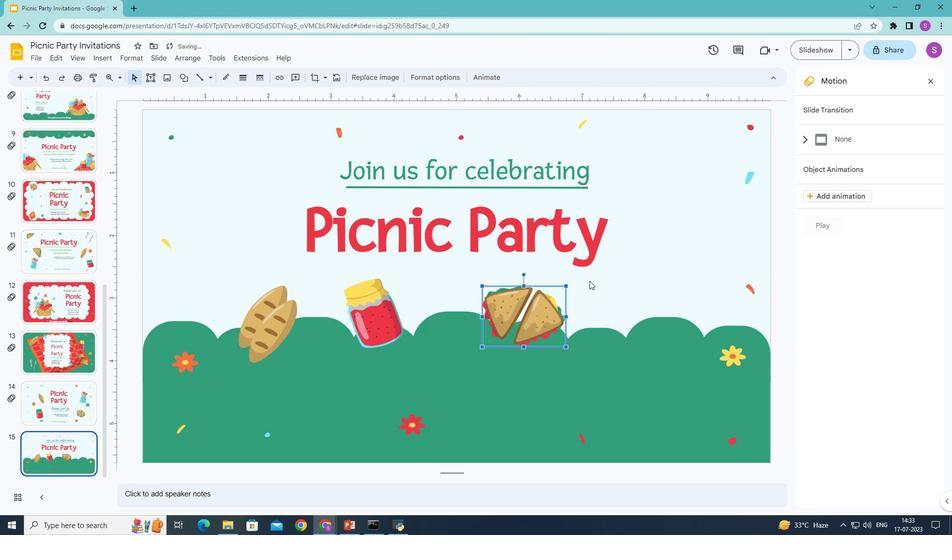 
Action: Mouse pressed left at (589, 281)
